 Task: Open a Modern Writer Template save the file as invoice.epub Remove the following  from template: 'Address' Change the date  '2 April, 2023' change Dear Ms Reader to   Good Afternoon. Add body to the letter I am writing to extend my warmest congratulations on your wedding. May this special day mark the beginning of a beautiful and joyous journey together. May your love grow stronger with each passing day, and may you find happiness and fulfillment in your shared life.Add Name  'Rachel'. Insert watermark  Do not copy  Apply Font Style in watermark Lexend; font size  112and place the watermark  Horizontally
Action: Mouse moved to (933, 119)
Screenshot: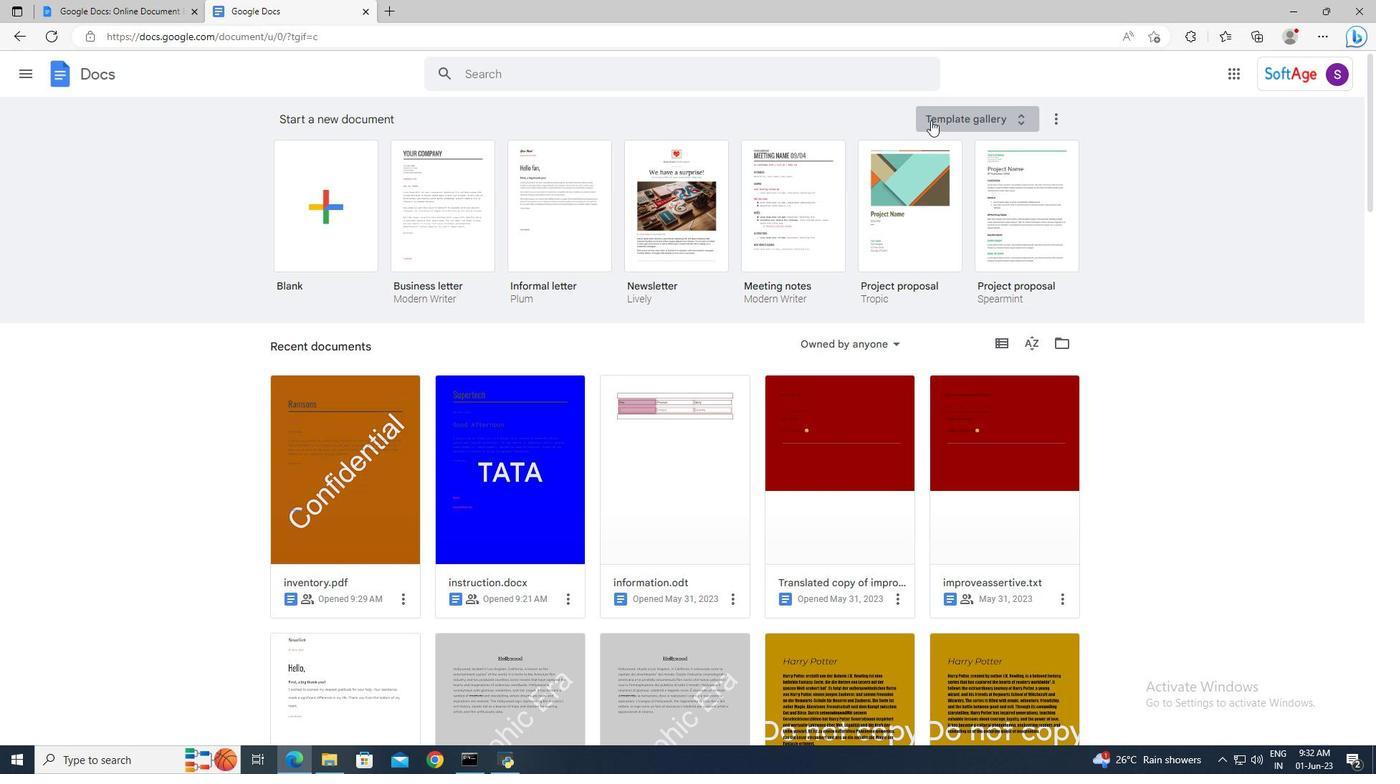 
Action: Mouse pressed left at (933, 119)
Screenshot: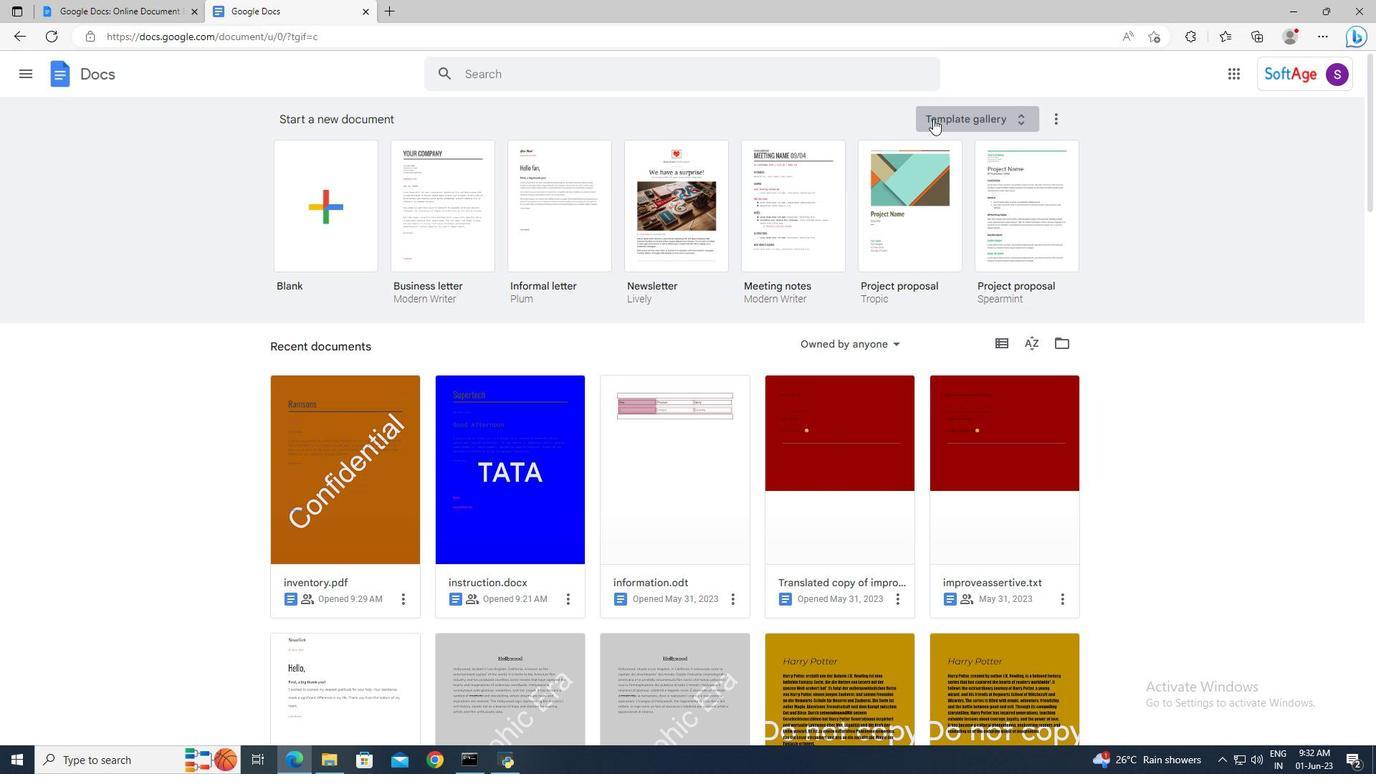 
Action: Mouse moved to (868, 347)
Screenshot: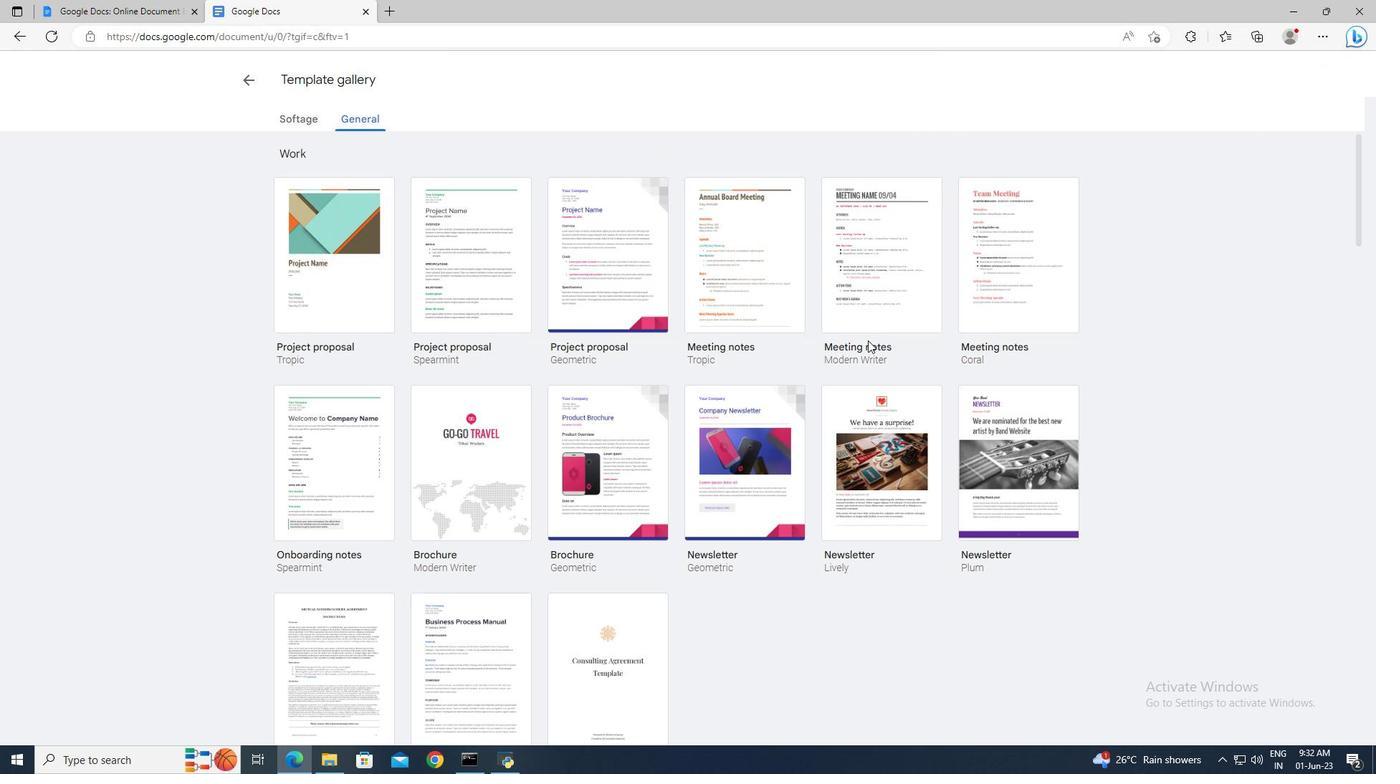 
Action: Mouse scrolled (868, 346) with delta (0, 0)
Screenshot: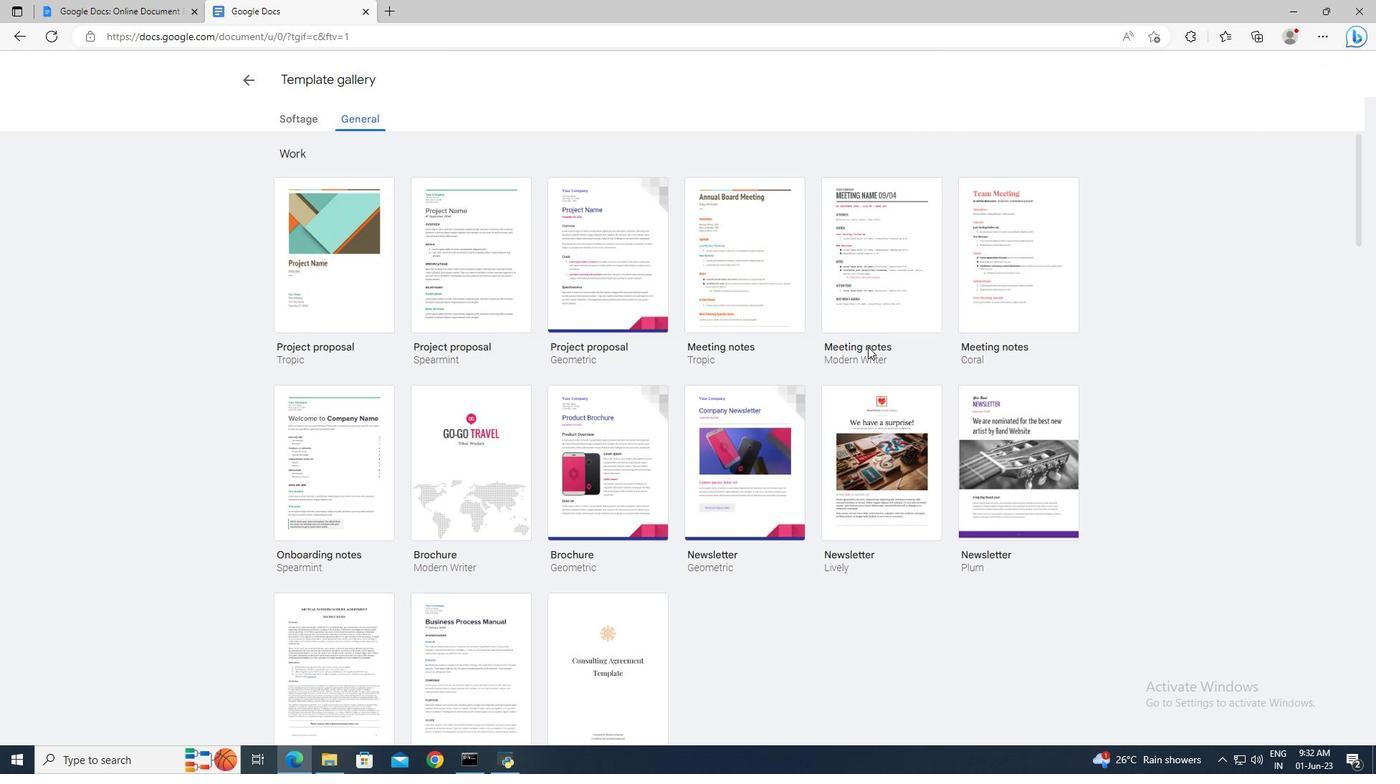 
Action: Mouse scrolled (868, 346) with delta (0, 0)
Screenshot: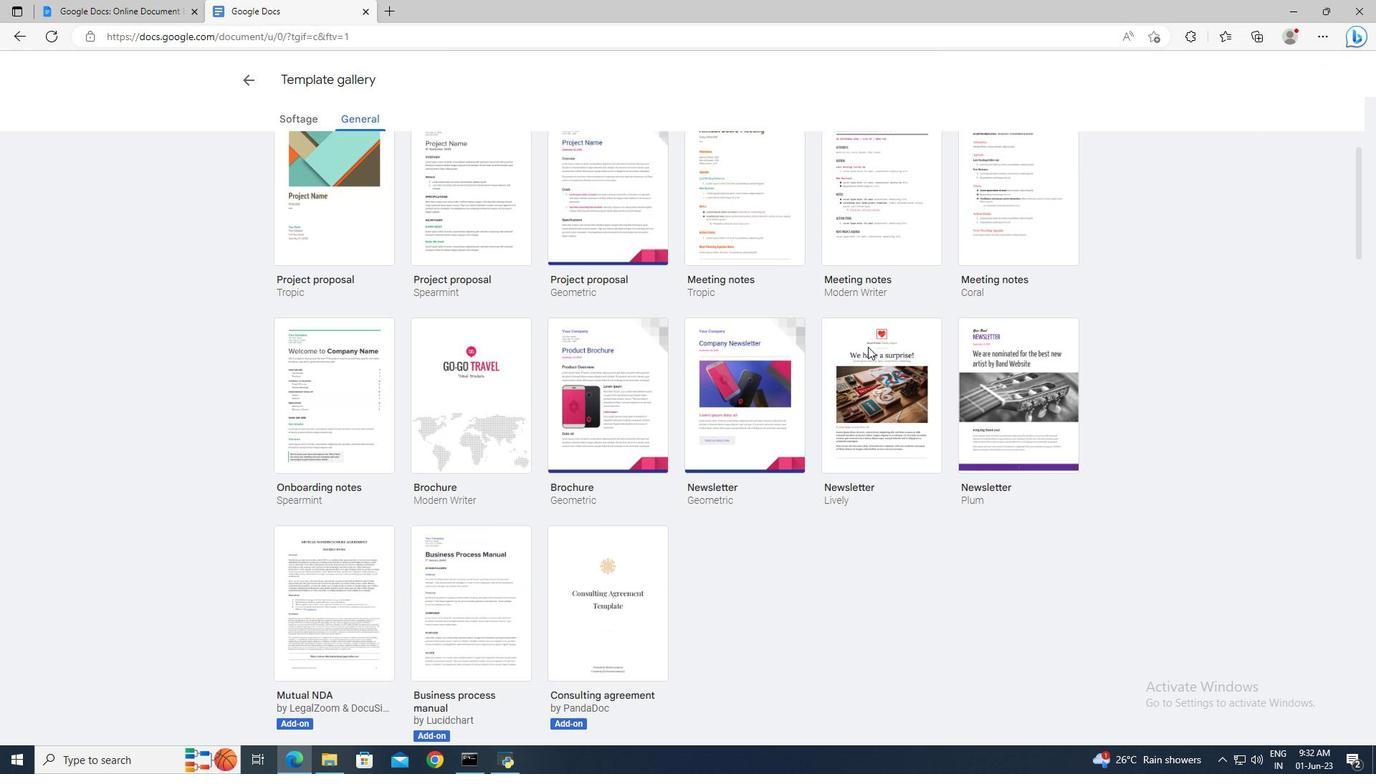 
Action: Mouse scrolled (868, 346) with delta (0, 0)
Screenshot: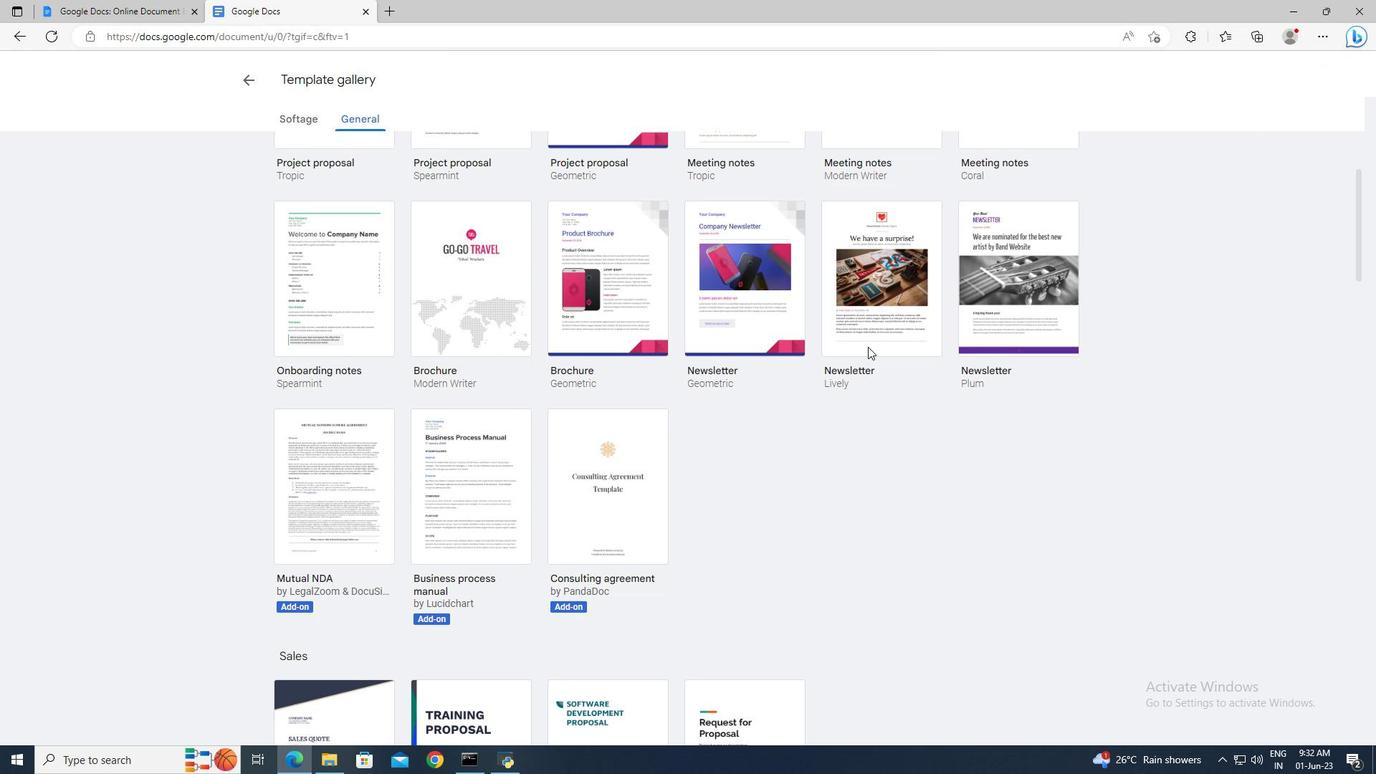 
Action: Mouse scrolled (868, 346) with delta (0, 0)
Screenshot: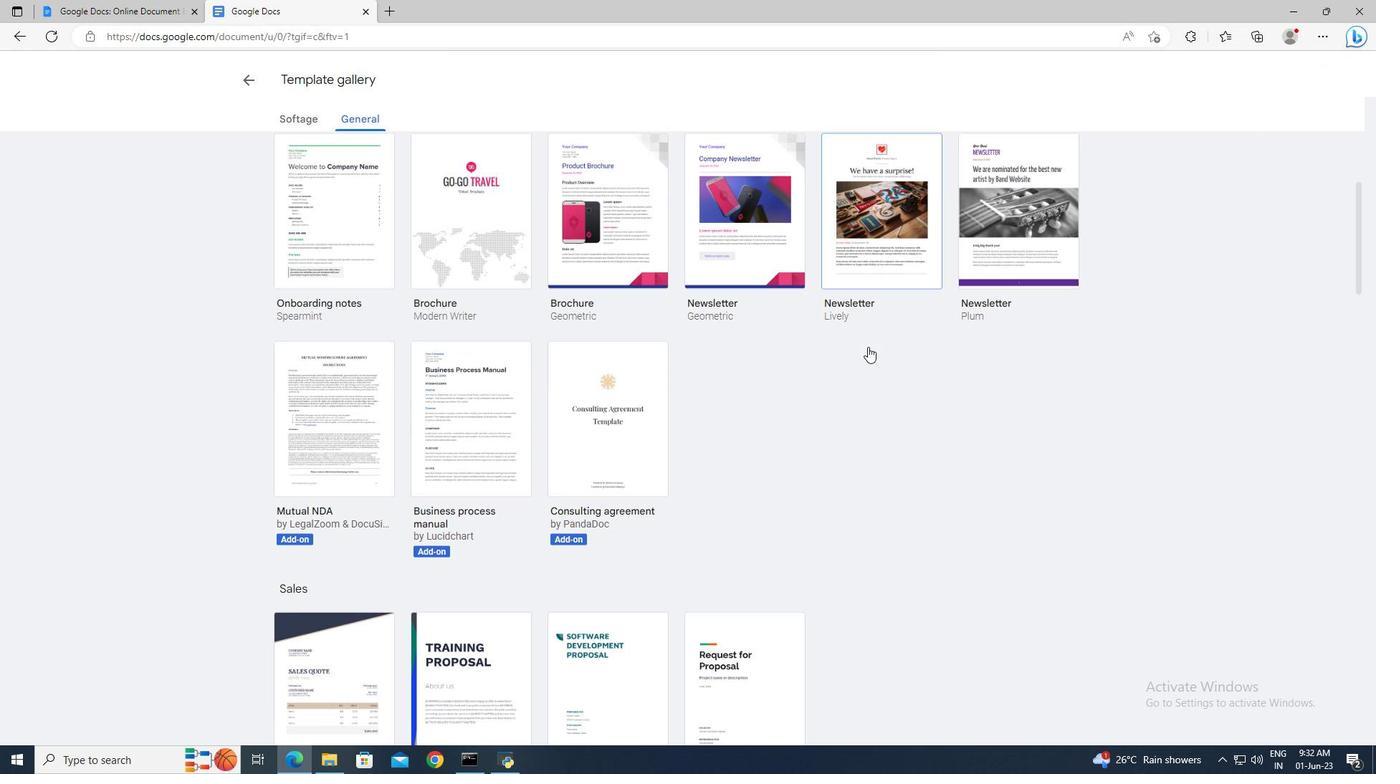 
Action: Mouse scrolled (868, 346) with delta (0, 0)
Screenshot: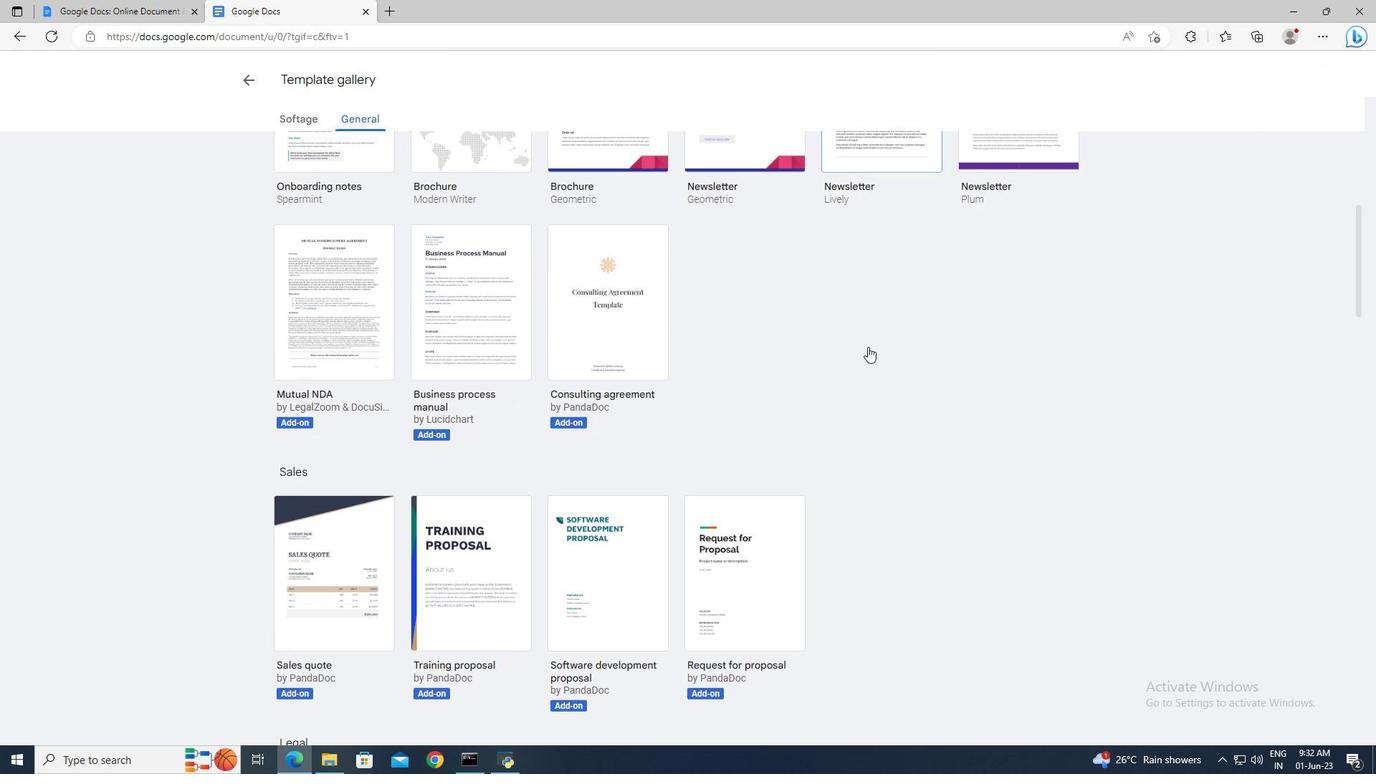 
Action: Mouse scrolled (868, 346) with delta (0, 0)
Screenshot: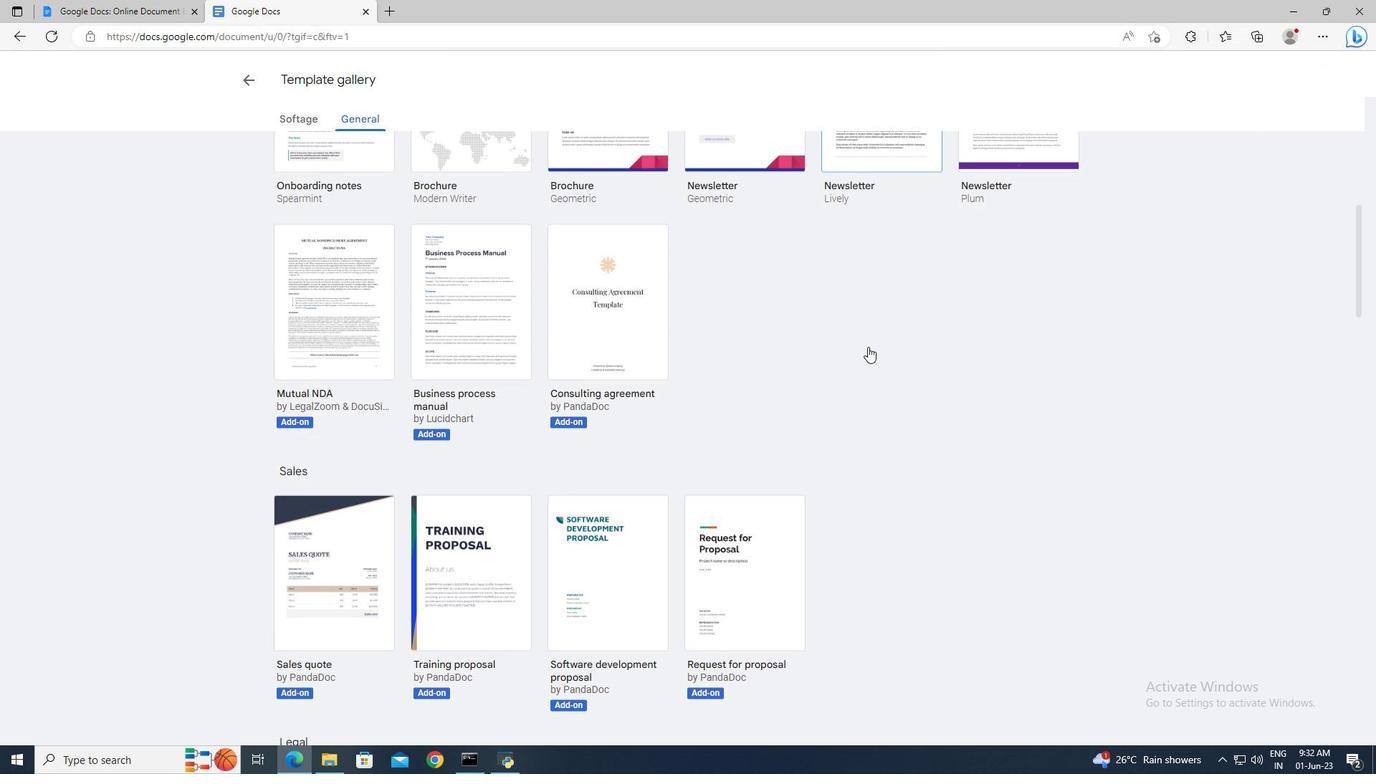
Action: Mouse scrolled (868, 346) with delta (0, 0)
Screenshot: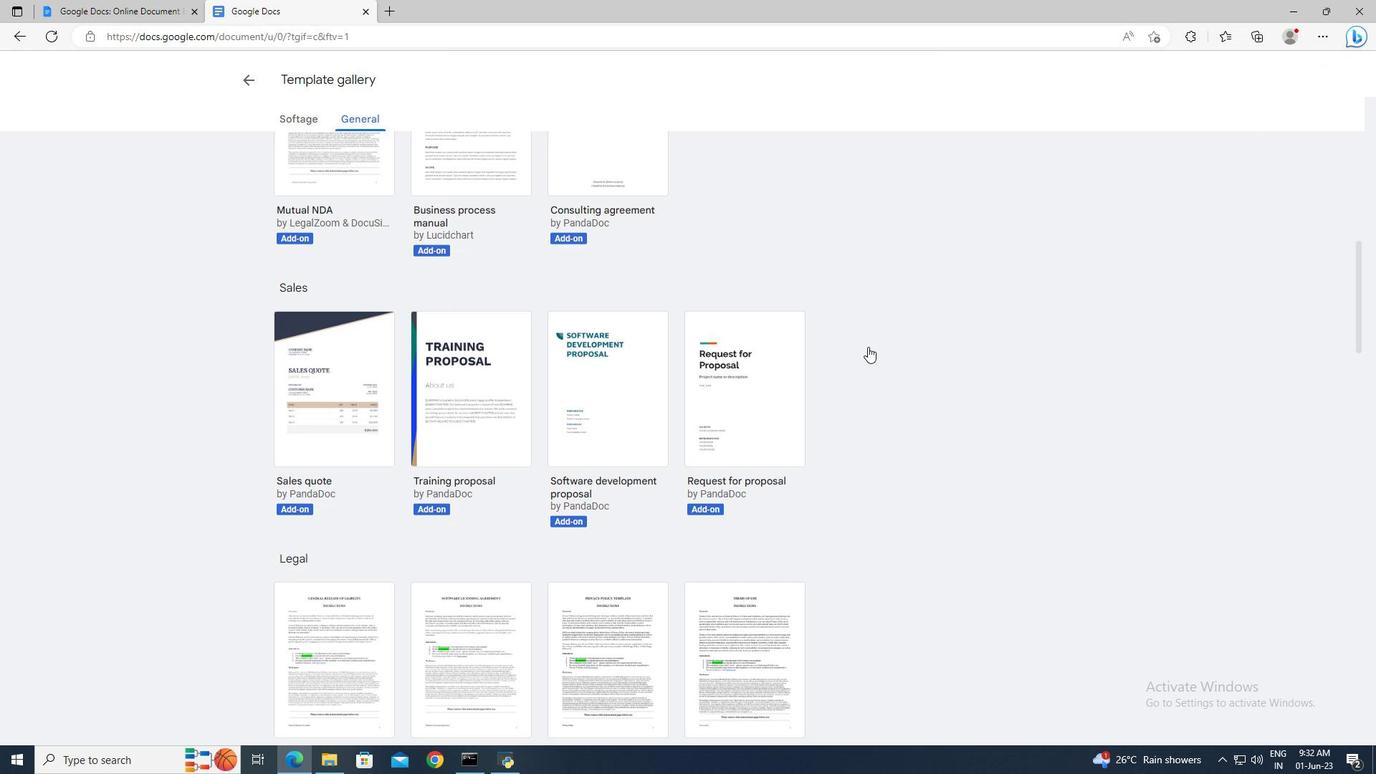
Action: Mouse scrolled (868, 346) with delta (0, 0)
Screenshot: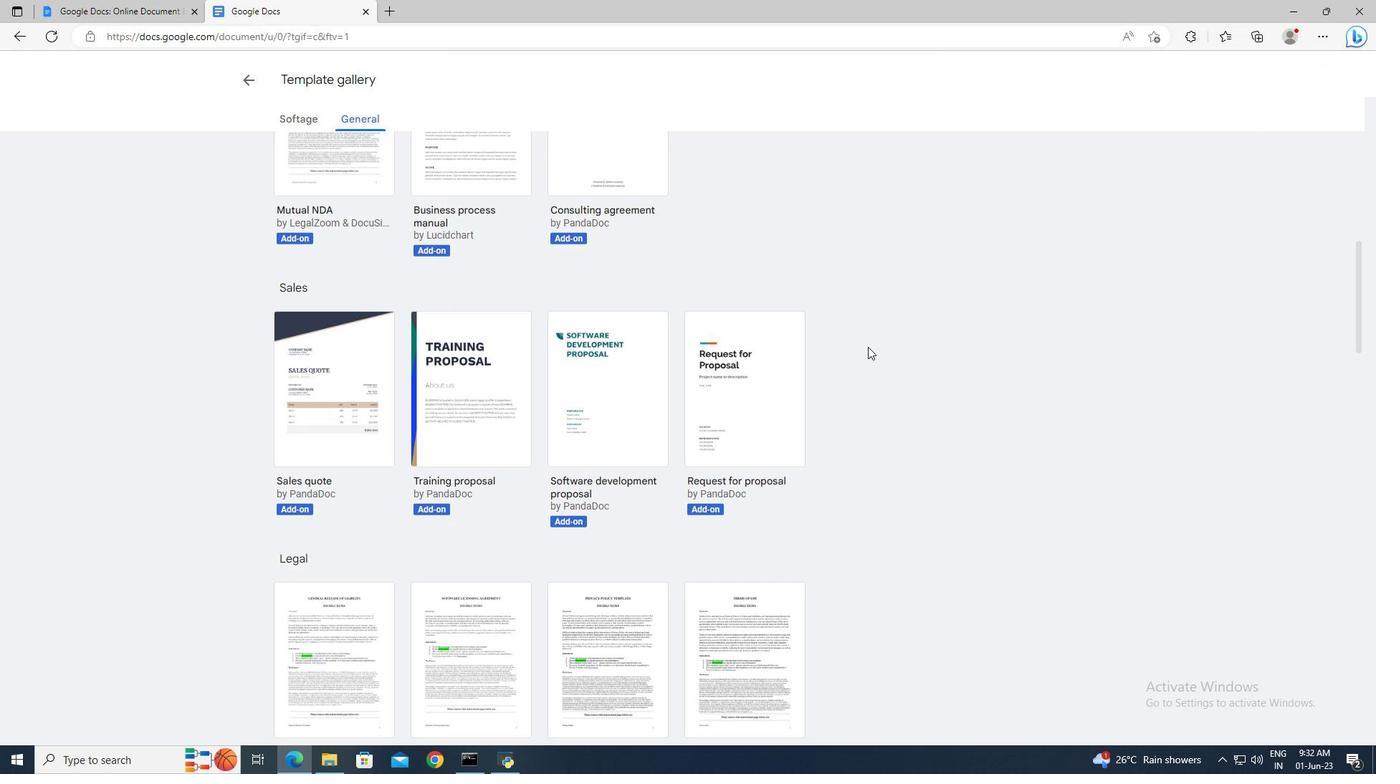 
Action: Mouse scrolled (868, 346) with delta (0, 0)
Screenshot: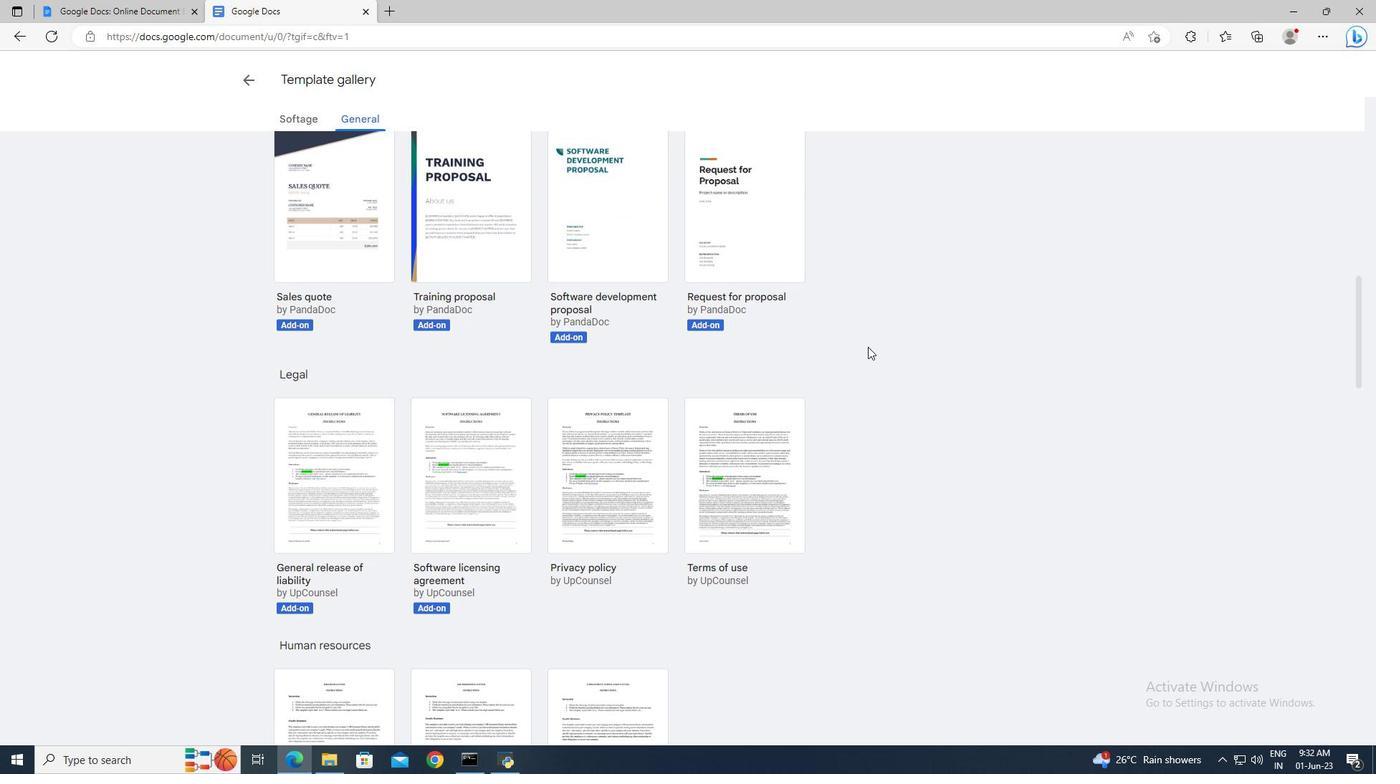 
Action: Mouse scrolled (868, 346) with delta (0, 0)
Screenshot: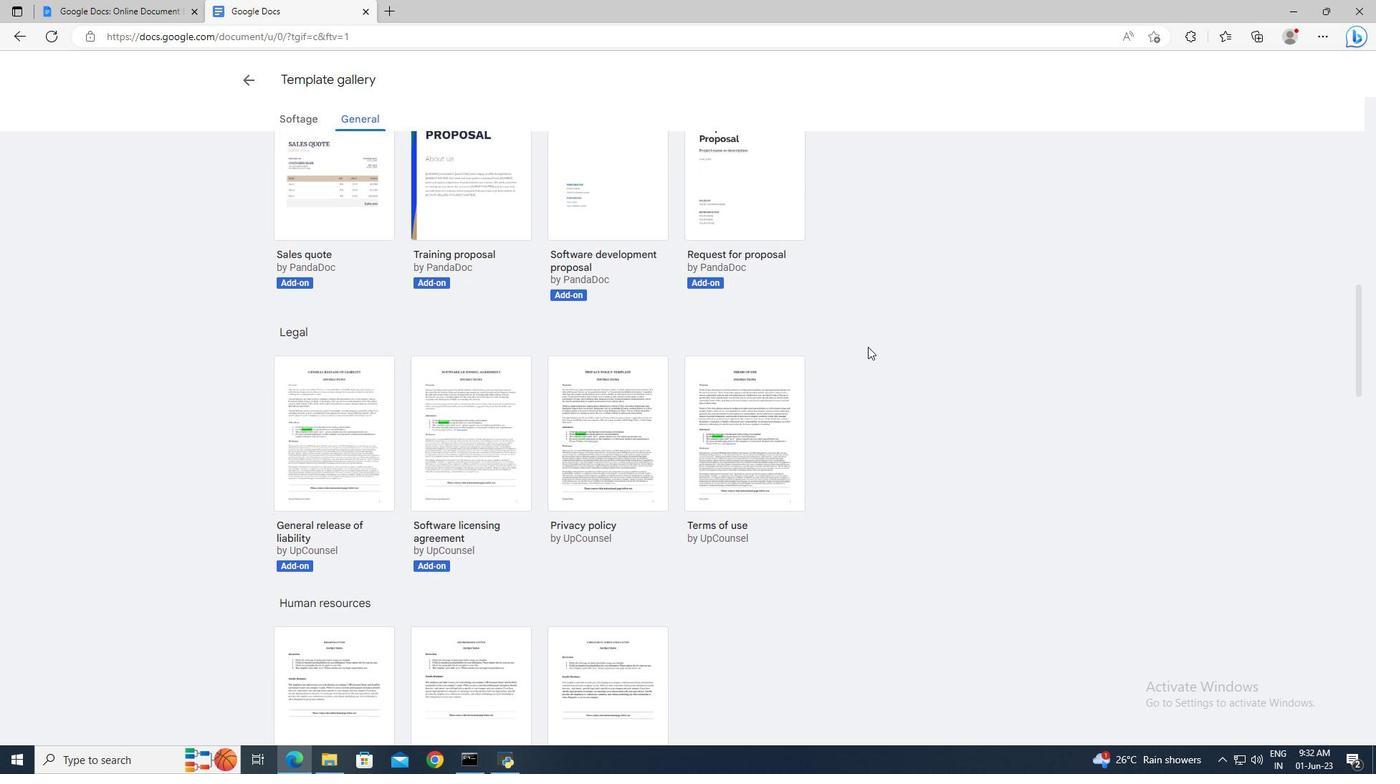 
Action: Mouse scrolled (868, 346) with delta (0, 0)
Screenshot: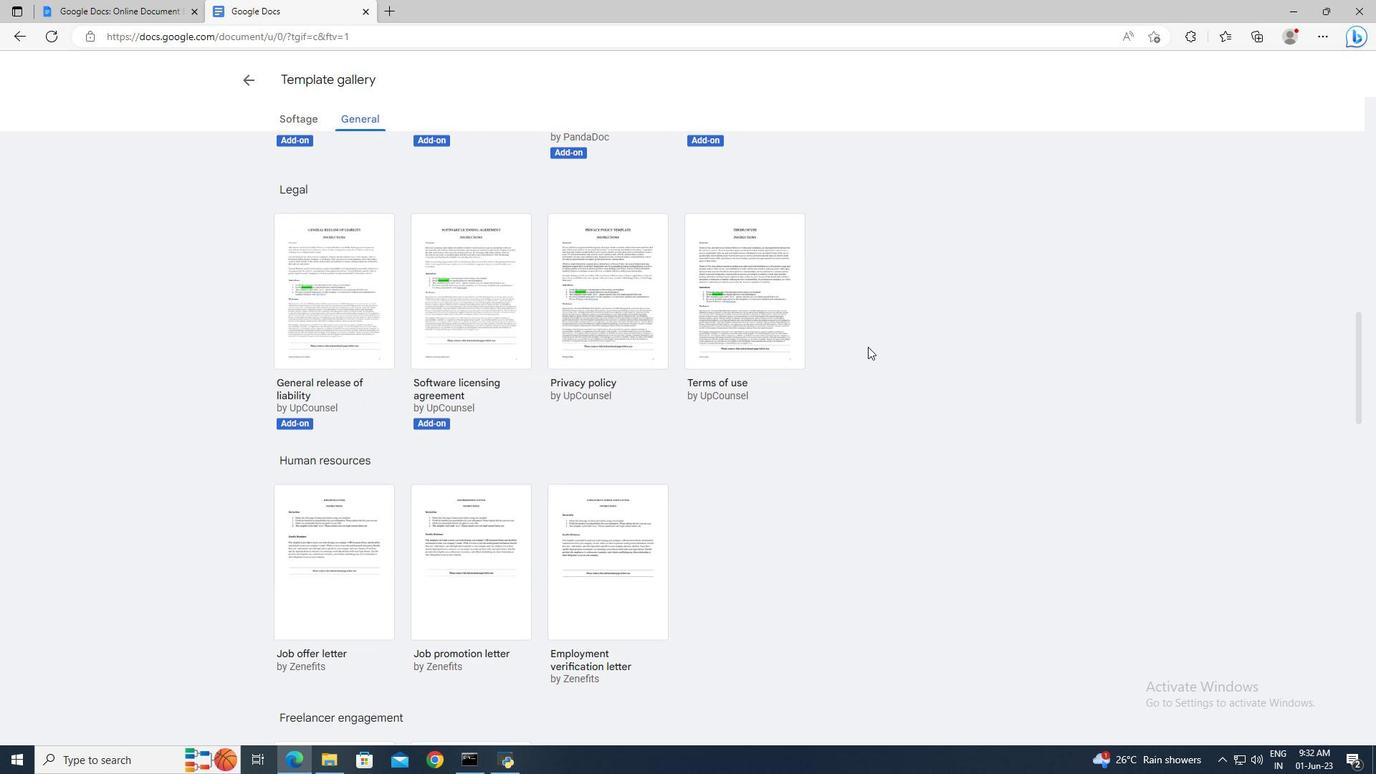 
Action: Mouse scrolled (868, 346) with delta (0, 0)
Screenshot: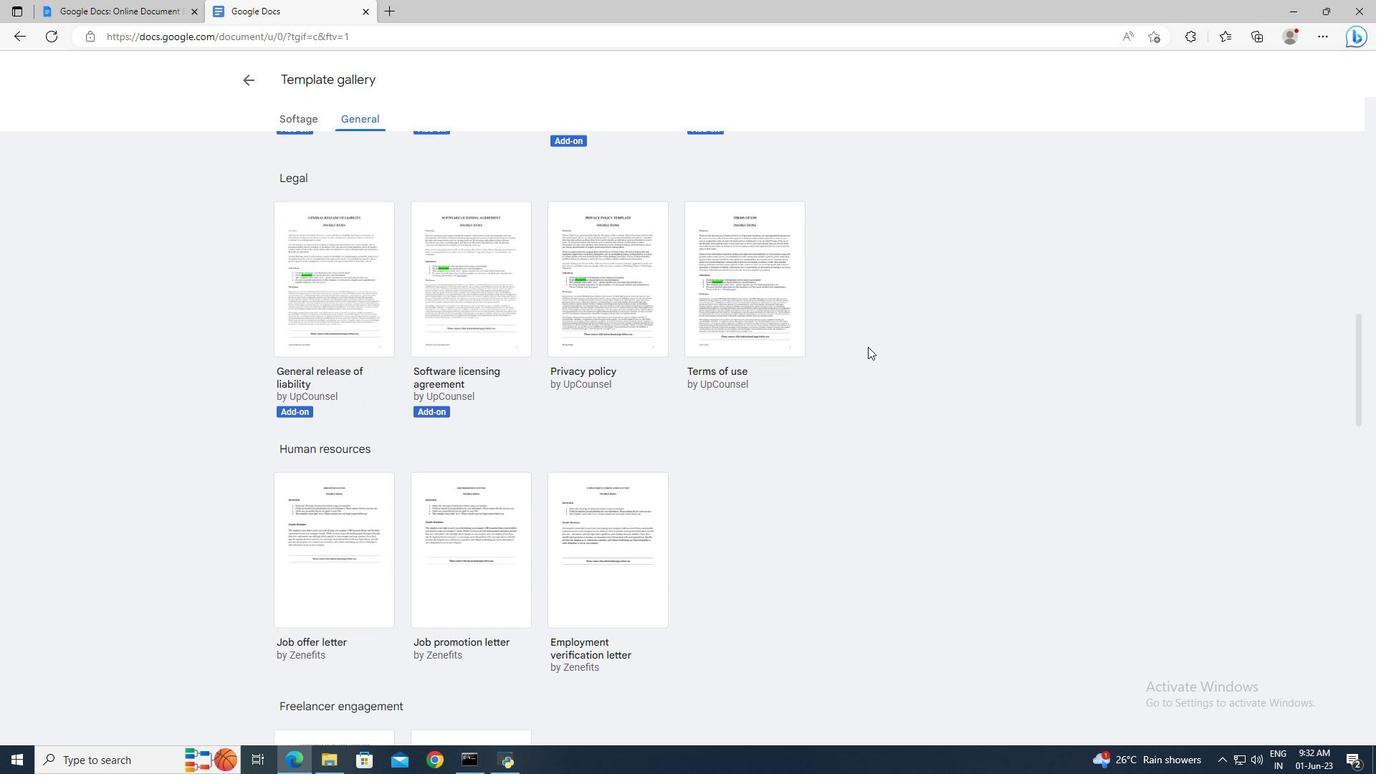 
Action: Mouse scrolled (868, 346) with delta (0, 0)
Screenshot: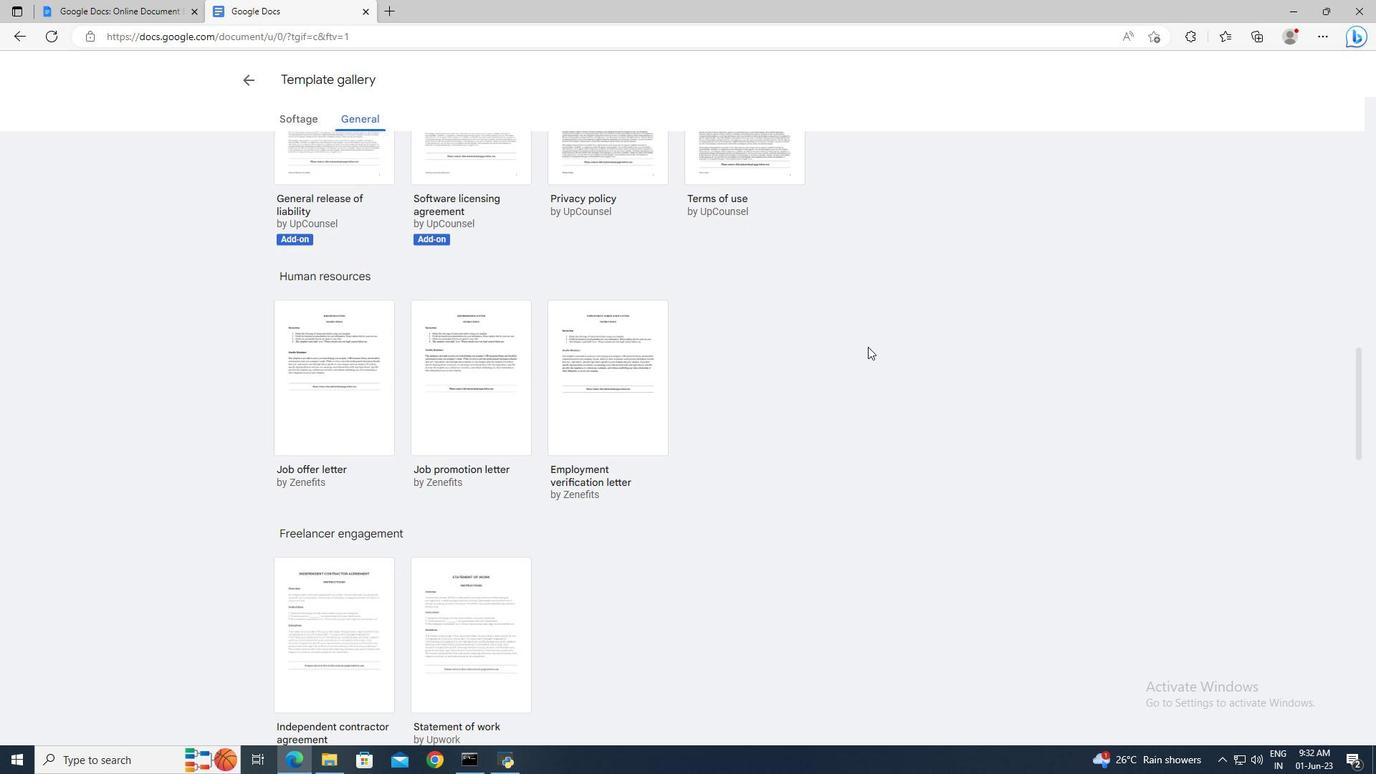 
Action: Mouse scrolled (868, 346) with delta (0, 0)
Screenshot: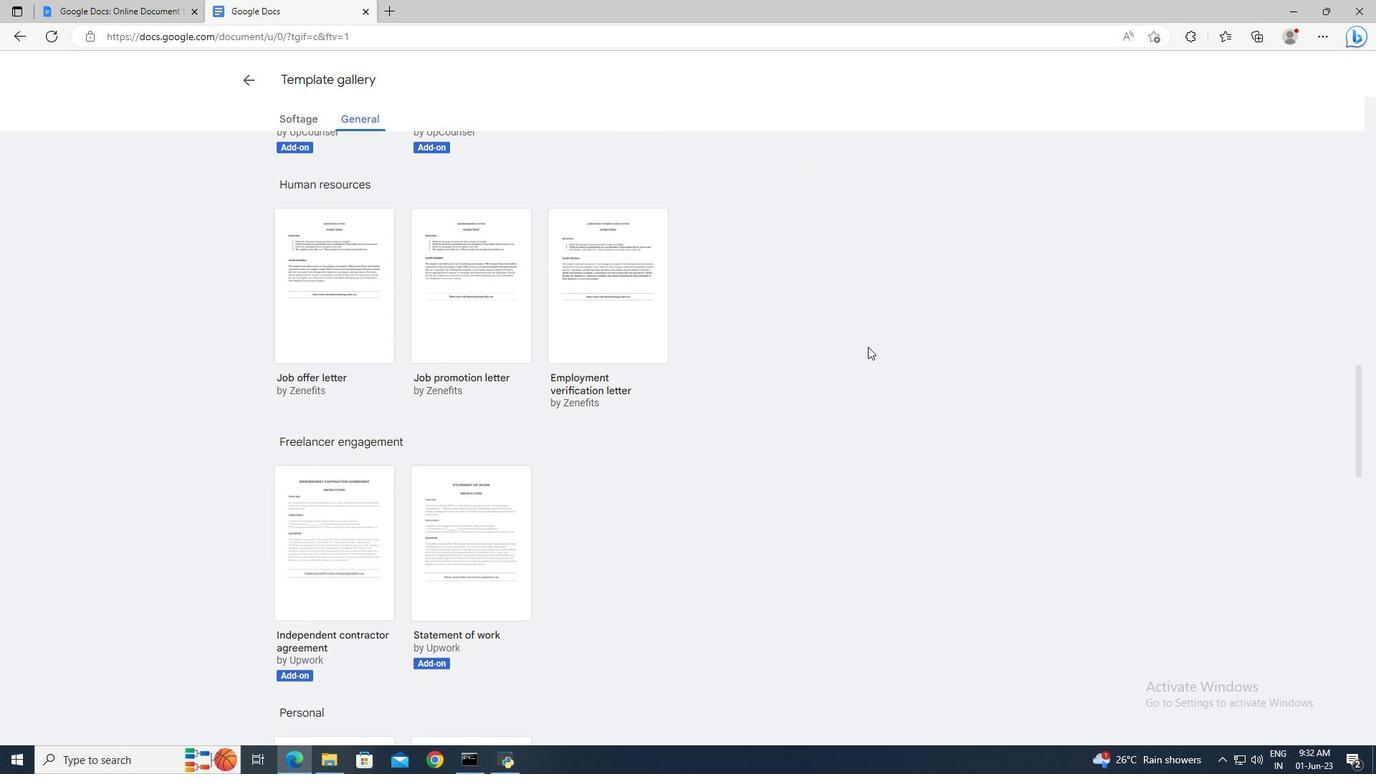 
Action: Mouse scrolled (868, 346) with delta (0, 0)
Screenshot: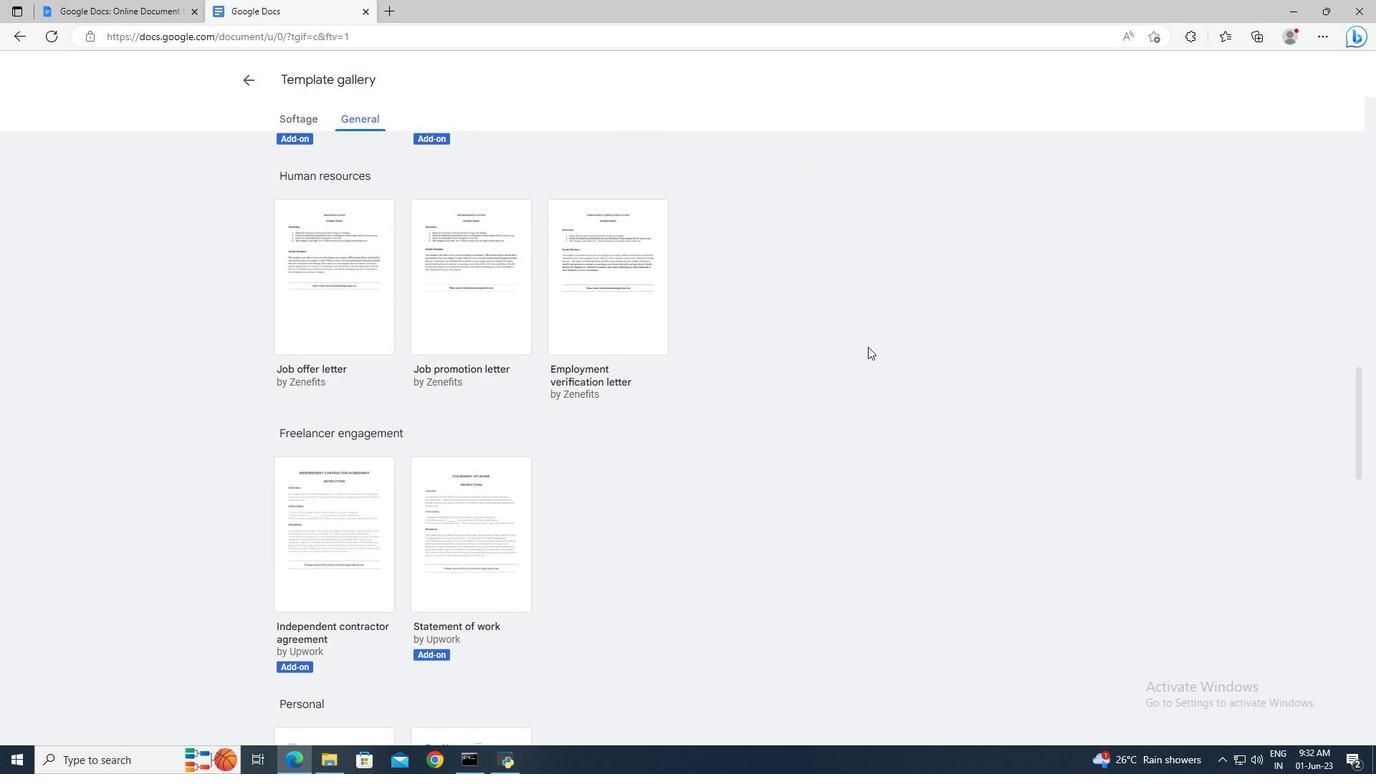 
Action: Mouse scrolled (868, 346) with delta (0, 0)
Screenshot: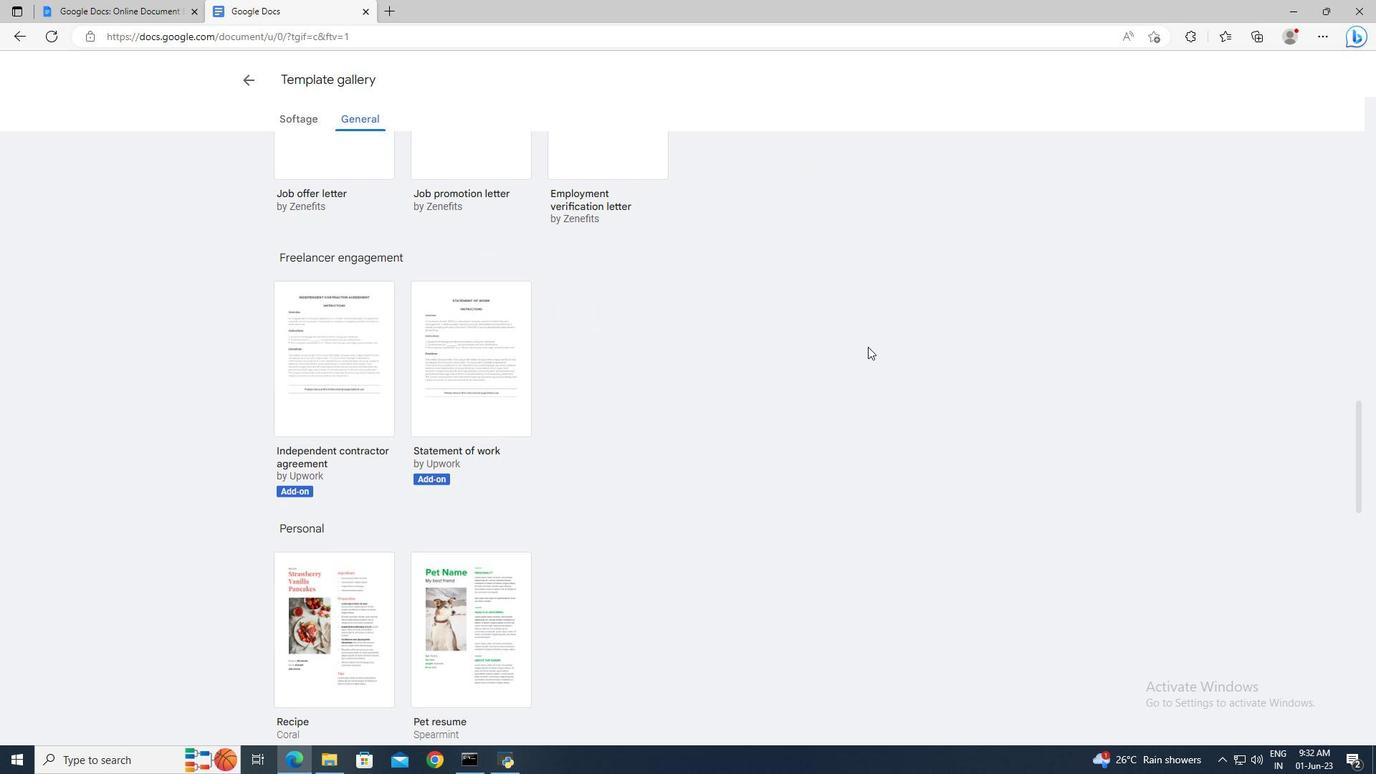 
Action: Mouse scrolled (868, 346) with delta (0, 0)
Screenshot: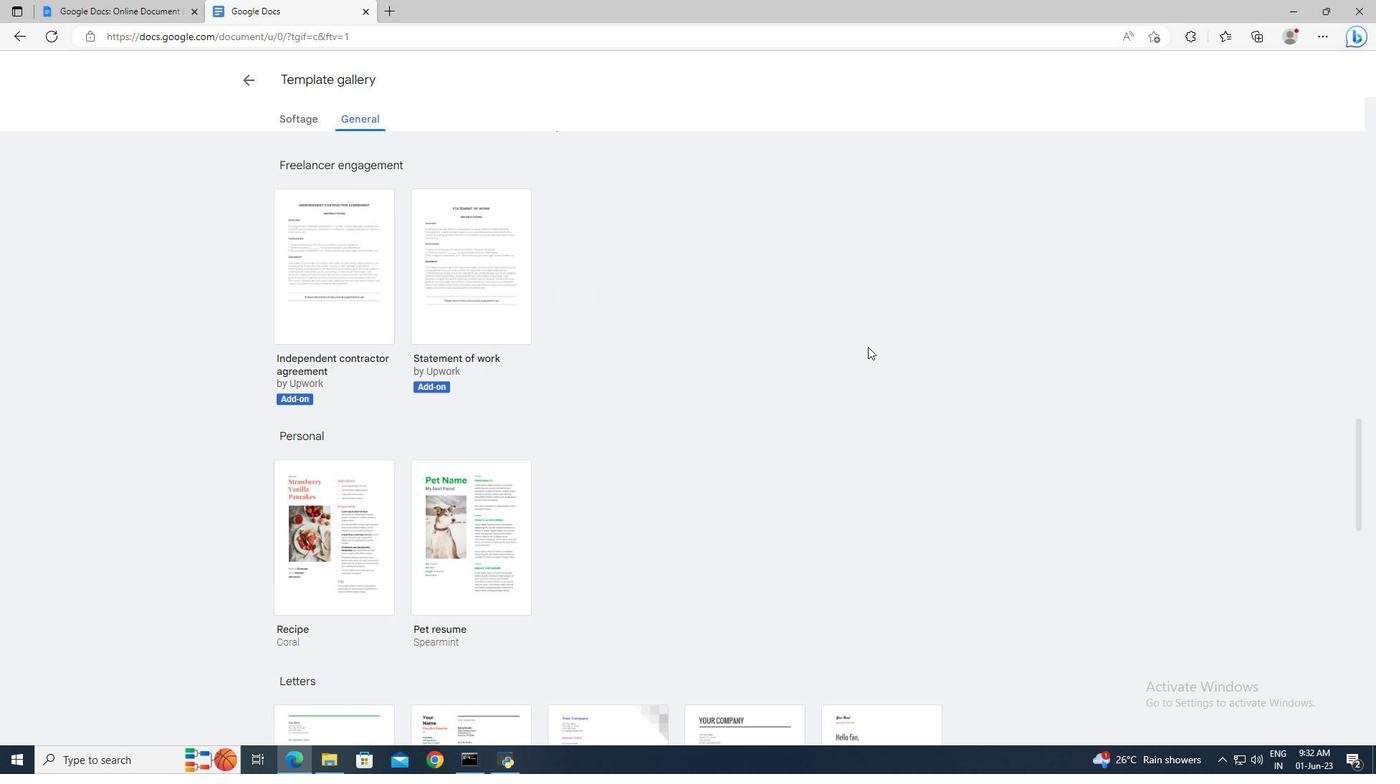 
Action: Mouse scrolled (868, 346) with delta (0, 0)
Screenshot: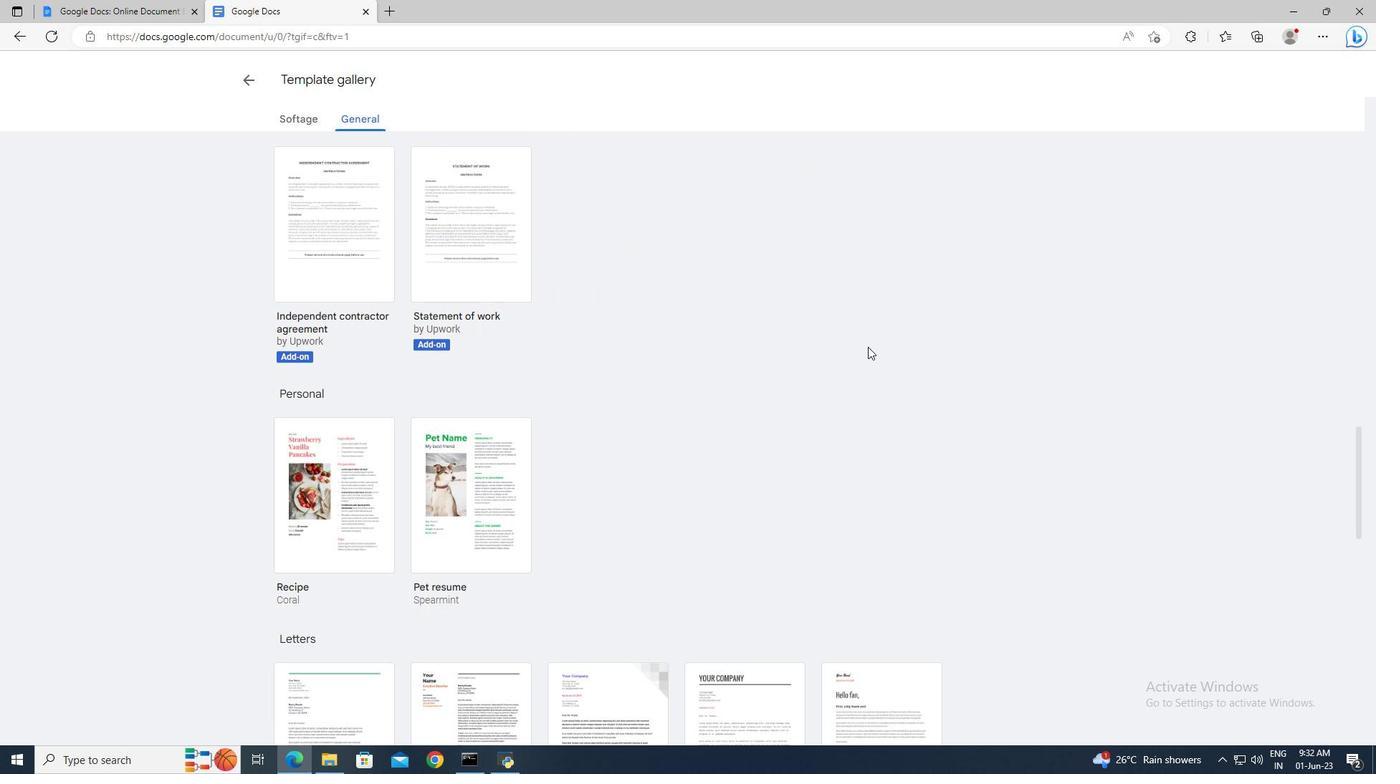 
Action: Mouse scrolled (868, 346) with delta (0, 0)
Screenshot: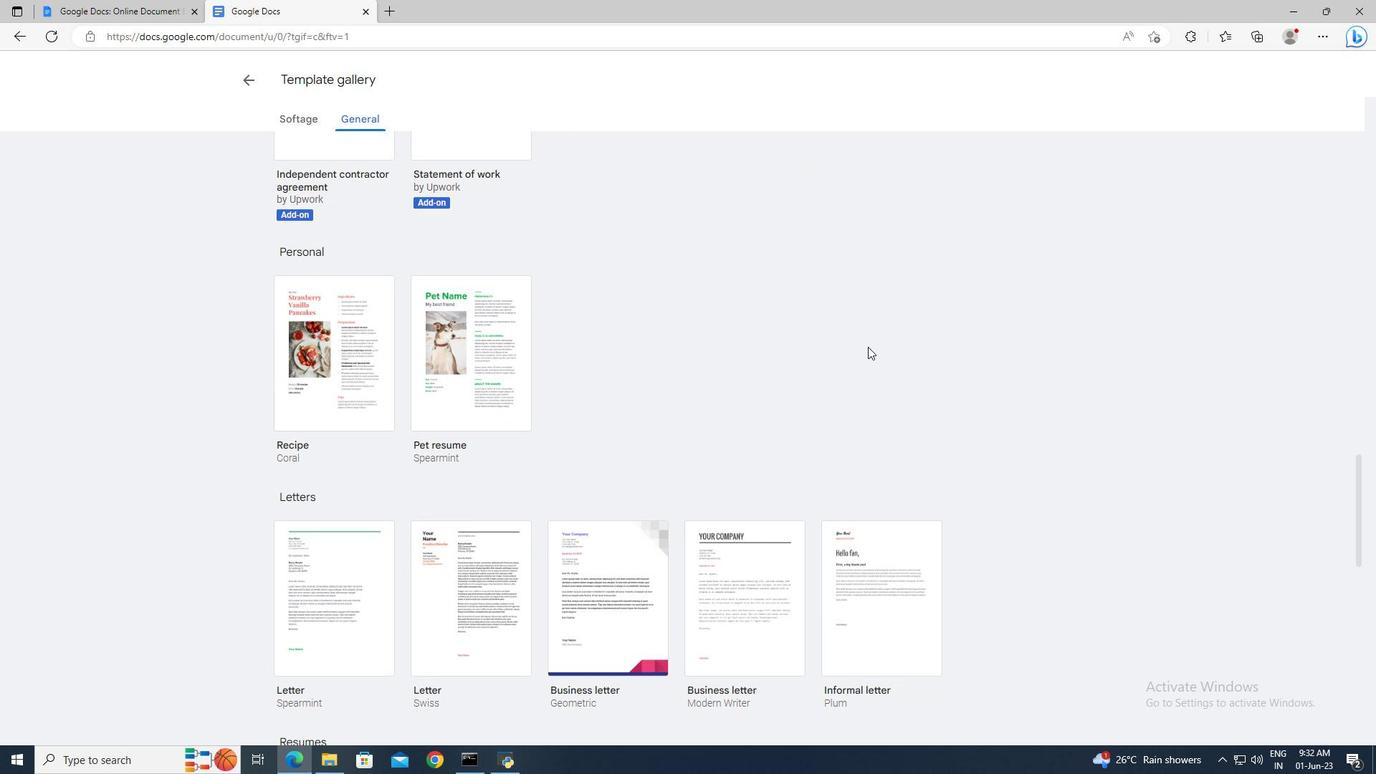 
Action: Mouse moved to (772, 488)
Screenshot: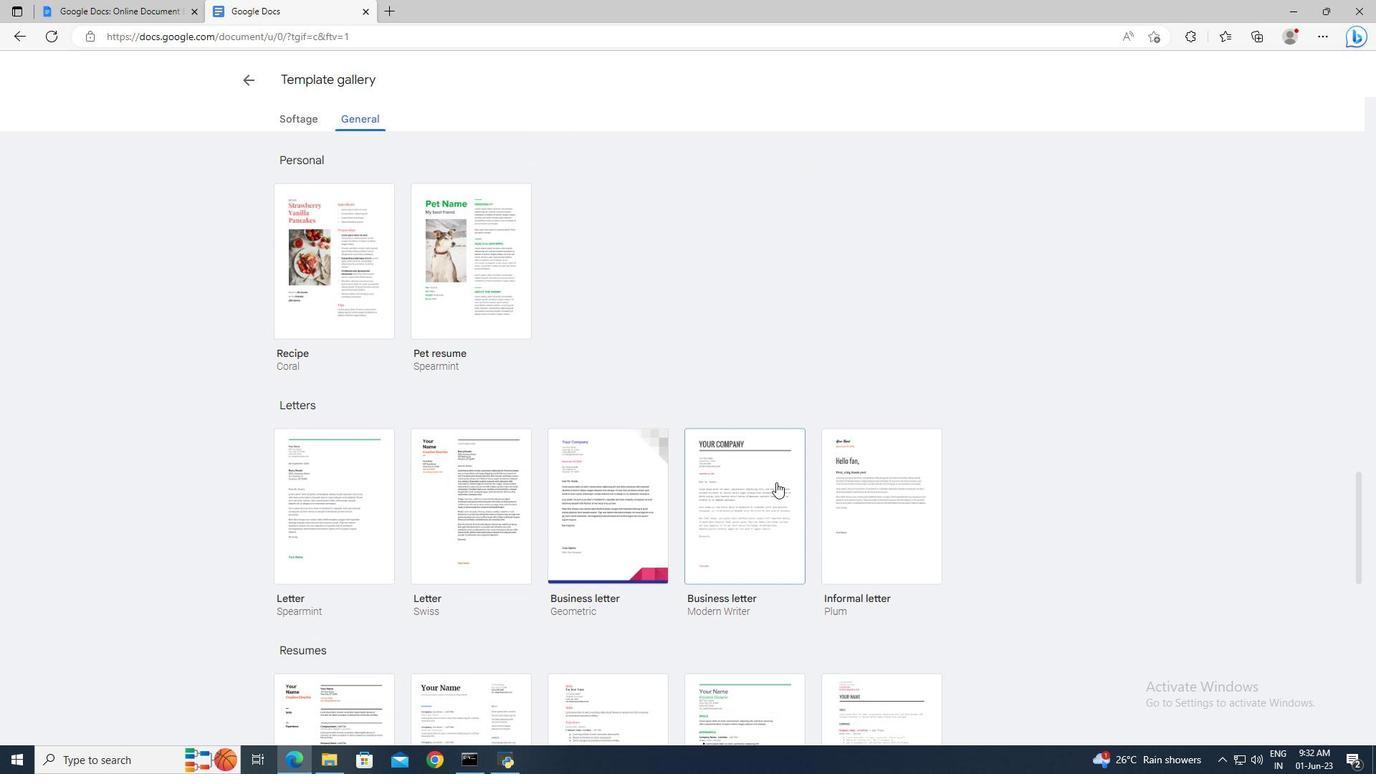 
Action: Mouse pressed left at (772, 488)
Screenshot: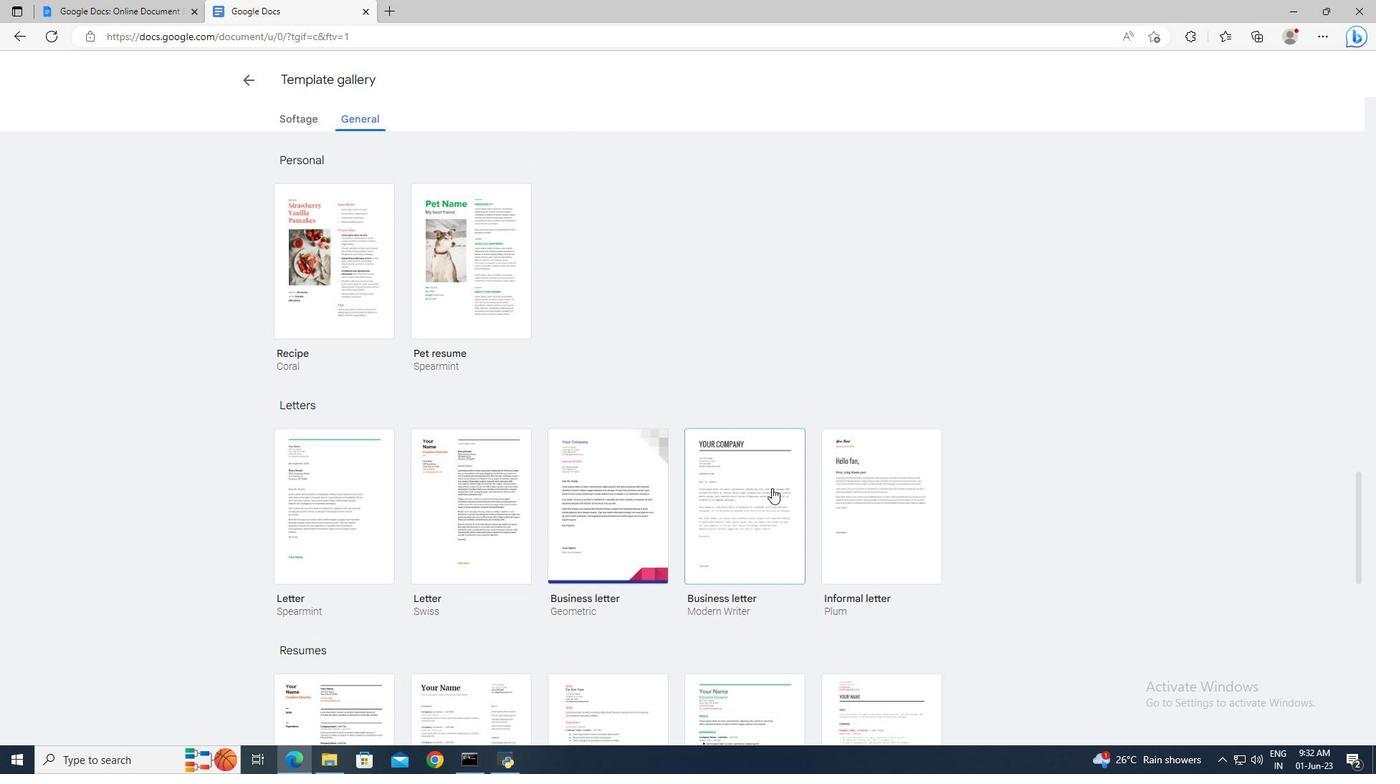 
Action: Mouse moved to (121, 65)
Screenshot: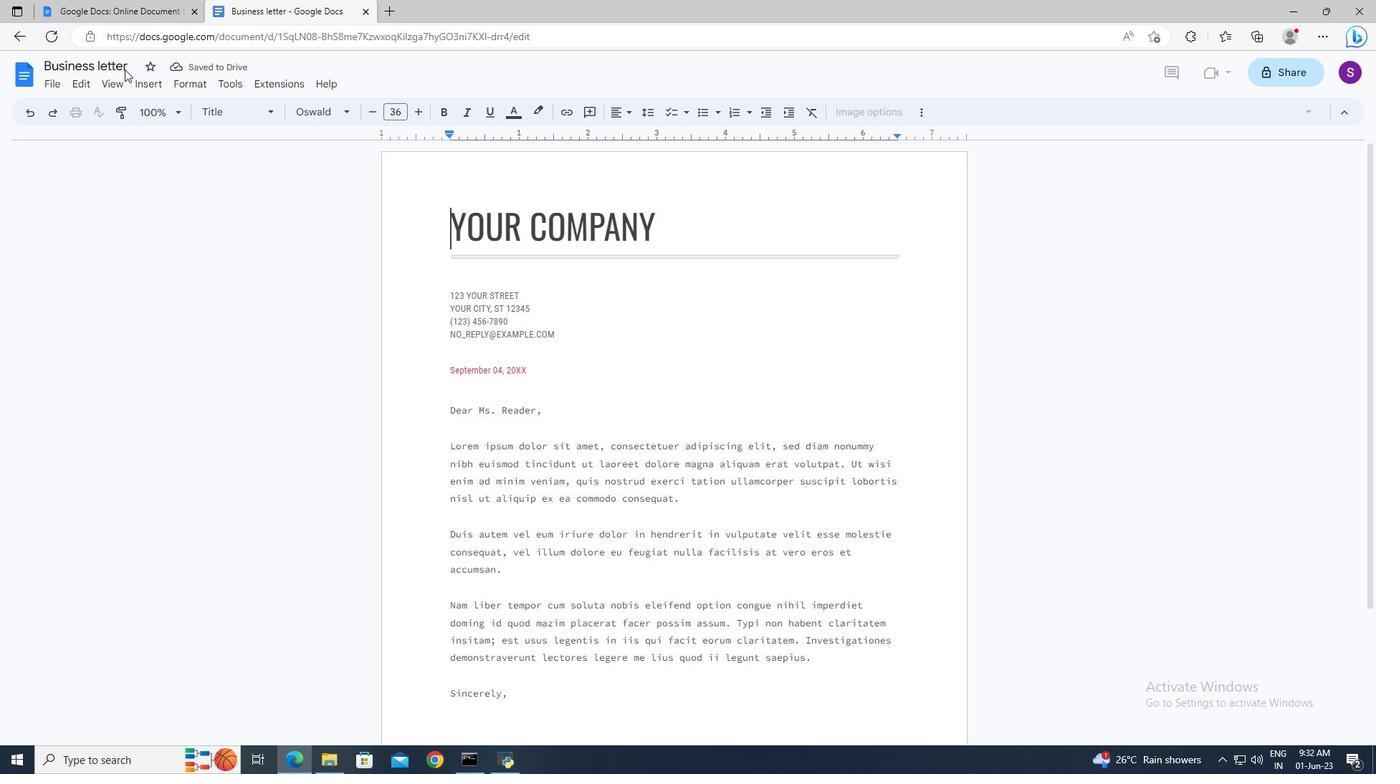 
Action: Mouse pressed left at (121, 65)
Screenshot: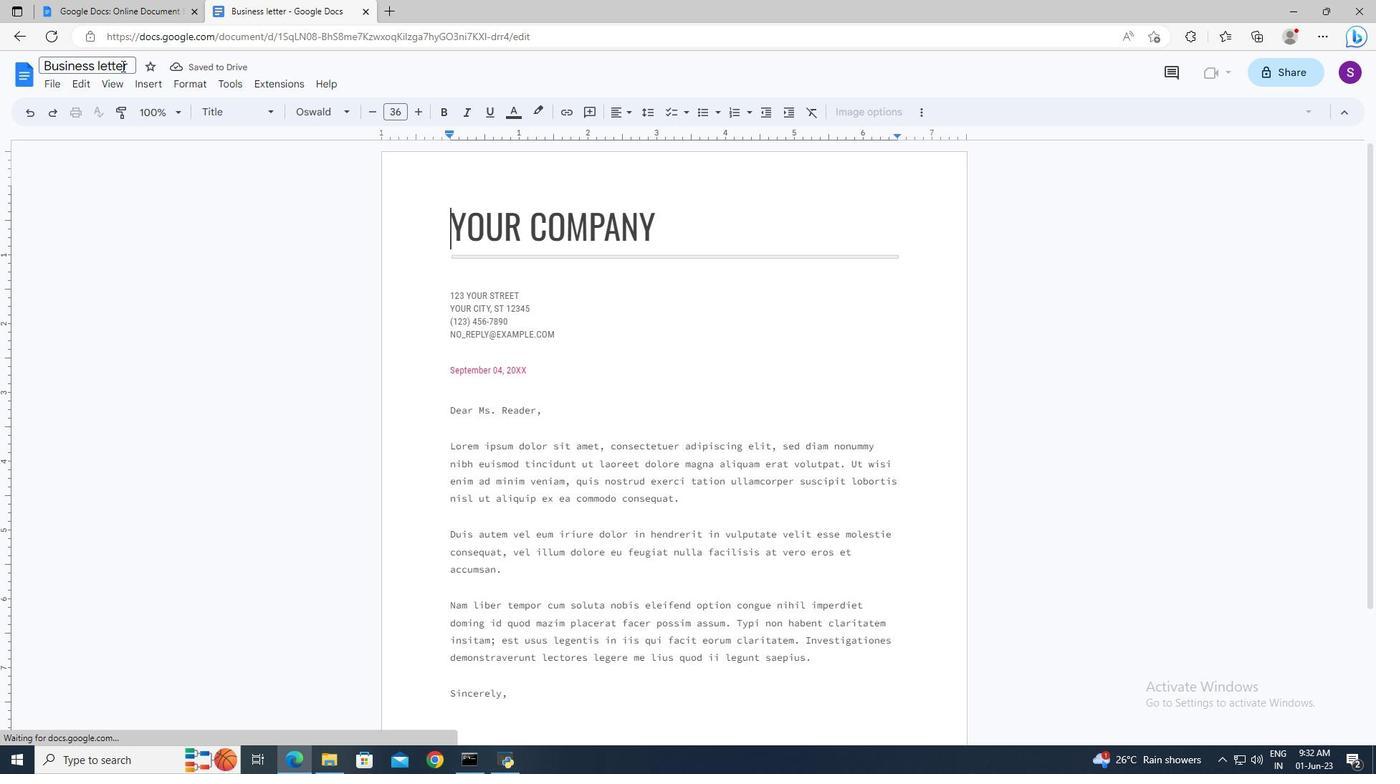 
Action: Key pressed ctrl+A<Key.delete>invoice.epub<Key.enter>
Screenshot: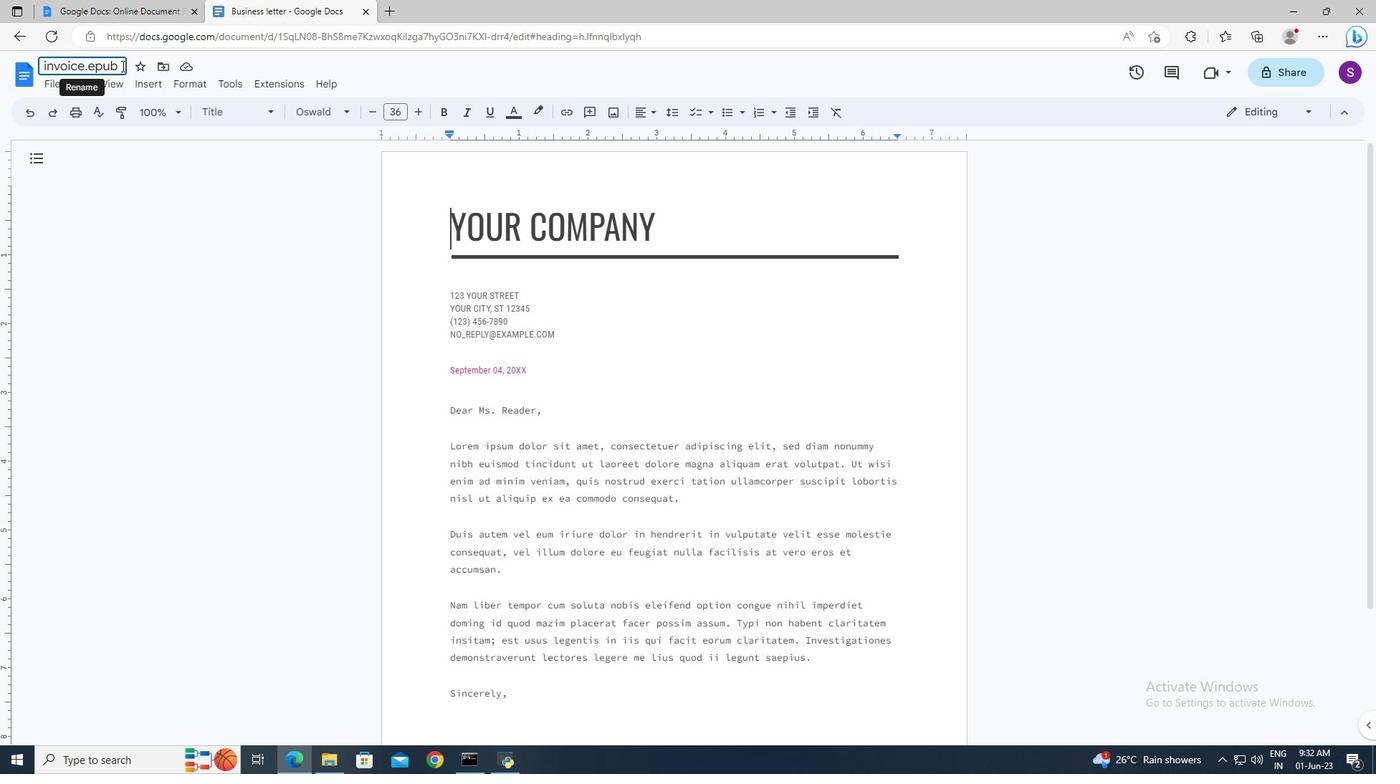 
Action: Mouse moved to (436, 299)
Screenshot: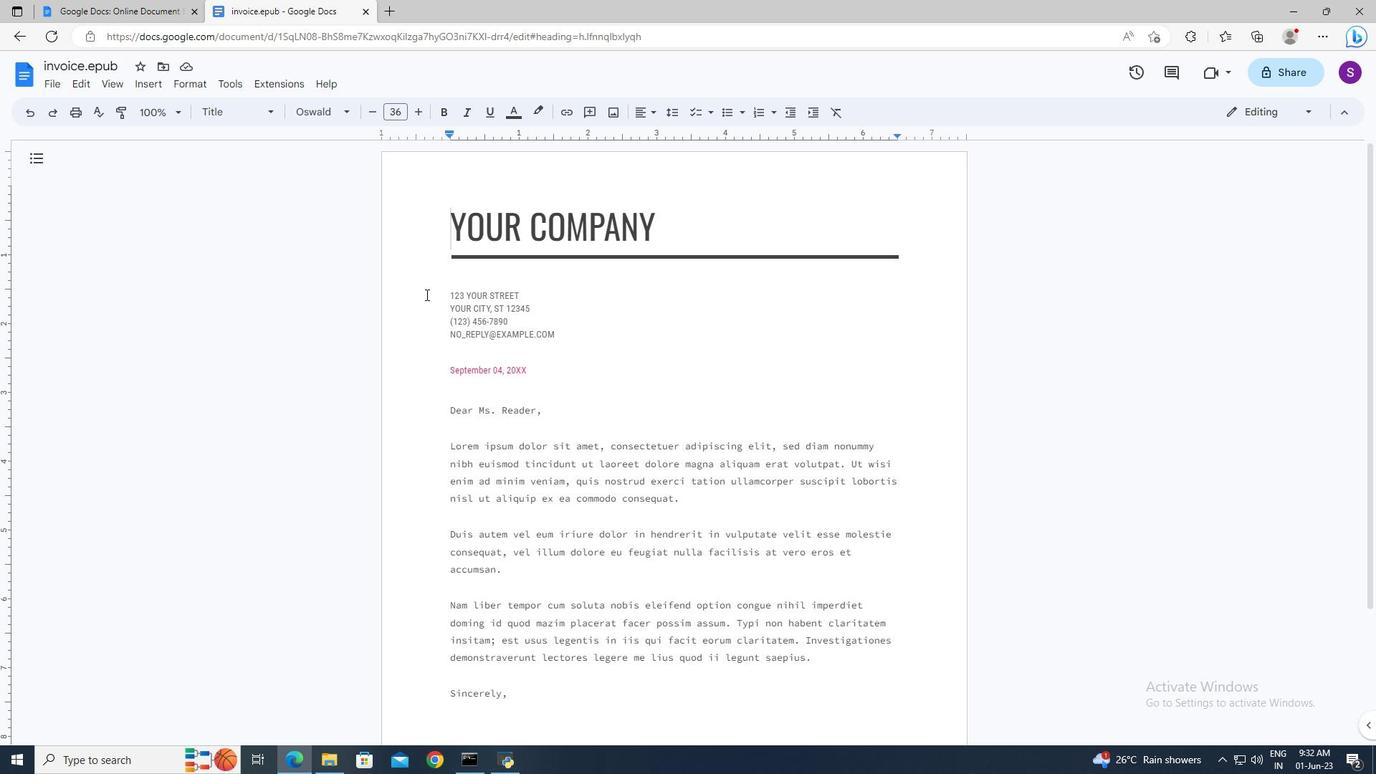 
Action: Mouse pressed left at (436, 299)
Screenshot: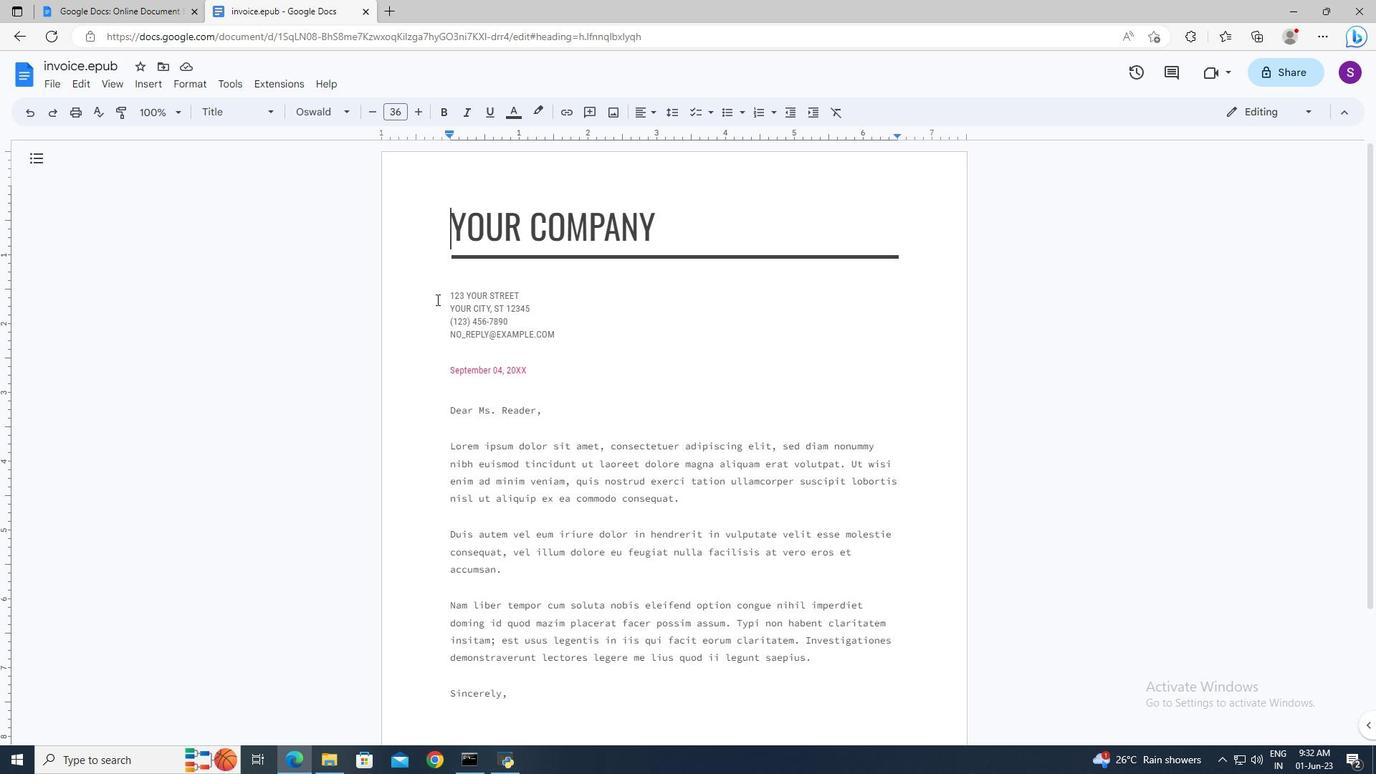 
Action: Key pressed <Key.shift>
Screenshot: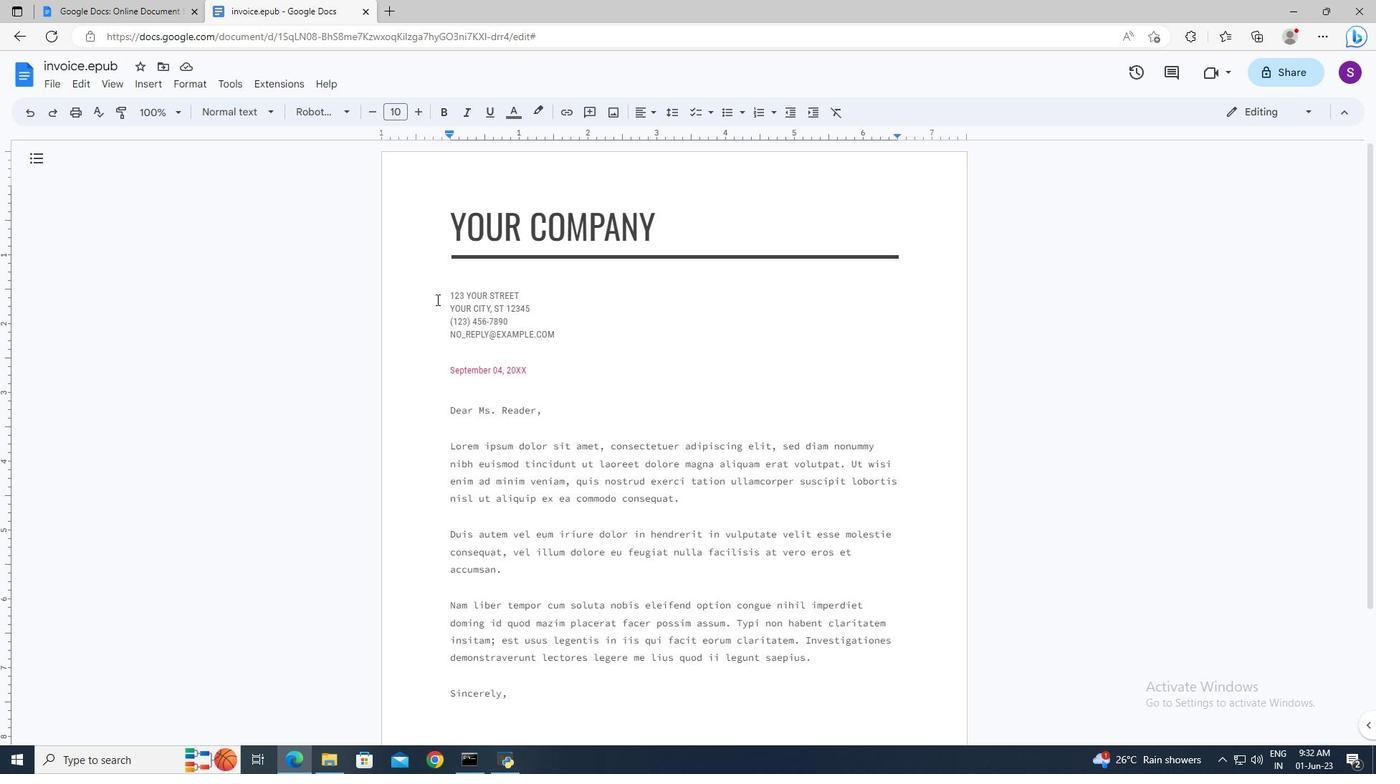 
Action: Mouse moved to (436, 299)
Screenshot: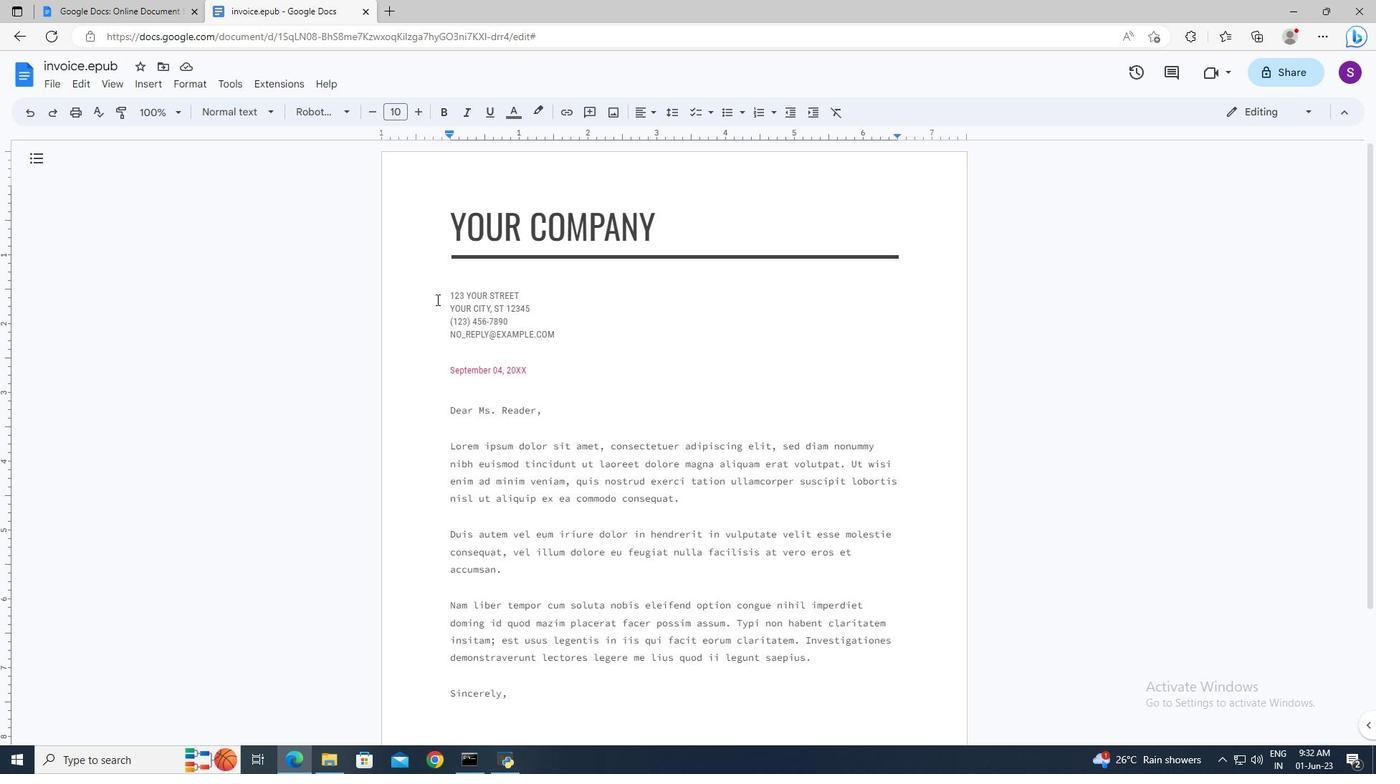
Action: Key pressed <Key.down>
Screenshot: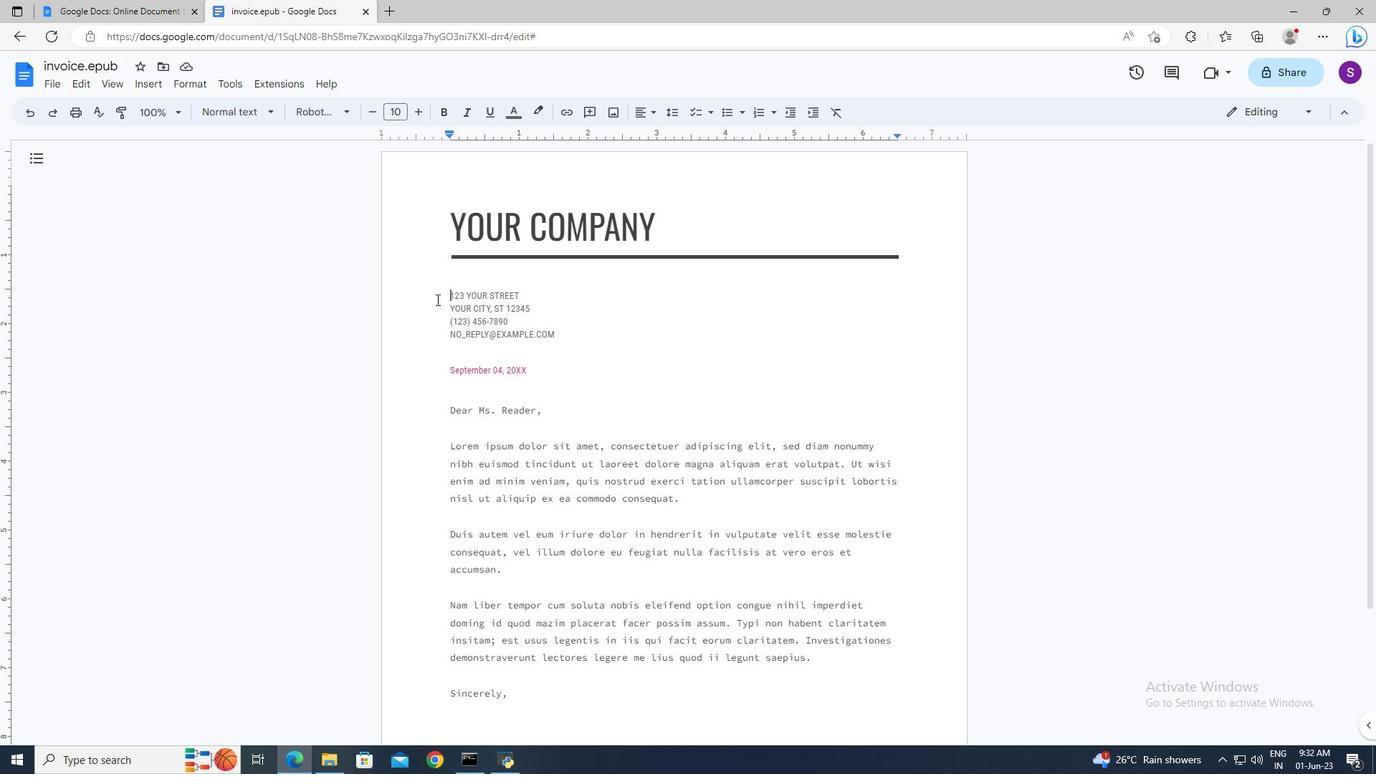 
Action: Mouse moved to (436, 299)
Screenshot: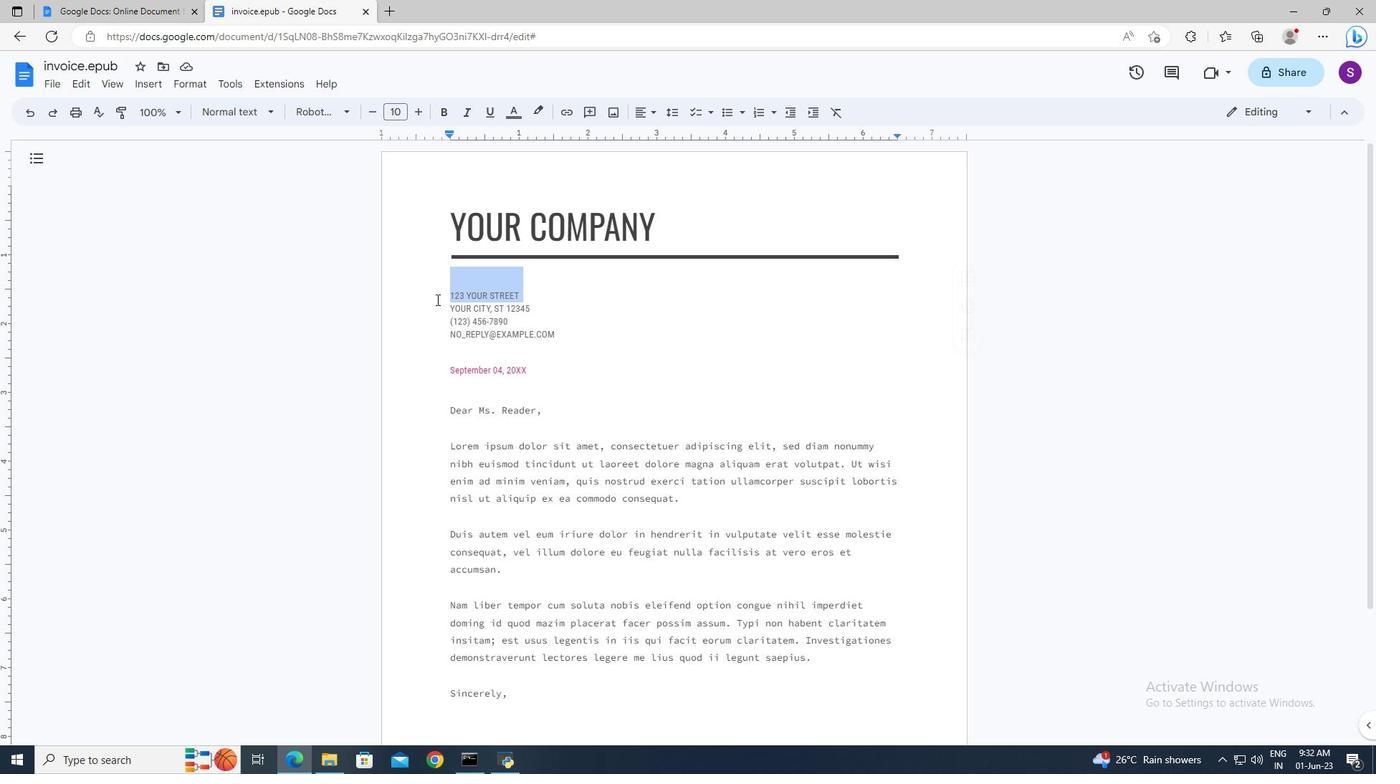 
Action: Key pressed <Key.down><Key.down><Key.down><Key.delete><Key.shift><Key.right><Key.right><Key.right><Key.right>2<Key.space><Key.shift_r><Key.shift_r>April,<Key.space>2023
Screenshot: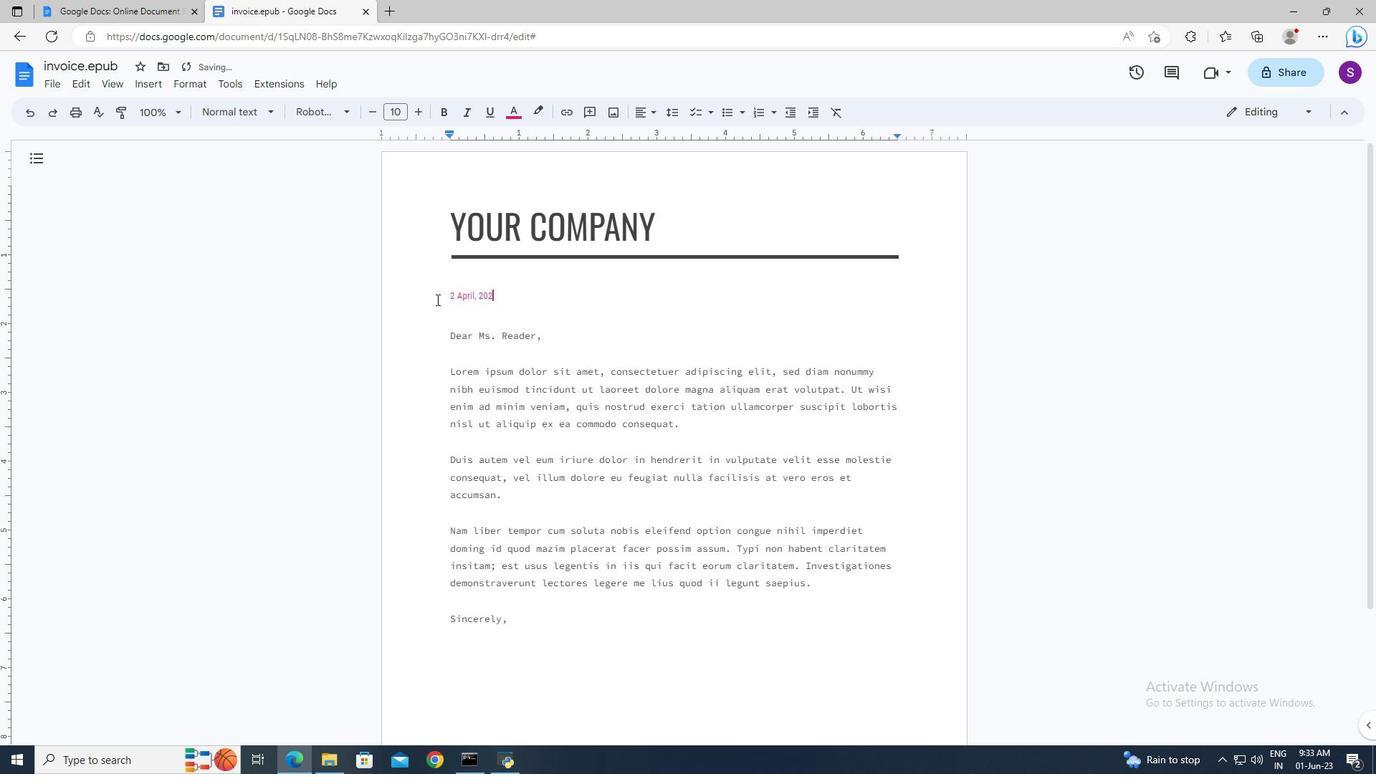 
Action: Mouse moved to (443, 334)
Screenshot: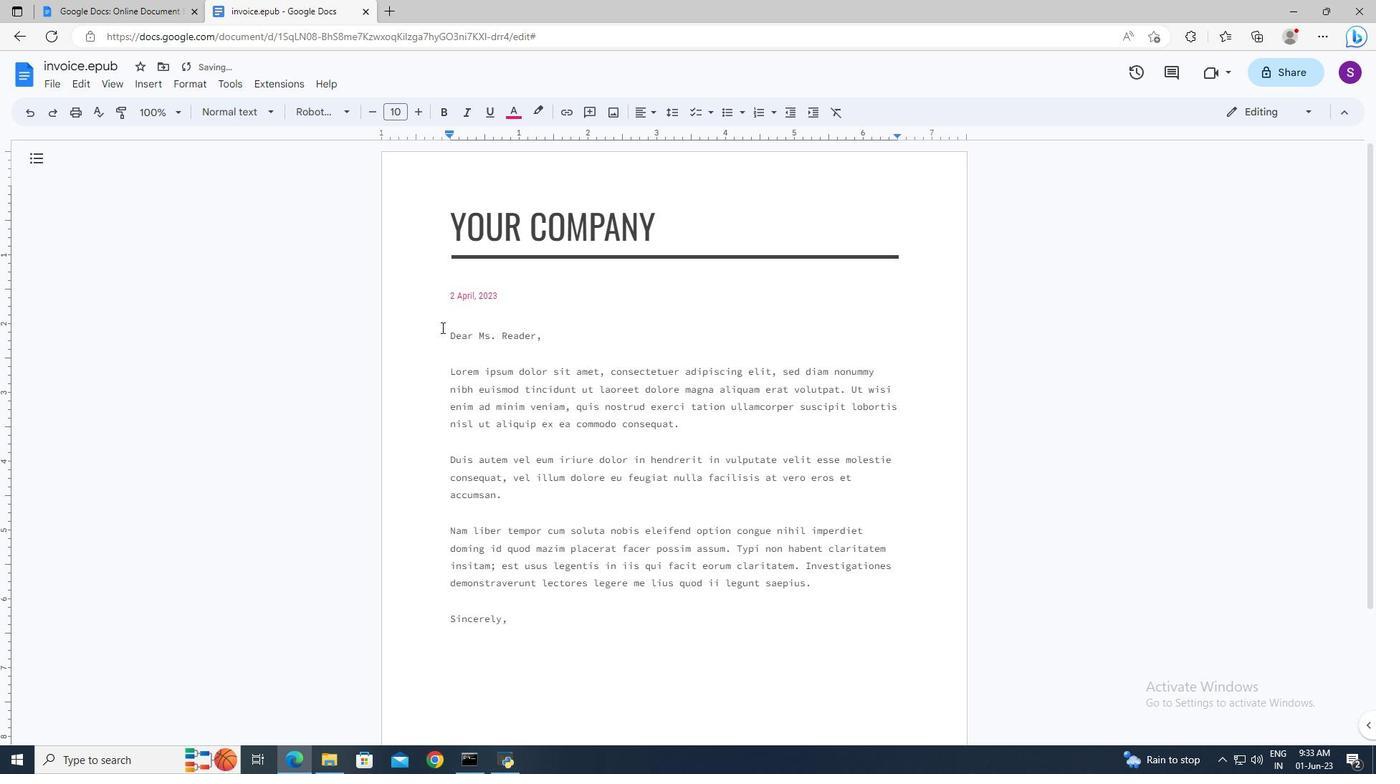 
Action: Mouse pressed left at (443, 334)
Screenshot: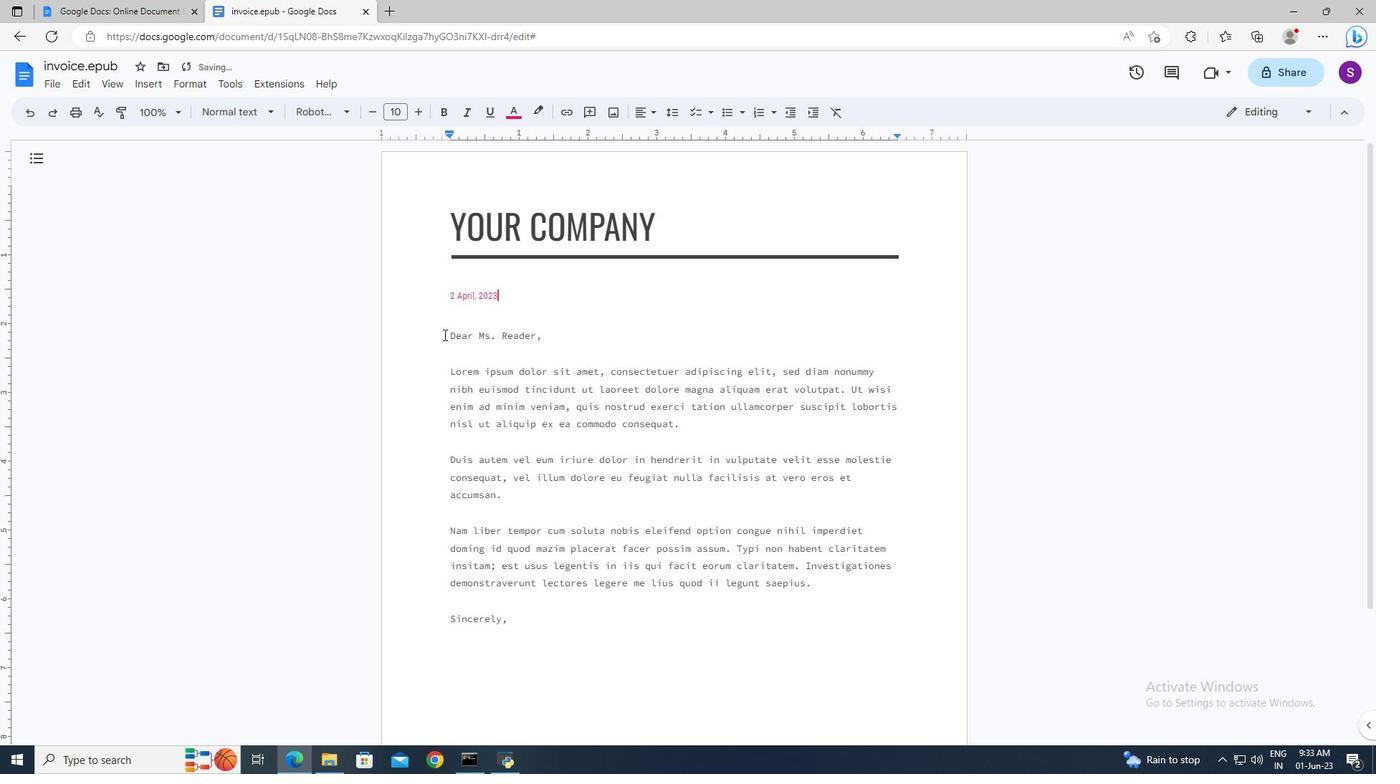 
Action: Key pressed <Key.shift><Key.right><Key.right><Key.right><Key.right><Key.shift>Good<Key.space><Key.shift_r>Afternoon
Screenshot: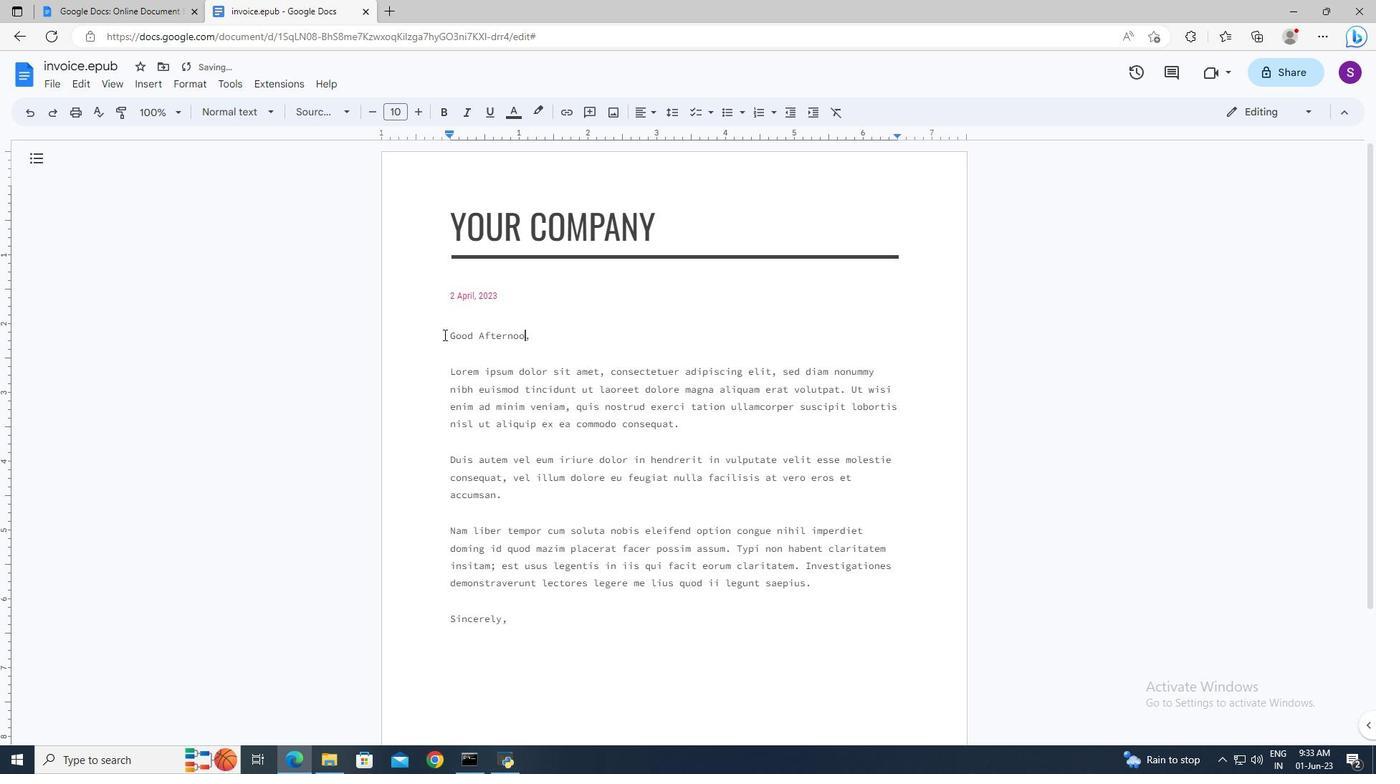 
Action: Mouse moved to (448, 377)
Screenshot: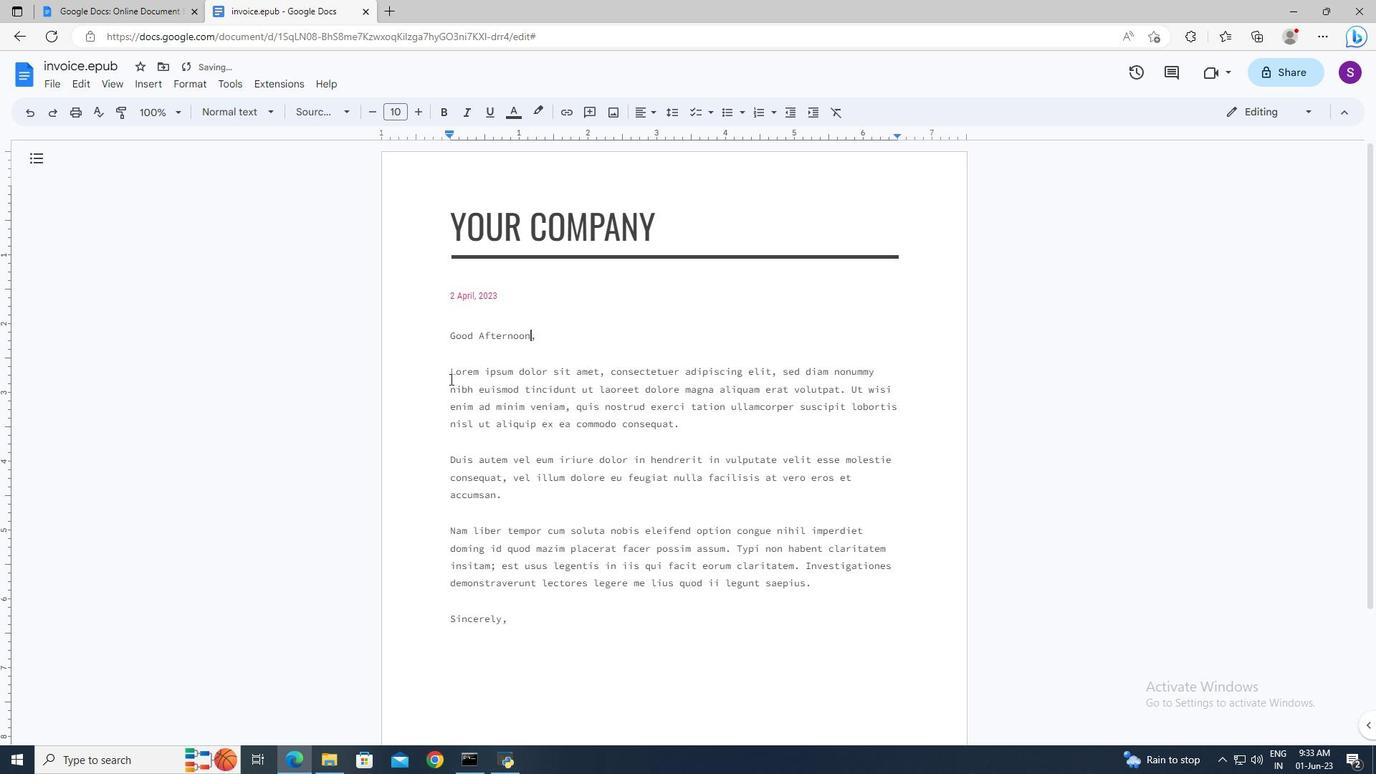 
Action: Mouse pressed left at (448, 377)
Screenshot: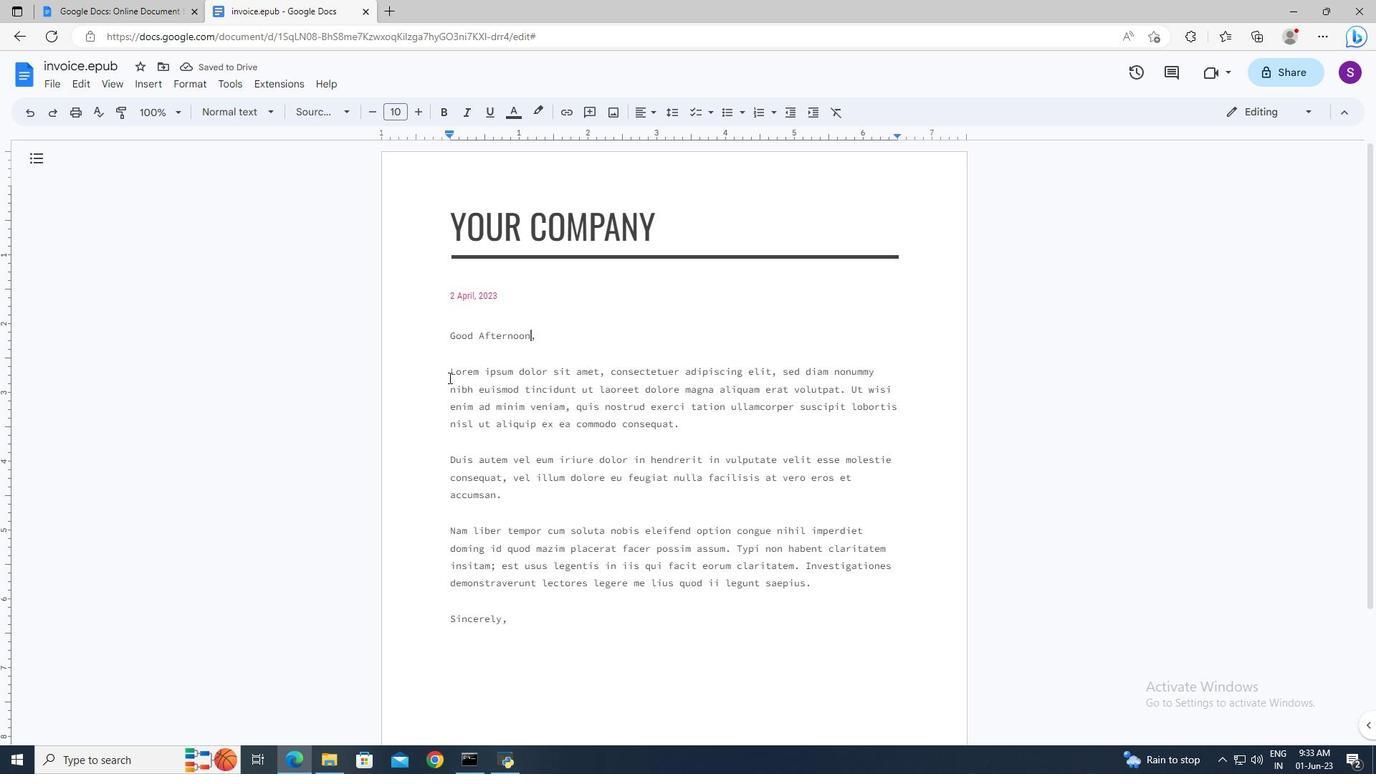 
Action: Key pressed <Key.shift><Key.down><Key.down><Key.down><Key.shift>I<Key.space>am<Key.space>writing<Key.space>to<Key.space>extend<Key.space>my<Key.space>warmest<Key.space>congratulations<Key.space>on<Key.space>your<Key.space>wedding.<Key.space><Key.shift>May<Key.space>this<Key.space>special<Key.space>day<Key.space>mark<Key.space>the<Key.space>beginning<Key.space>of<Key.space>a<Key.space>beautiful<Key.space>and<Key.space>joyous<Key.space>journey<Key.space>together.<Key.space><Key.shift>May<Key.space>your<Key.space>love<Key.space>grow<Key.space>stronger<Key.space>with<Key.space>each<Key.space>passing<Key.space>day,<Key.space>and<Key.space>may<Key.space>you<Key.space>find<Key.space>happiness<Key.space>and<Key.space>fulfillment<Key.space>in<Key.space>your<Key.space>shared<Key.space>life.
Screenshot: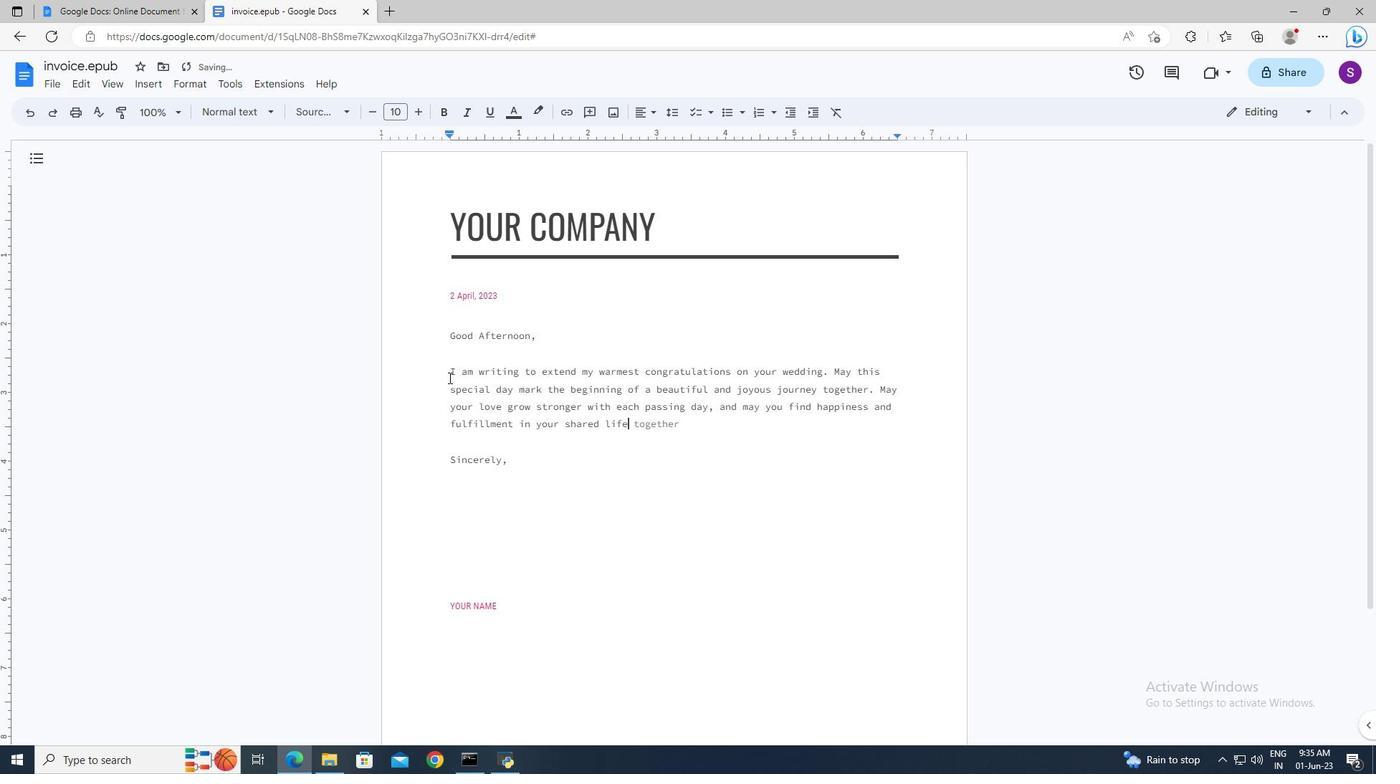 
Action: Mouse scrolled (448, 377) with delta (0, 0)
Screenshot: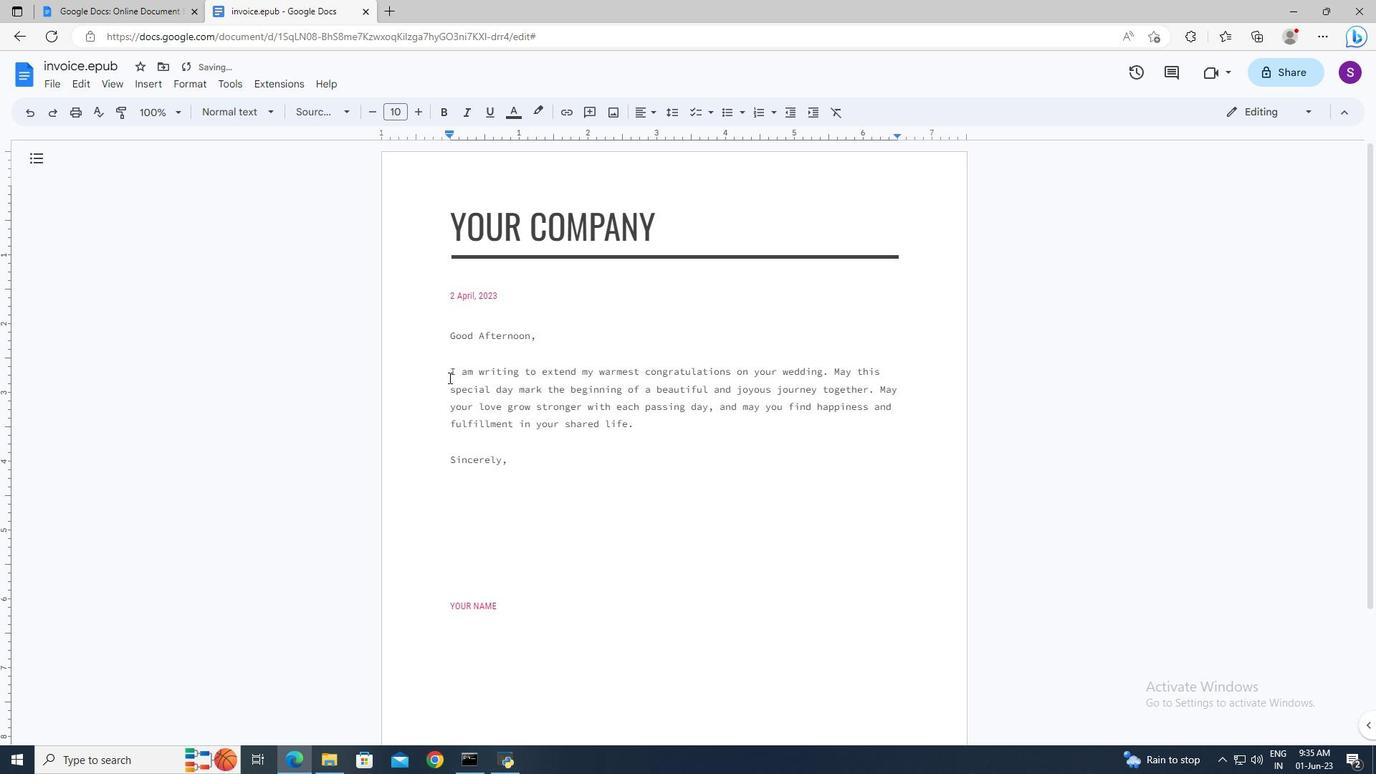 
Action: Mouse scrolled (448, 377) with delta (0, 0)
Screenshot: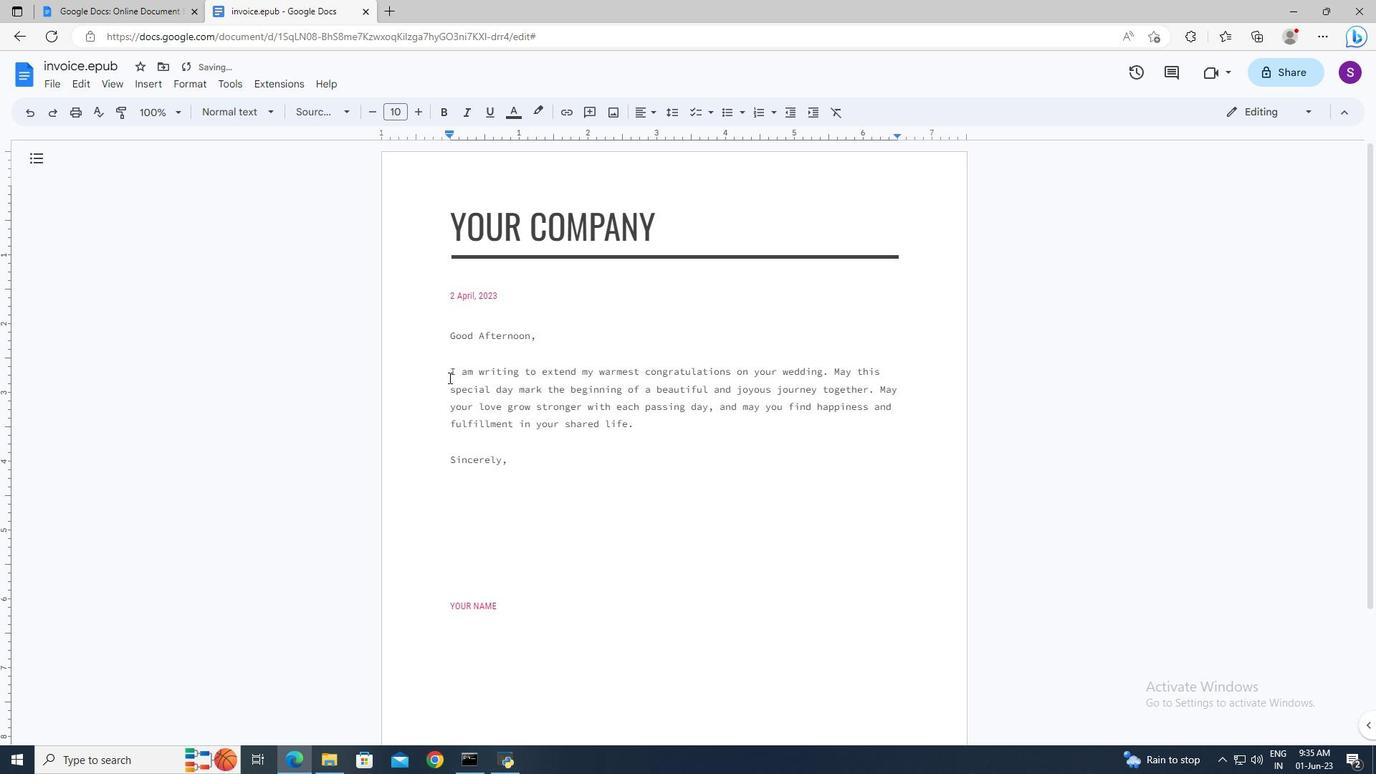 
Action: Mouse moved to (443, 434)
Screenshot: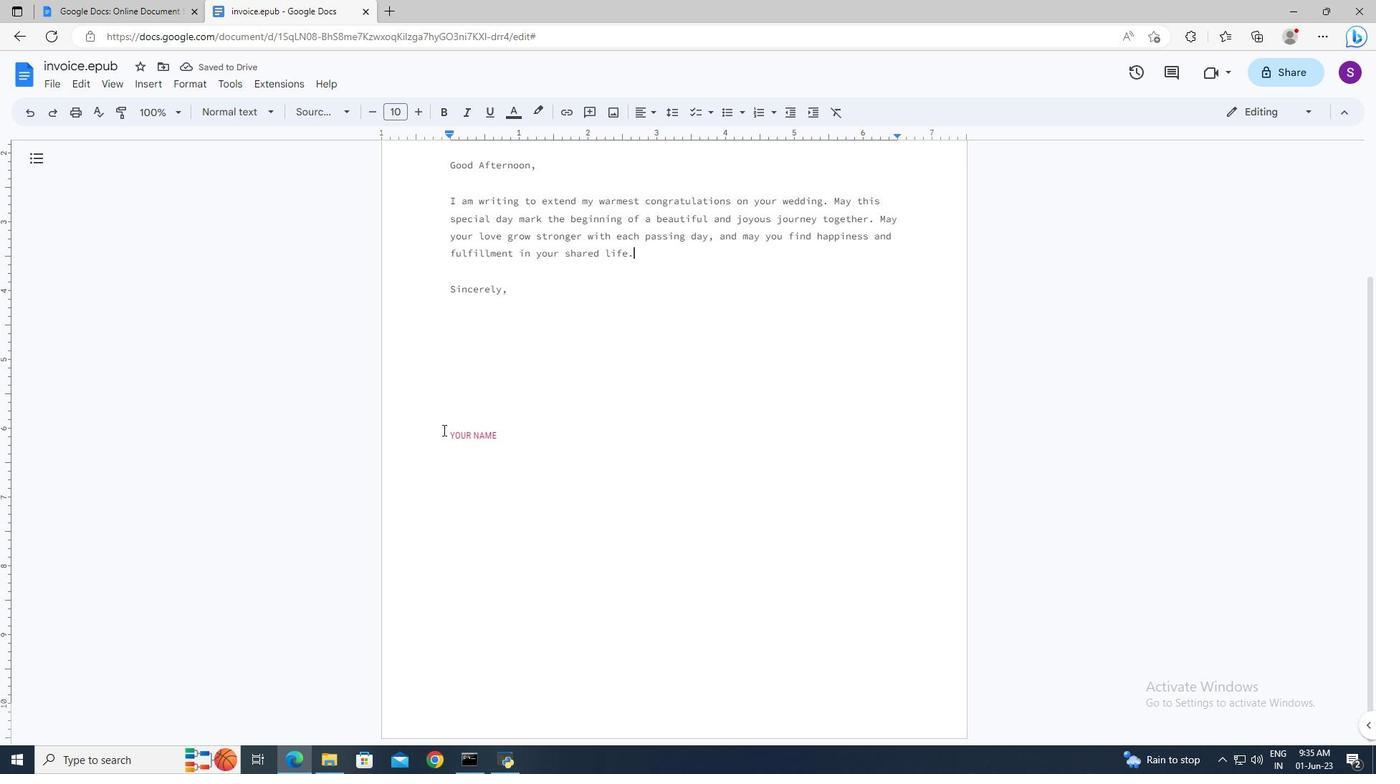 
Action: Mouse pressed left at (443, 434)
Screenshot: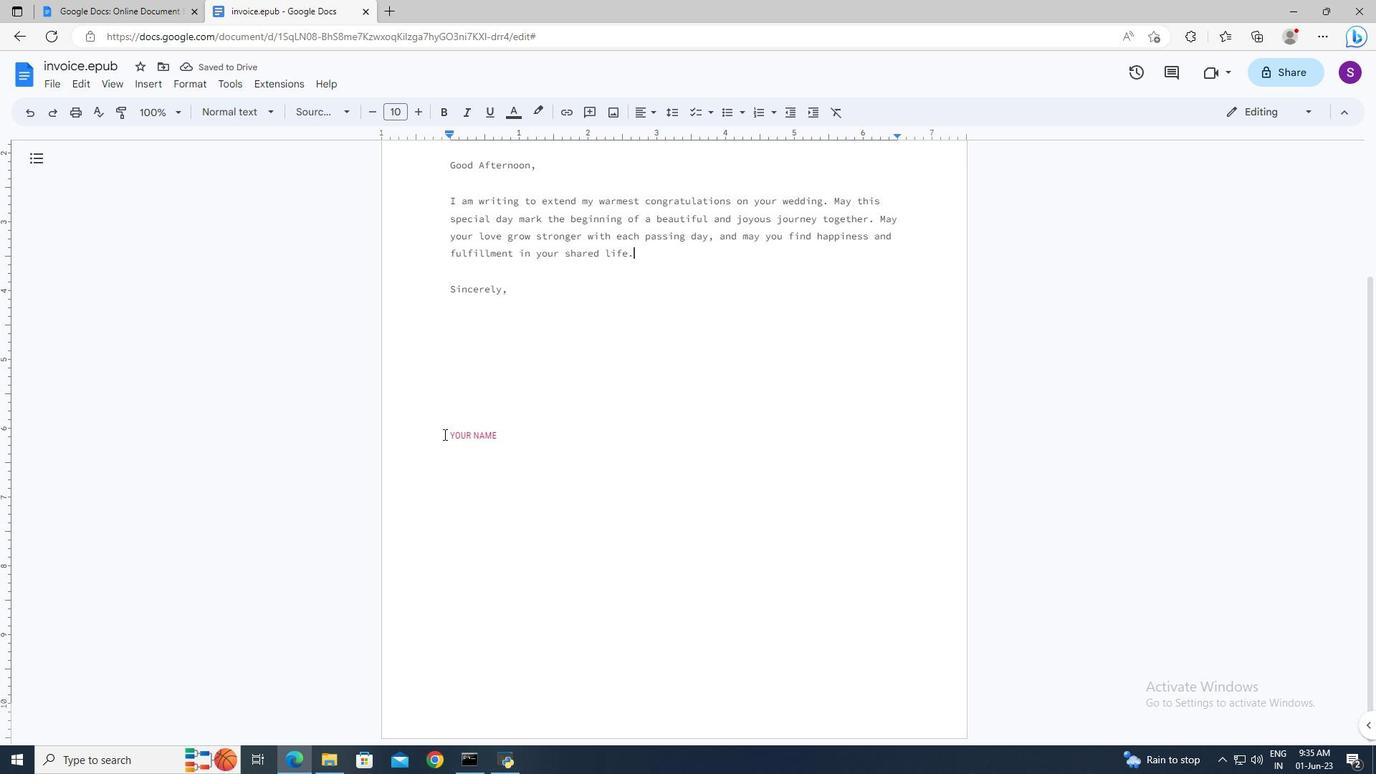 
Action: Key pressed <Key.shift><Key.right><Key.right><Key.delete><Key.shift>Rachel
Screenshot: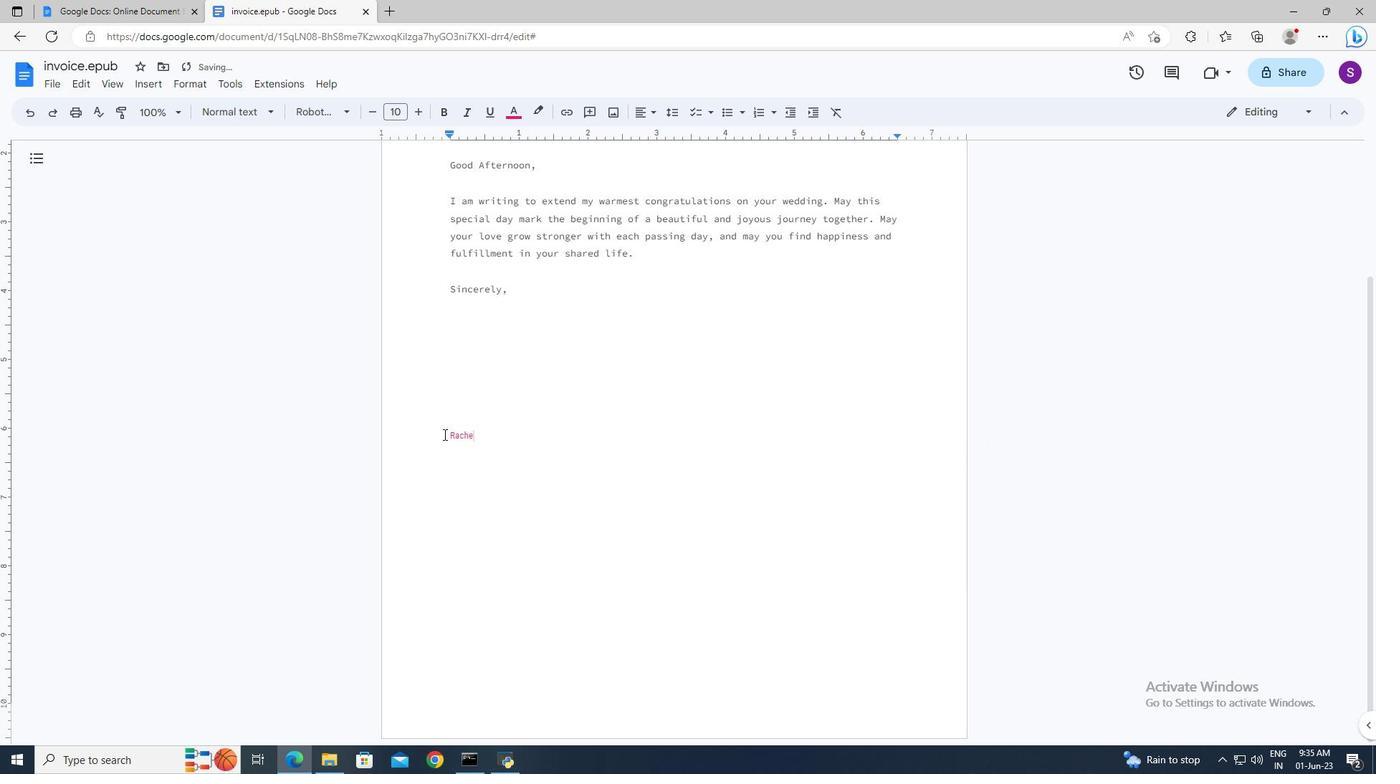 
Action: Mouse moved to (162, 89)
Screenshot: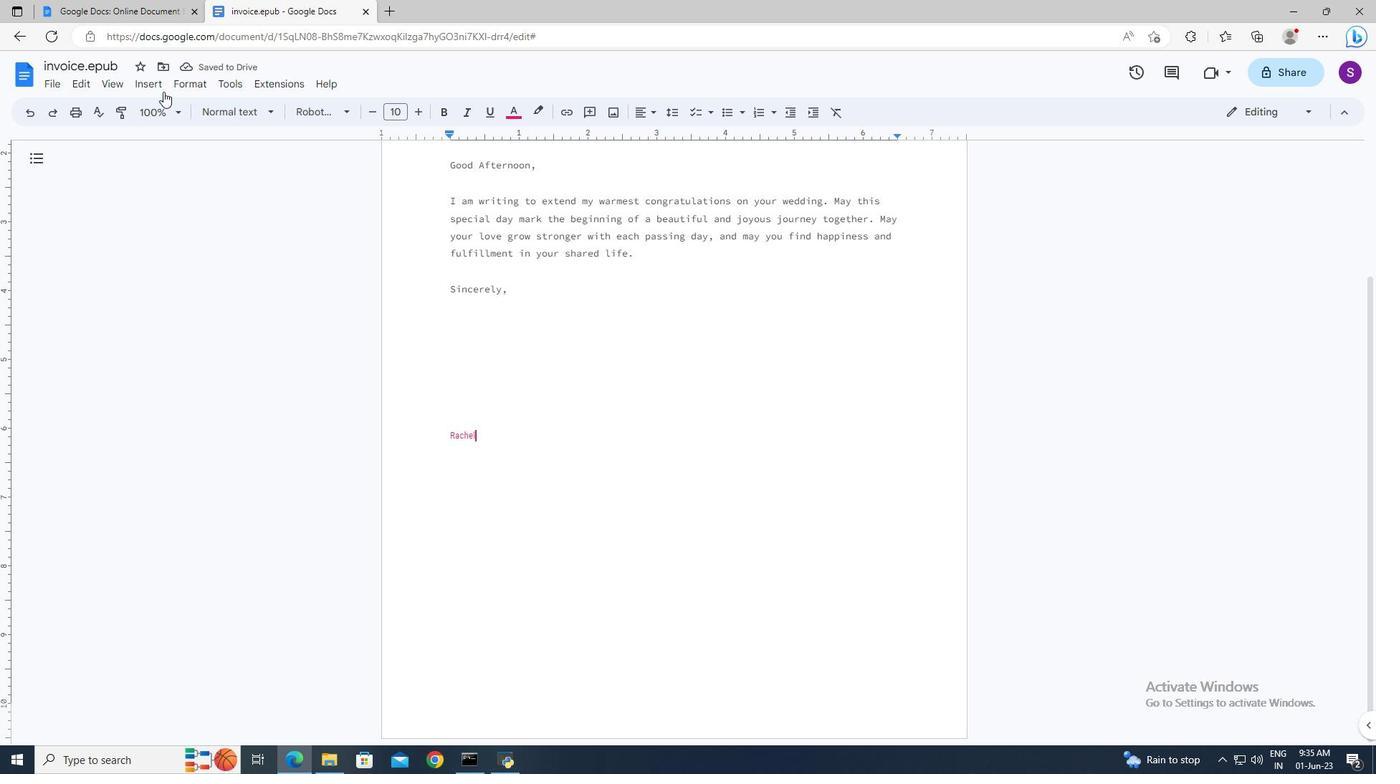 
Action: Mouse pressed left at (162, 89)
Screenshot: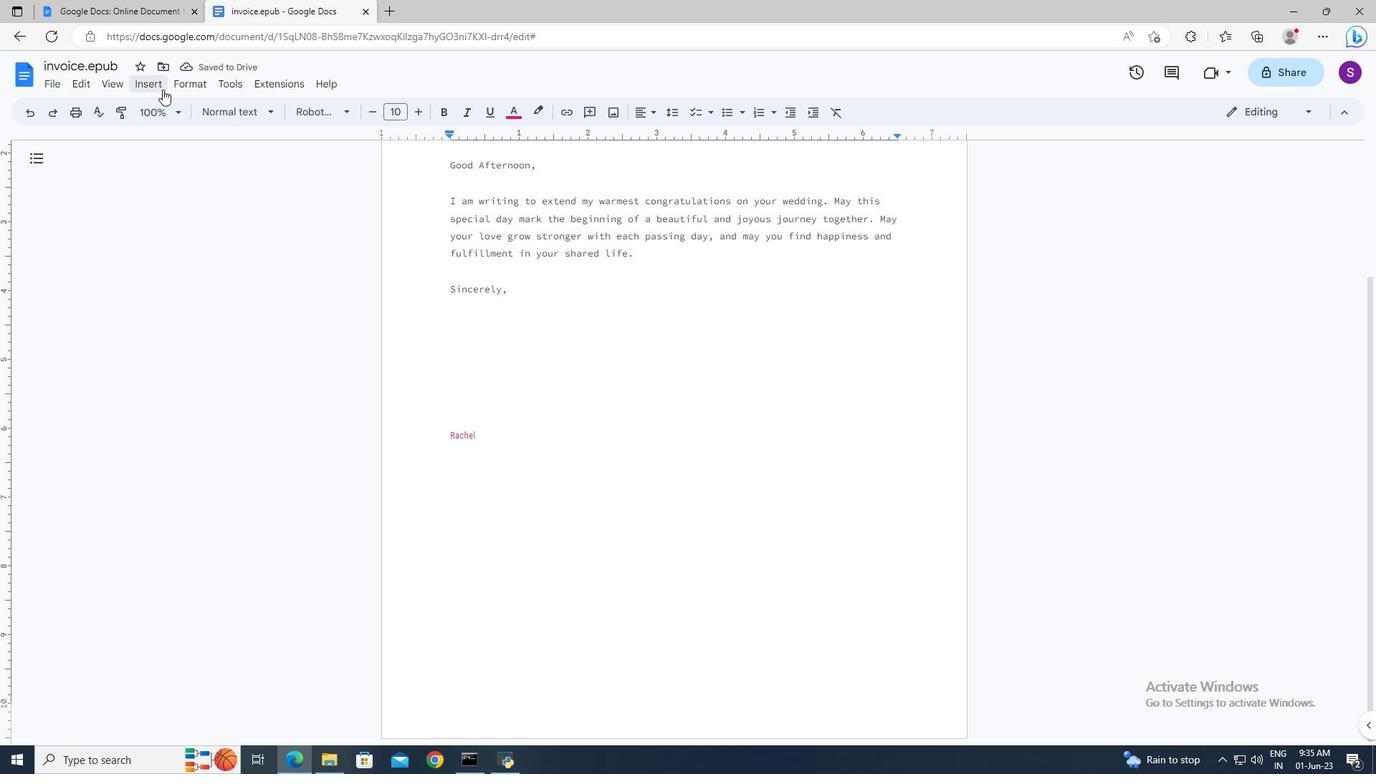 
Action: Mouse moved to (210, 414)
Screenshot: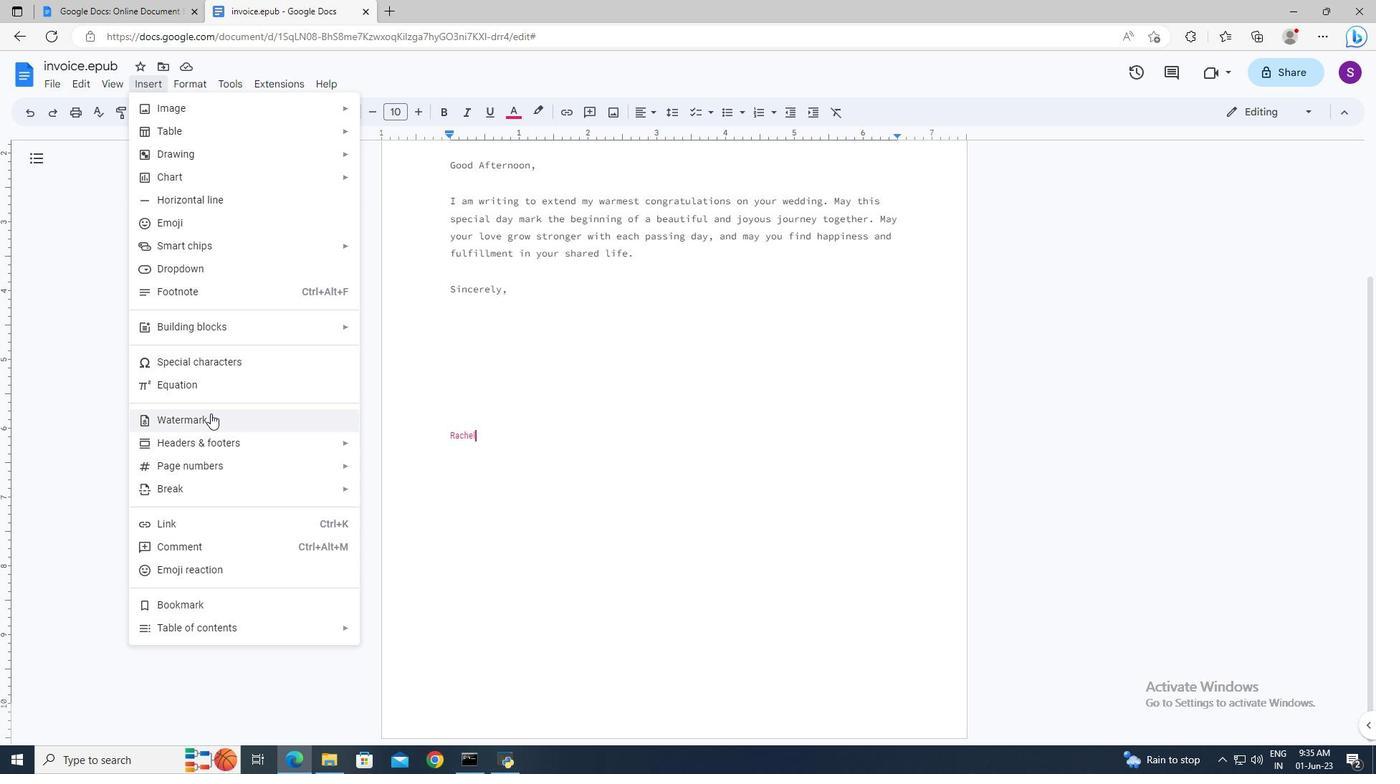 
Action: Mouse pressed left at (210, 414)
Screenshot: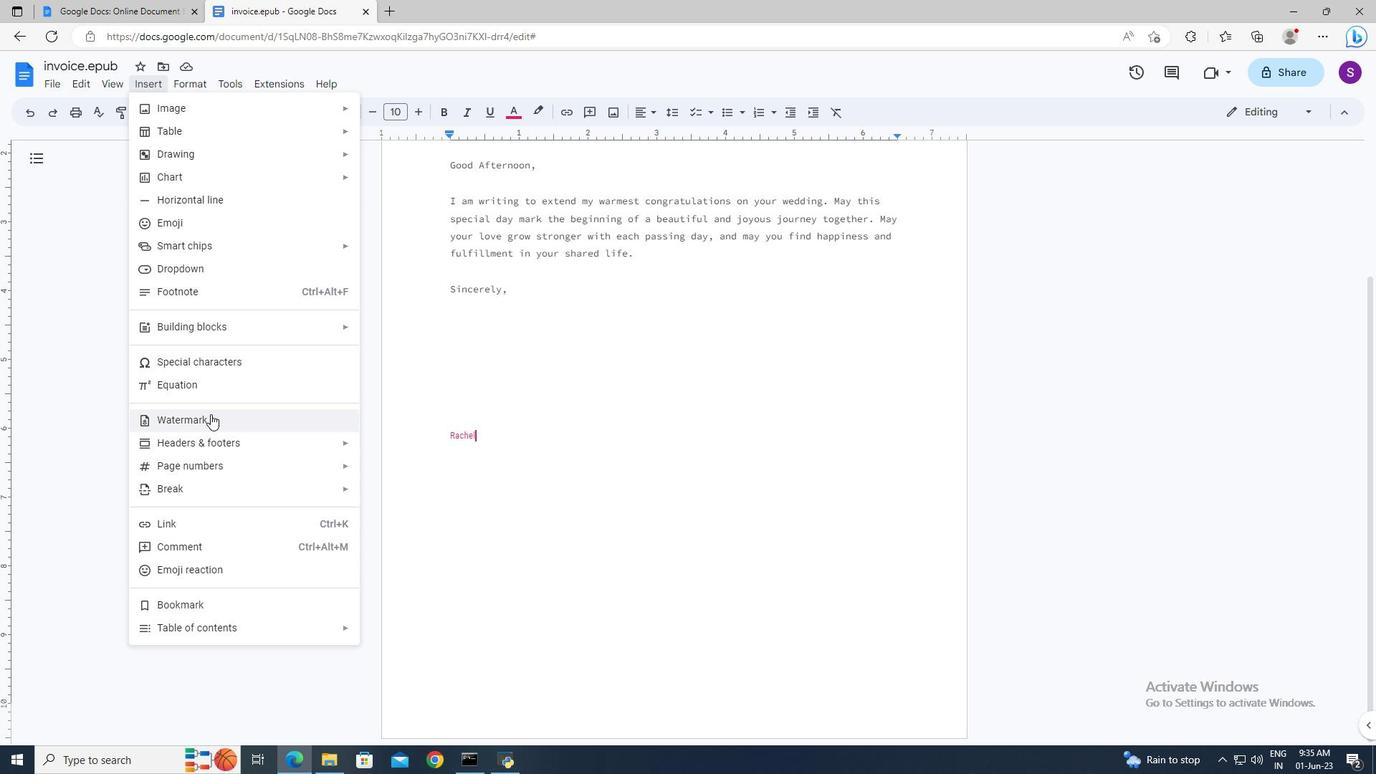 
Action: Mouse moved to (1318, 164)
Screenshot: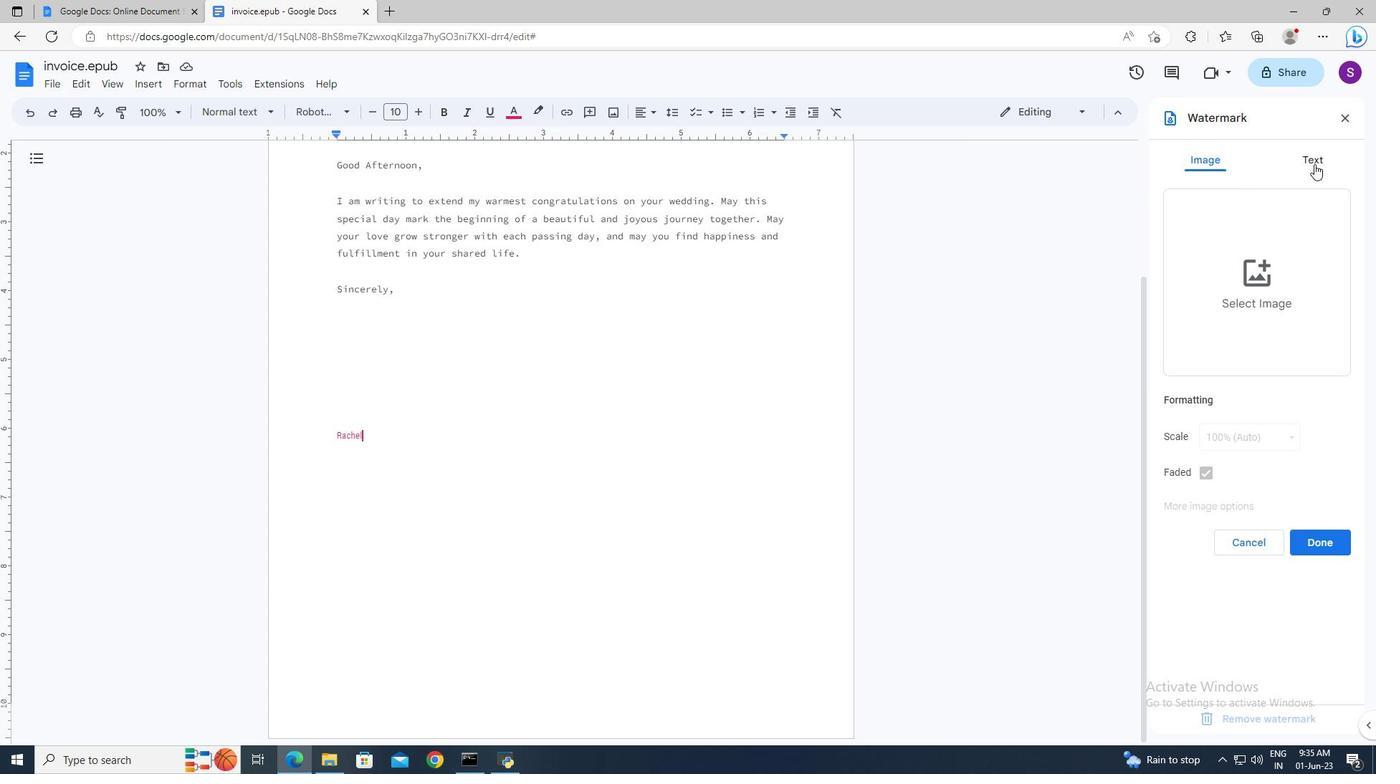 
Action: Mouse pressed left at (1318, 164)
Screenshot: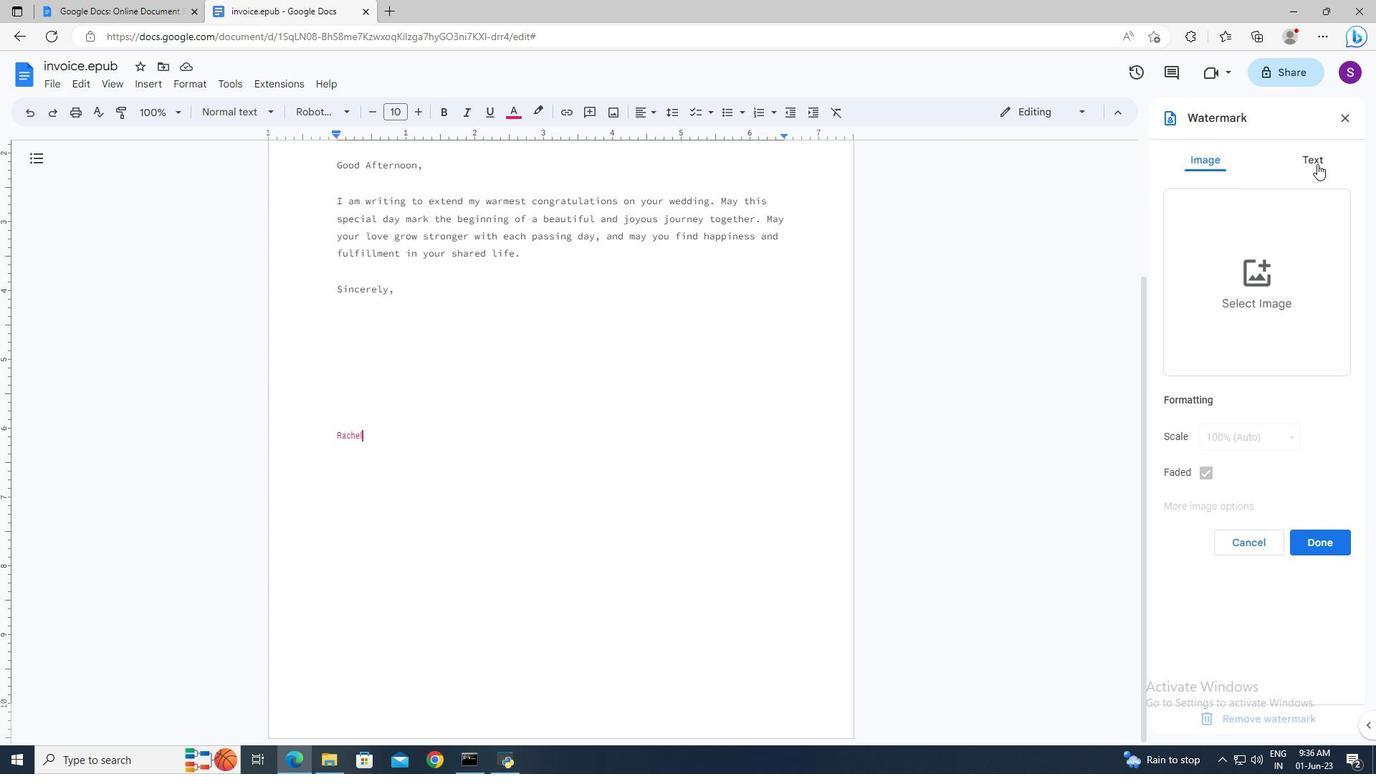 
Action: Mouse moved to (1249, 200)
Screenshot: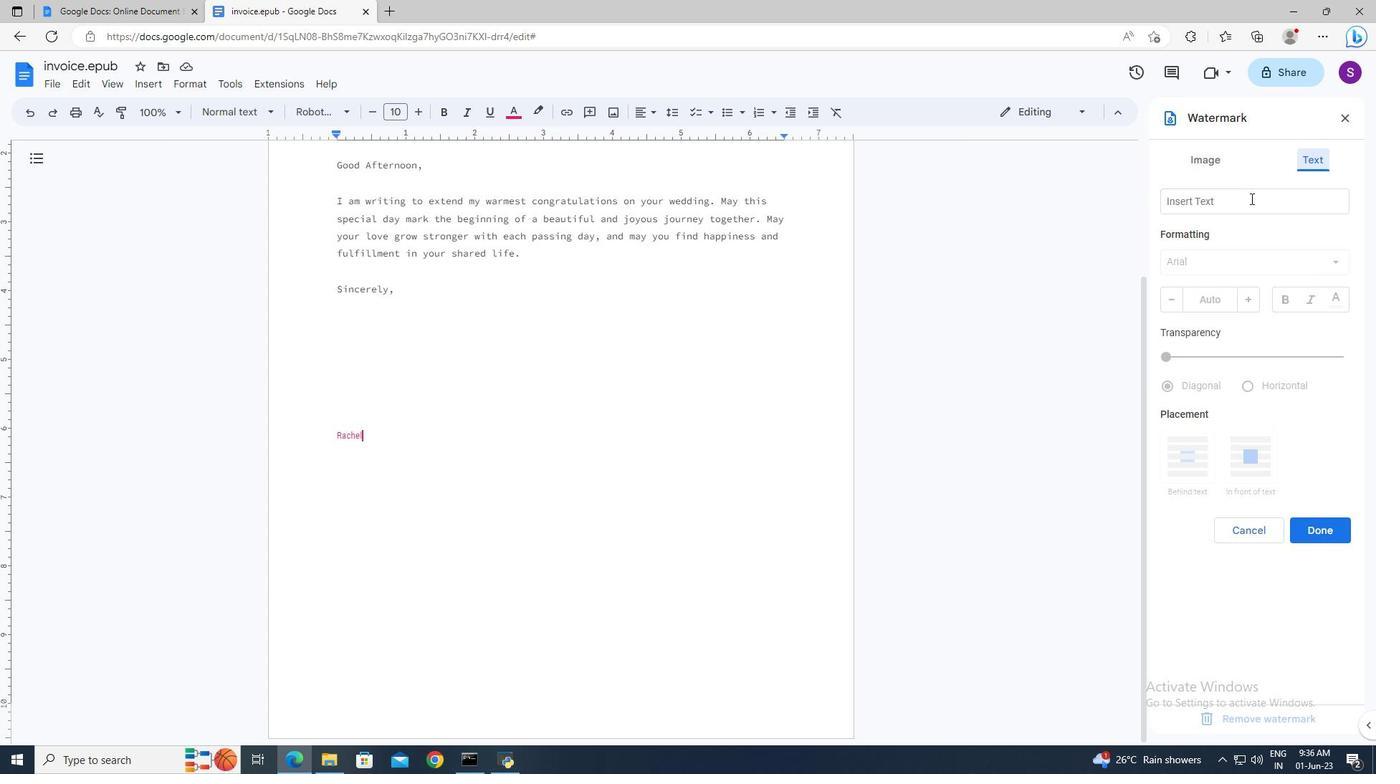 
Action: Mouse pressed left at (1249, 200)
Screenshot: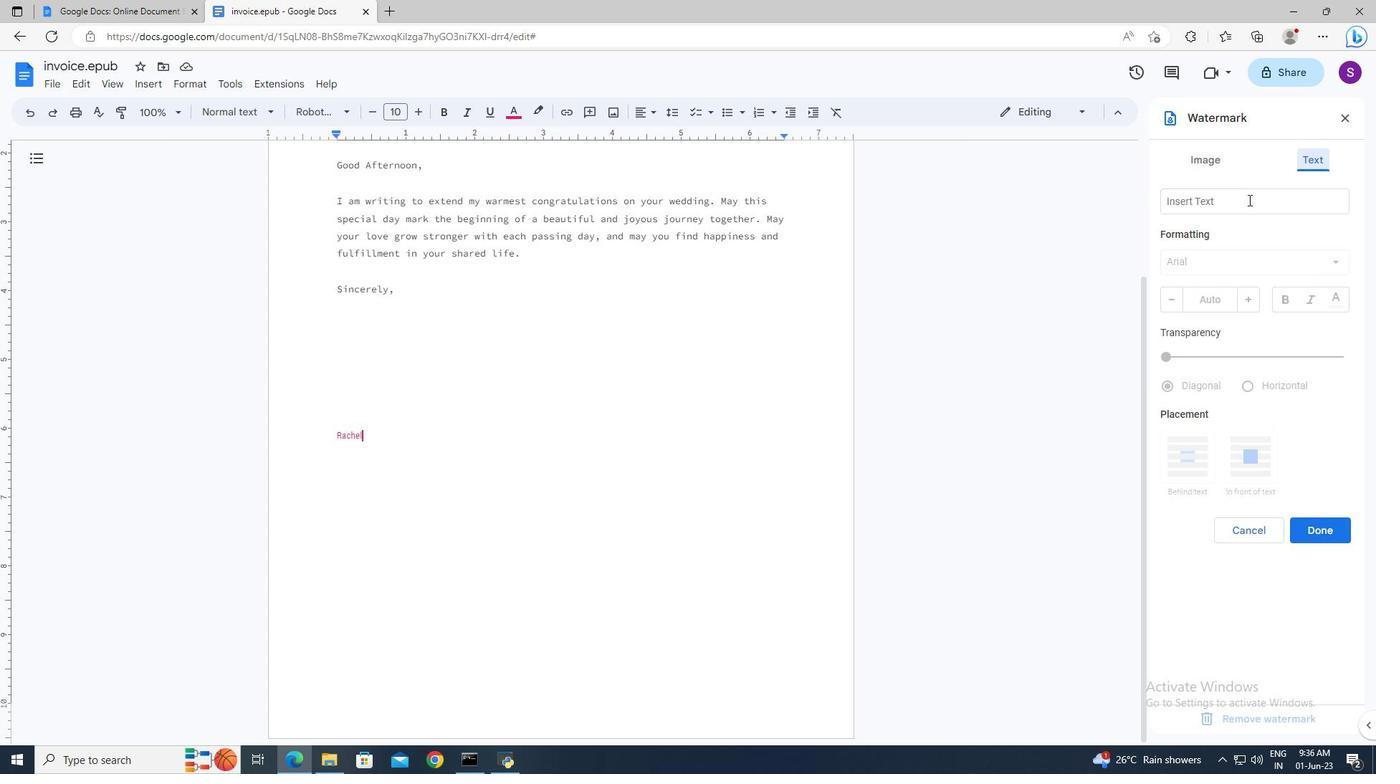 
Action: Key pressed <Key.shift>Do<Key.space>not<Key.space>copy<Key.enter>
Screenshot: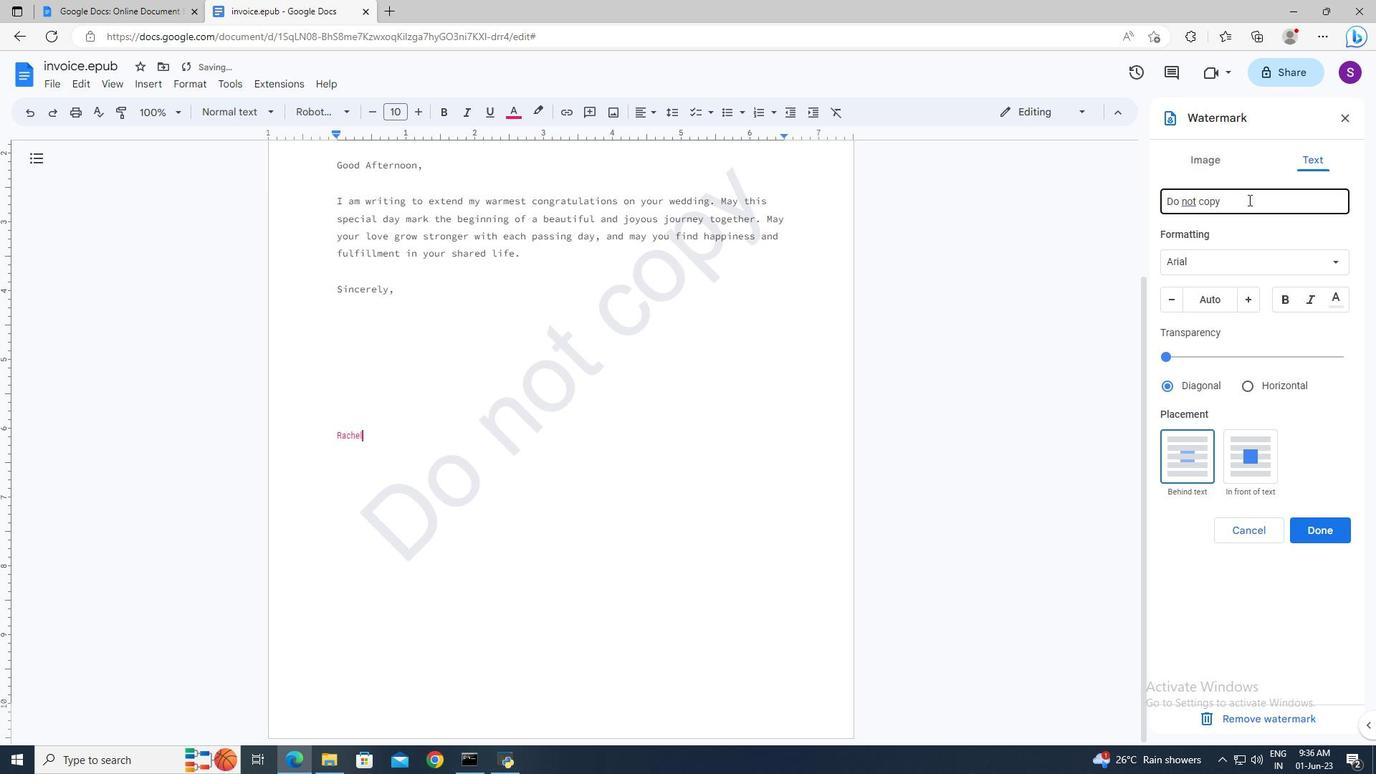 
Action: Mouse moved to (1247, 268)
Screenshot: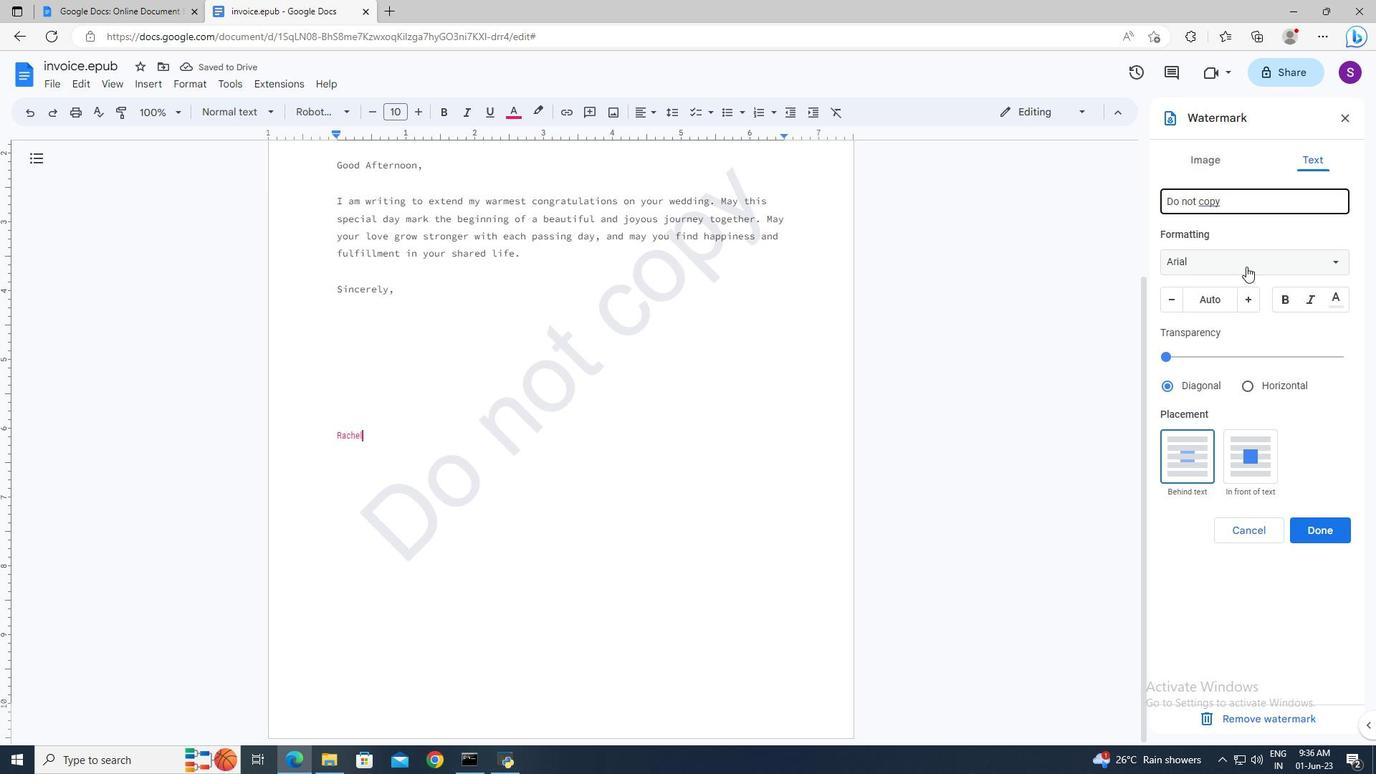 
Action: Mouse pressed left at (1247, 268)
Screenshot: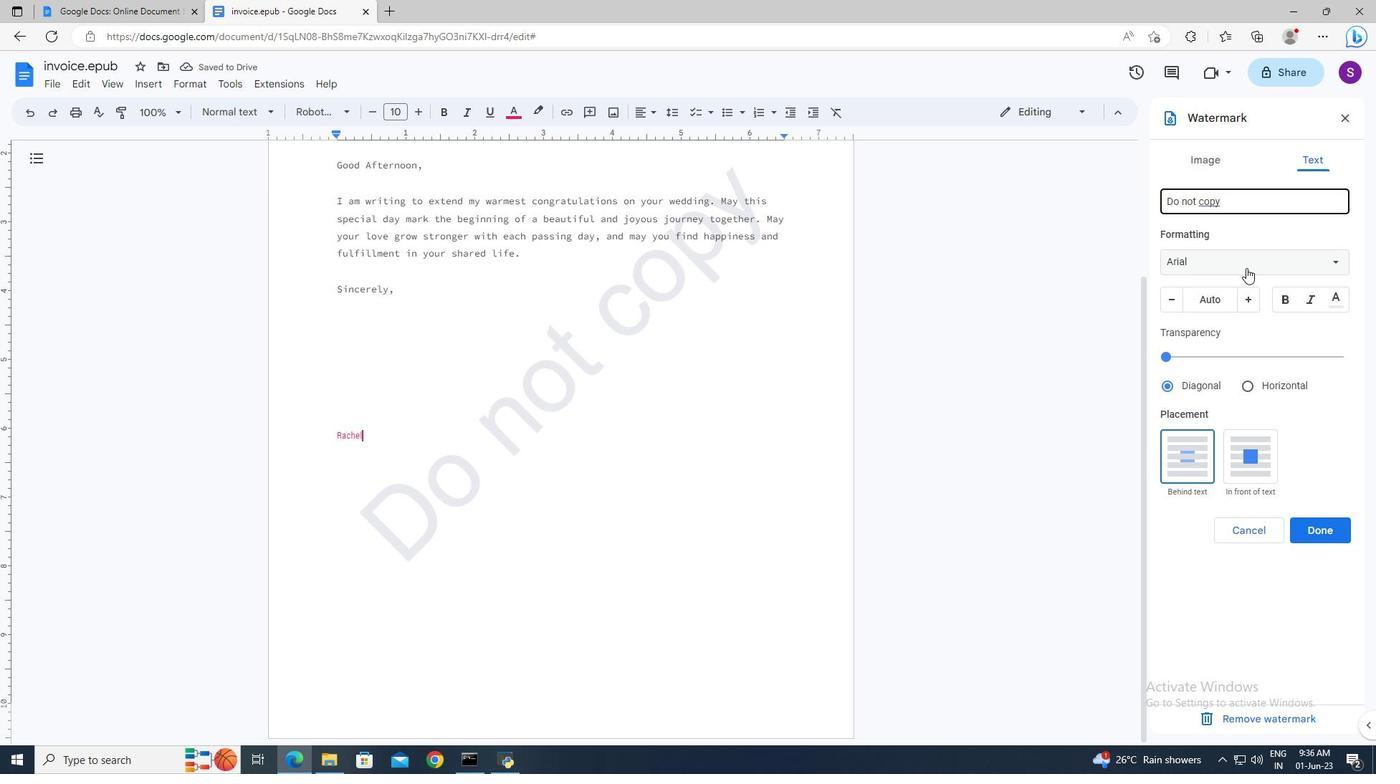 
Action: Mouse moved to (1224, 710)
Screenshot: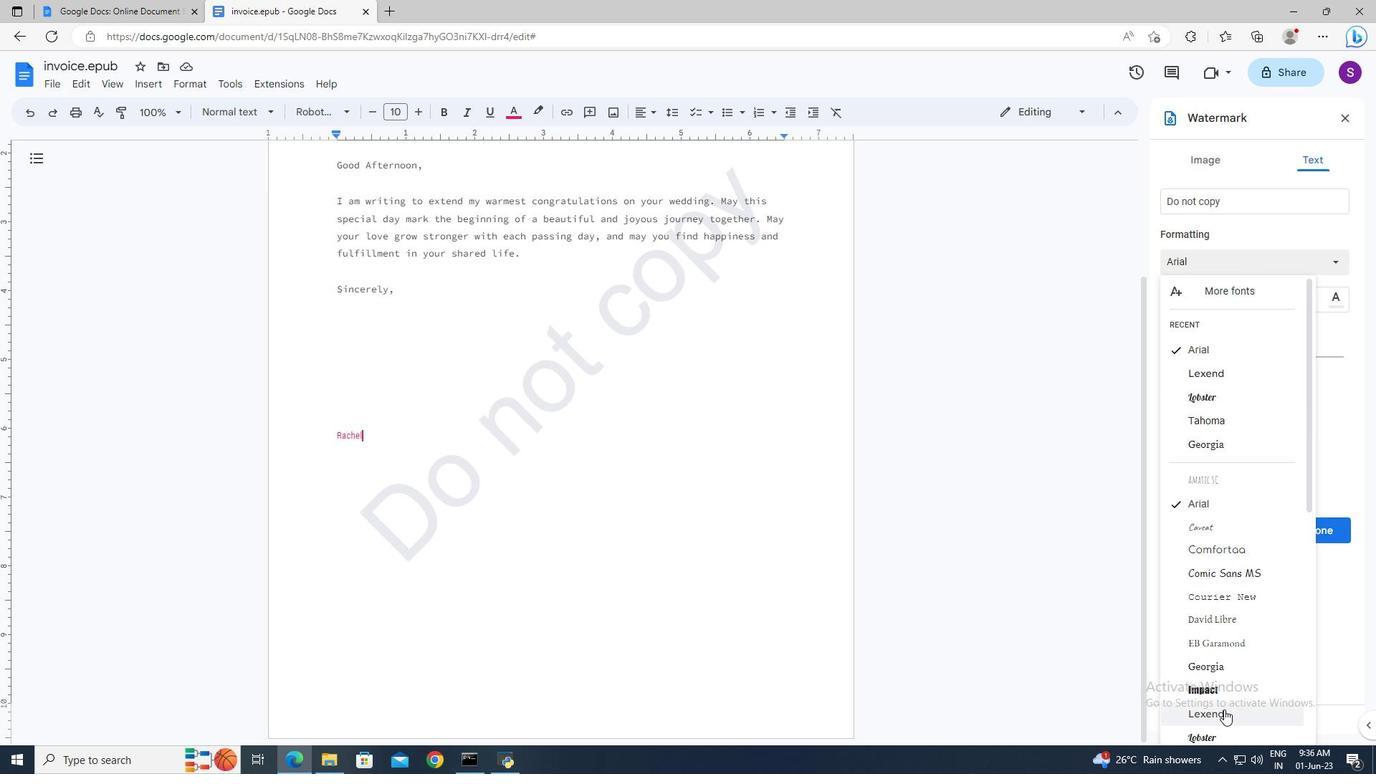 
Action: Mouse pressed left at (1224, 710)
Screenshot: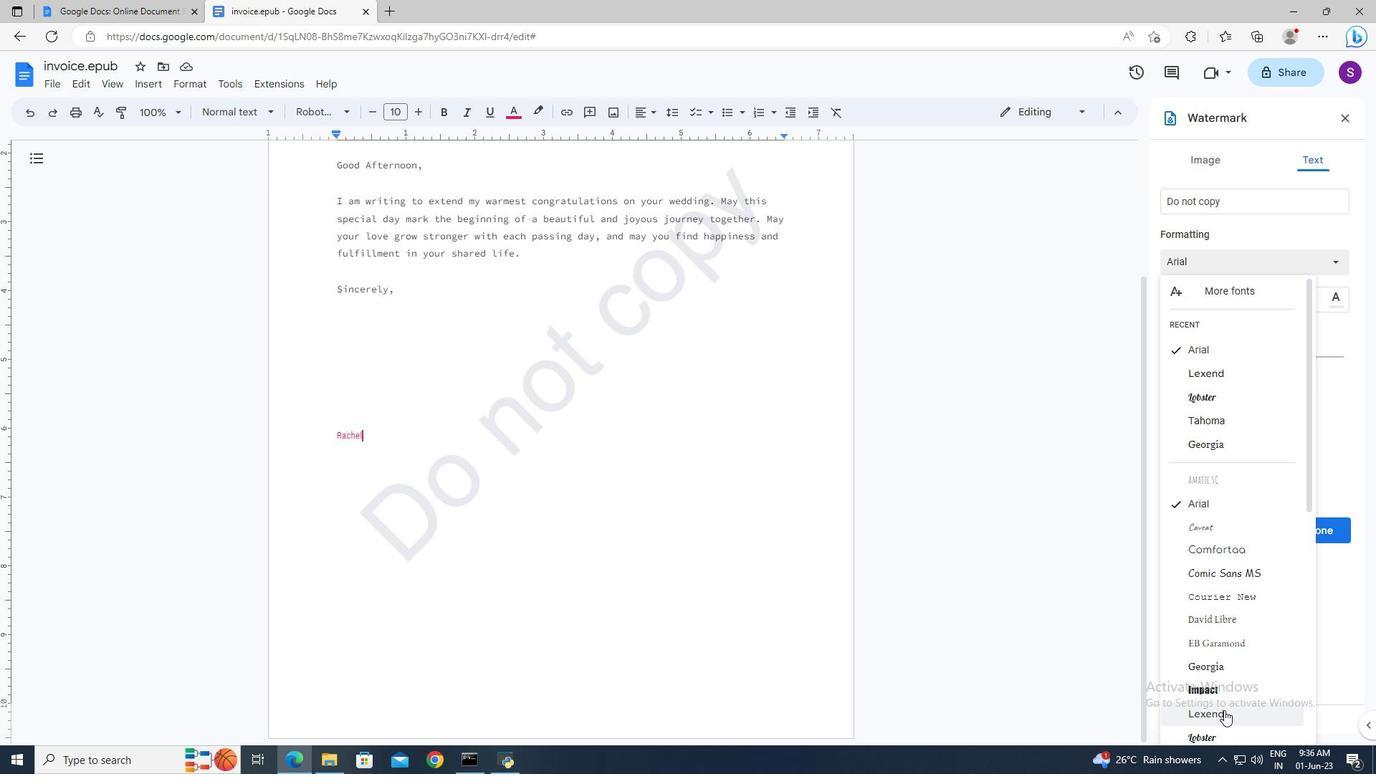 
Action: Mouse moved to (1201, 306)
Screenshot: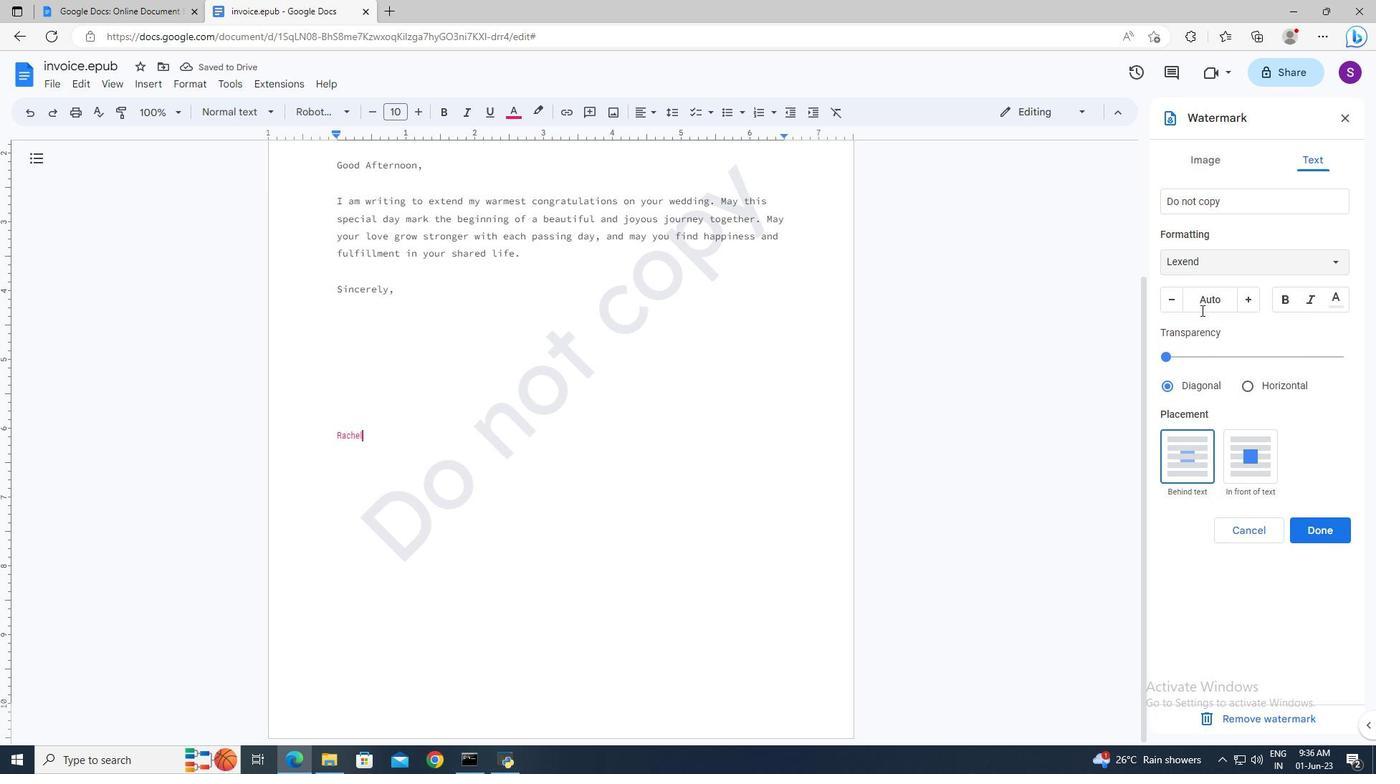 
Action: Mouse pressed left at (1201, 306)
Screenshot: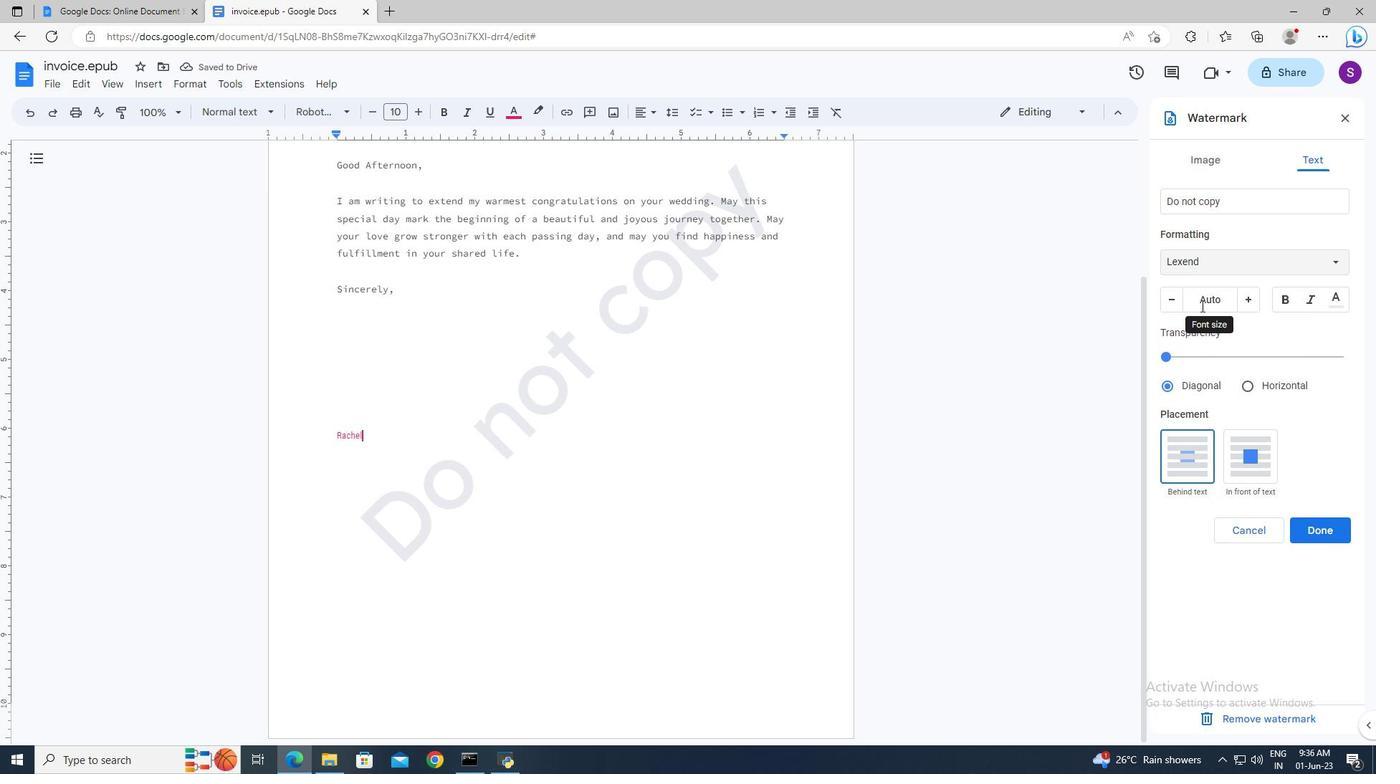 
Action: Key pressed 112<Key.enter>
Screenshot: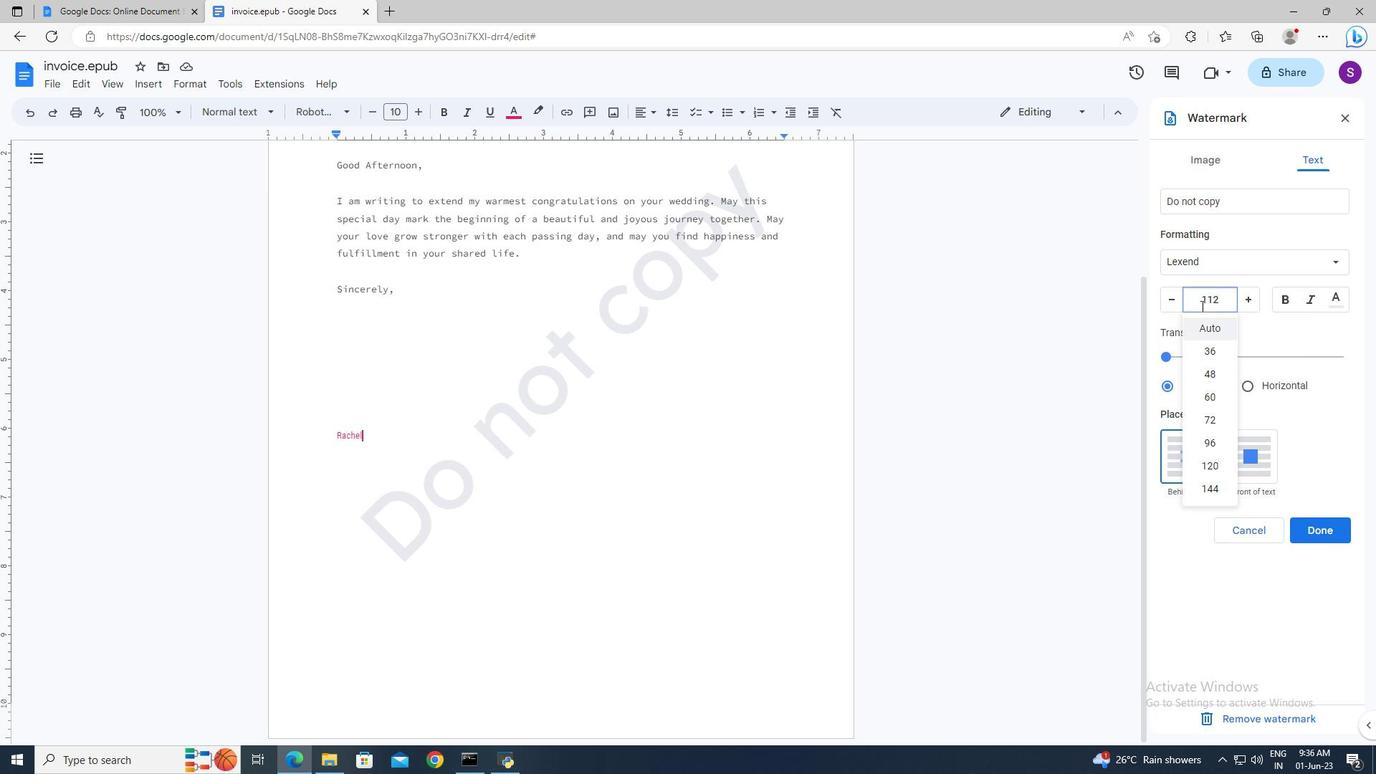 
Action: Mouse moved to (1246, 385)
Screenshot: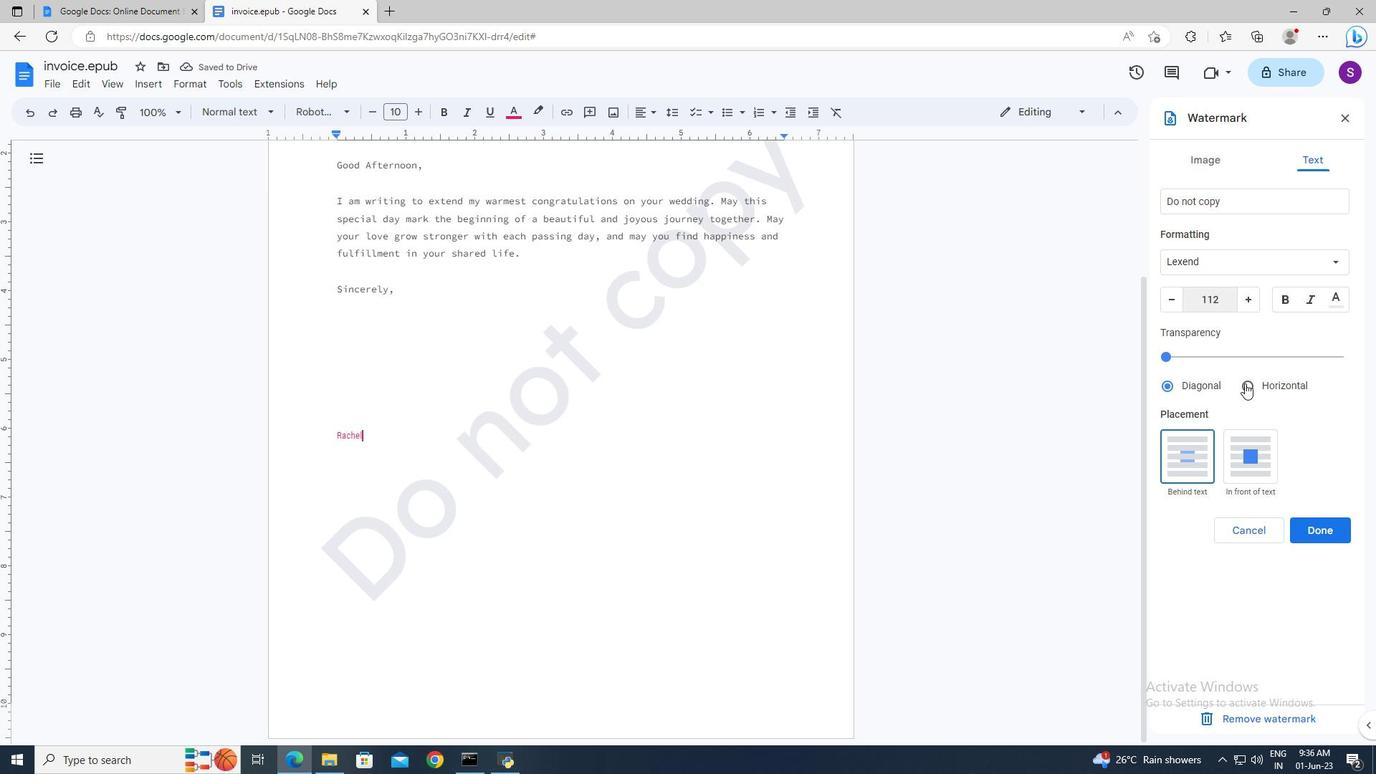 
Action: Mouse pressed left at (1246, 385)
Screenshot: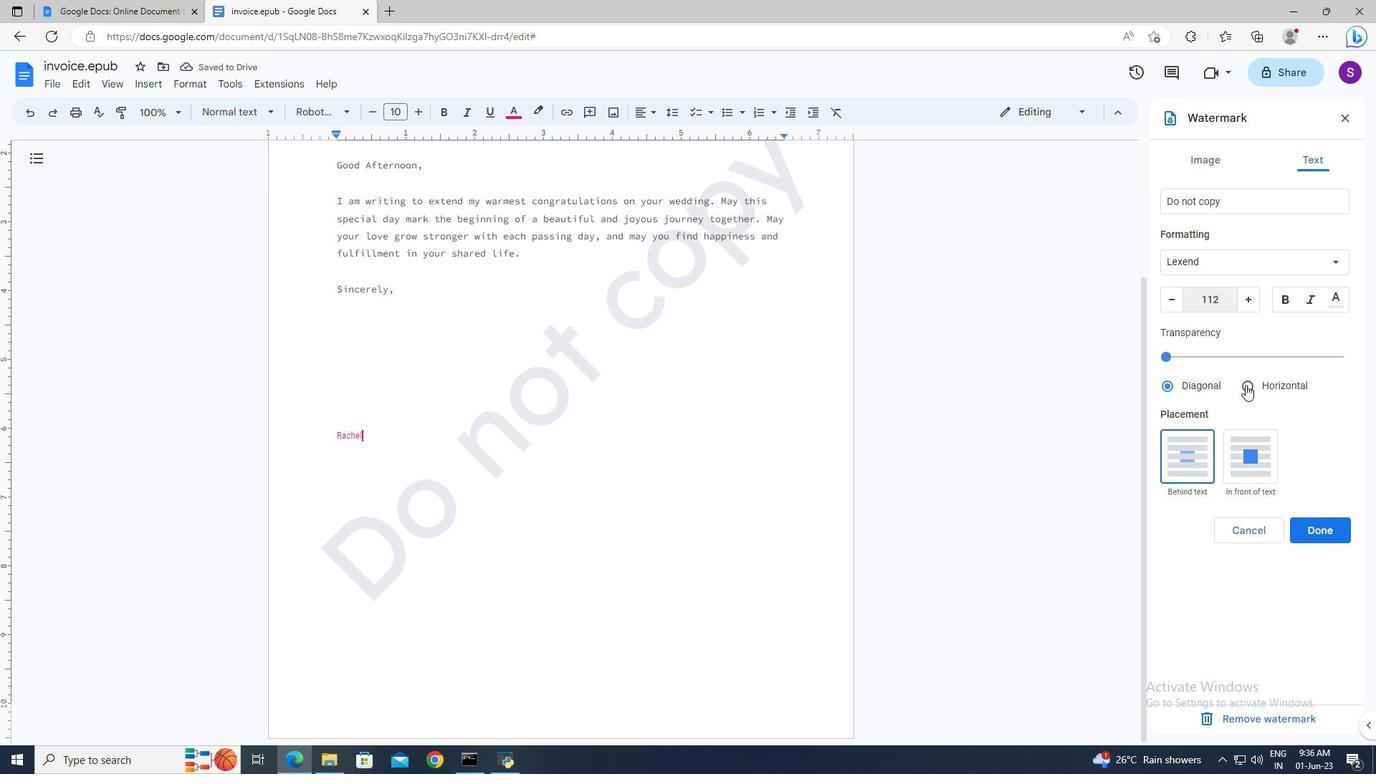 
Action: Mouse moved to (1325, 524)
Screenshot: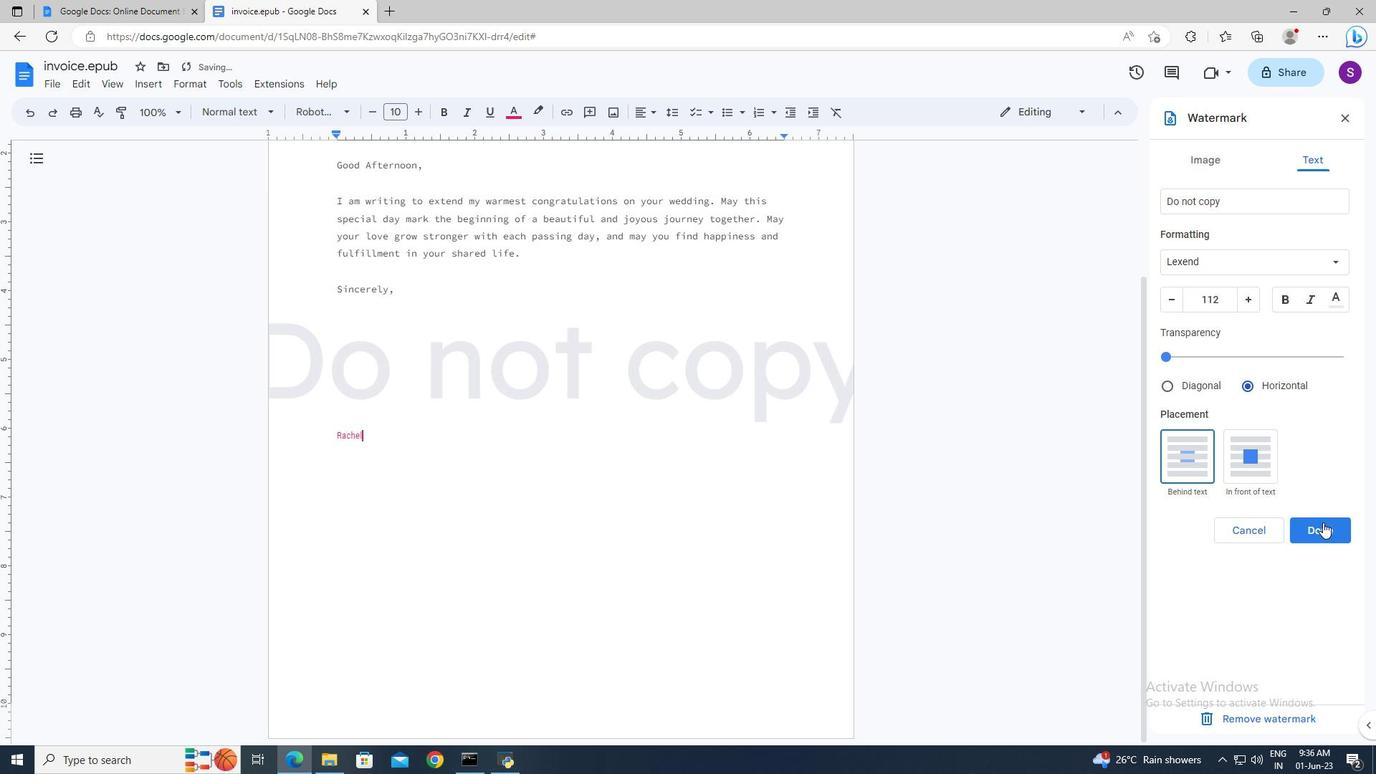 
Action: Mouse pressed left at (1325, 524)
Screenshot: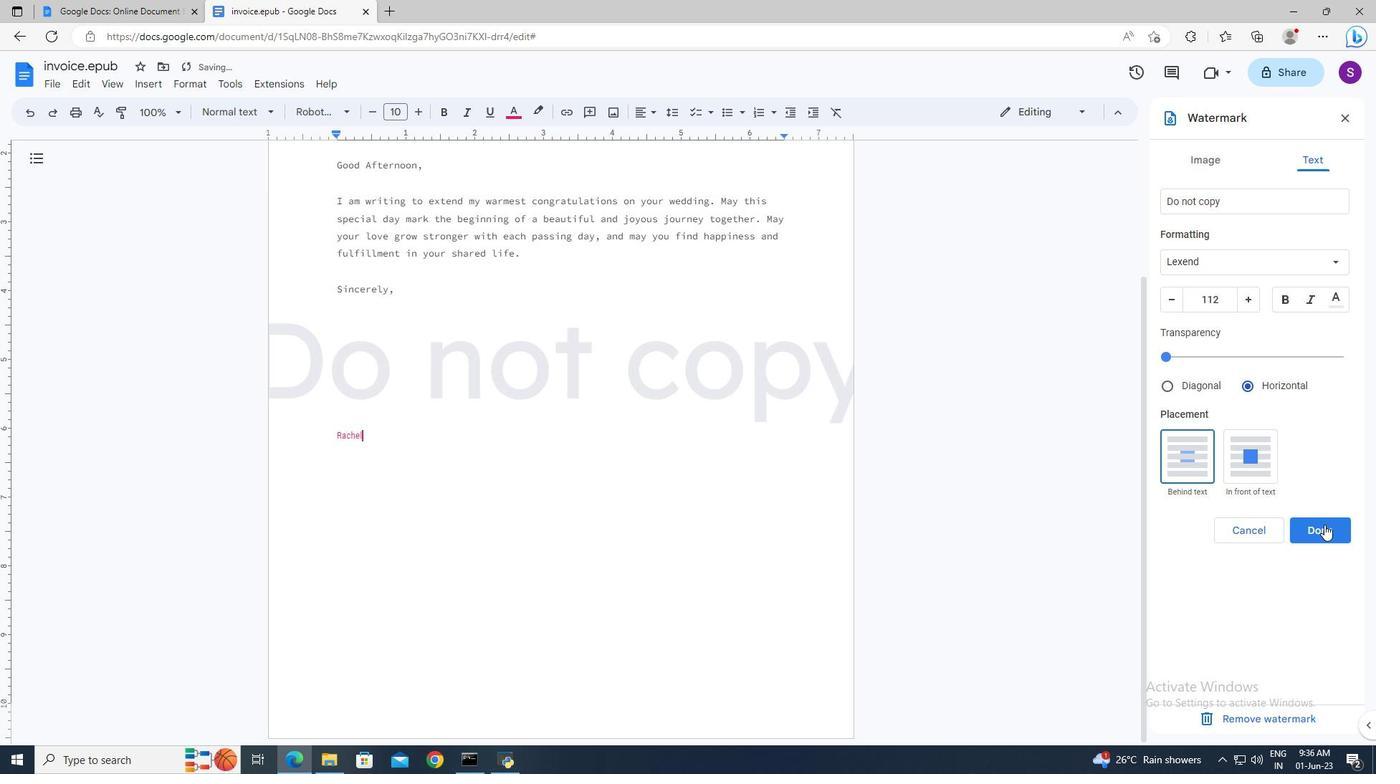 
